 Task: Look for space in Bergedorf, Germany from 7th July, 2023 to 15th July, 2023 for 6 adults in price range Rs.15000 to Rs.20000. Place can be entire place with 3 bedrooms having 3 beds and 3 bathrooms. Property type can be house, flat, guest house. Booking option can be shelf check-in. Required host language is English.
Action: Mouse moved to (861, 118)
Screenshot: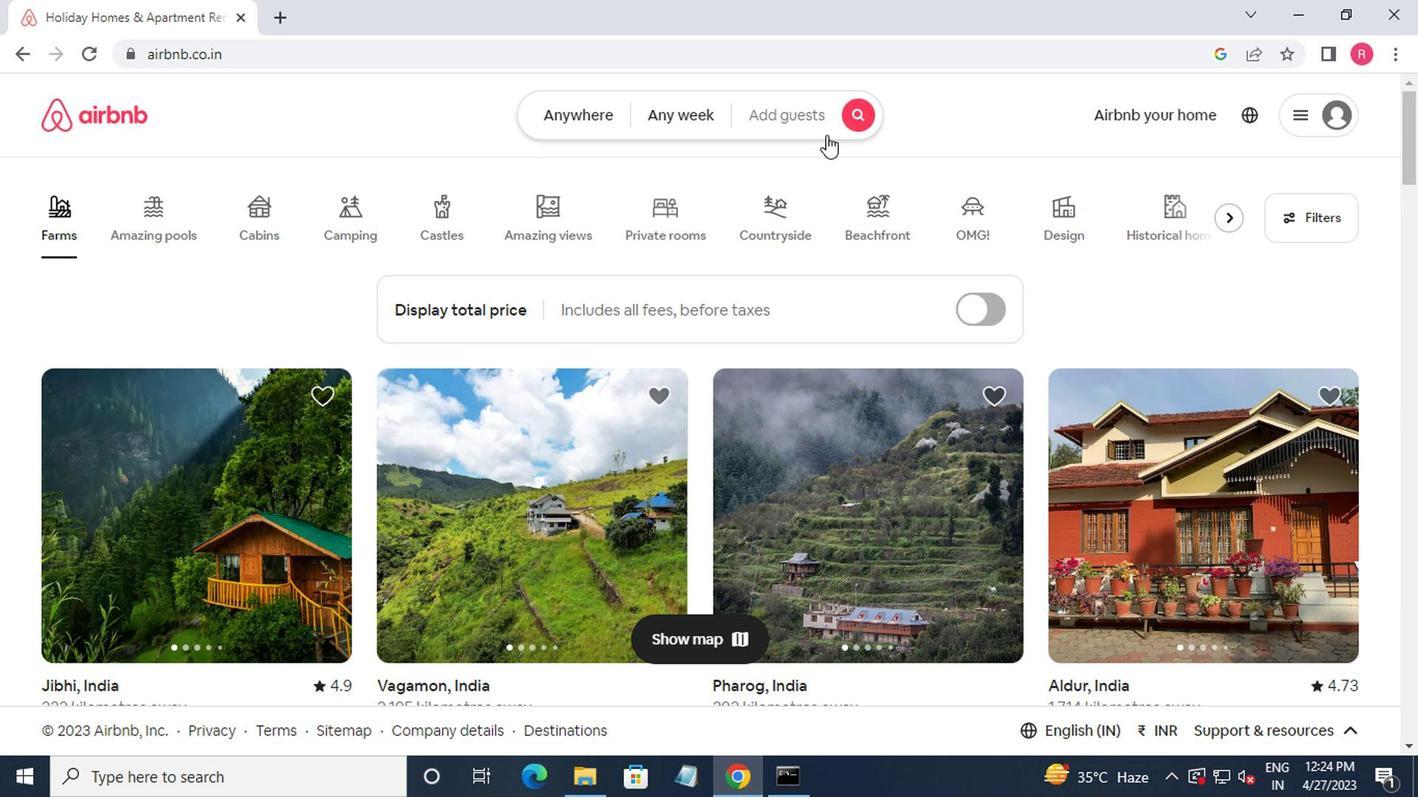 
Action: Mouse pressed left at (861, 118)
Screenshot: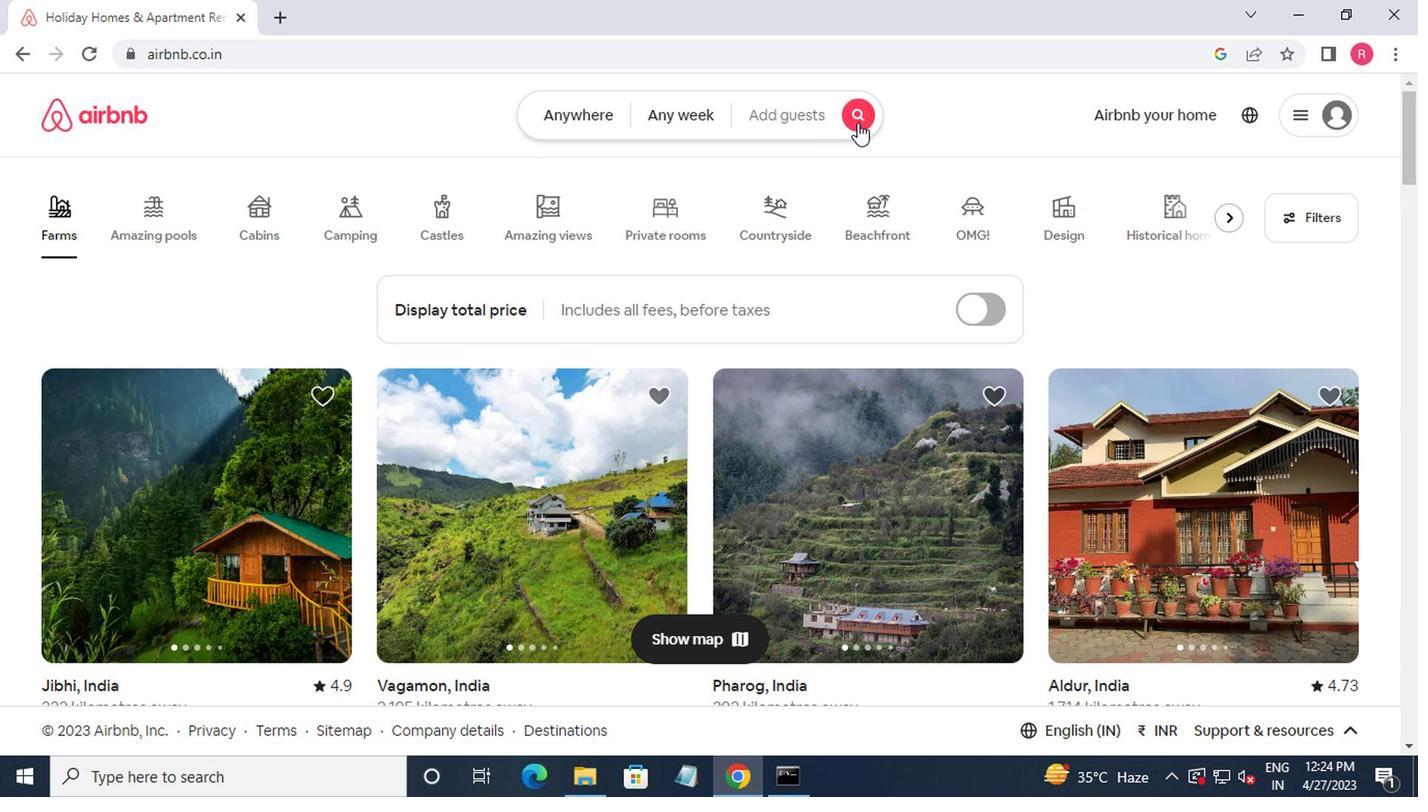 
Action: Mouse moved to (479, 203)
Screenshot: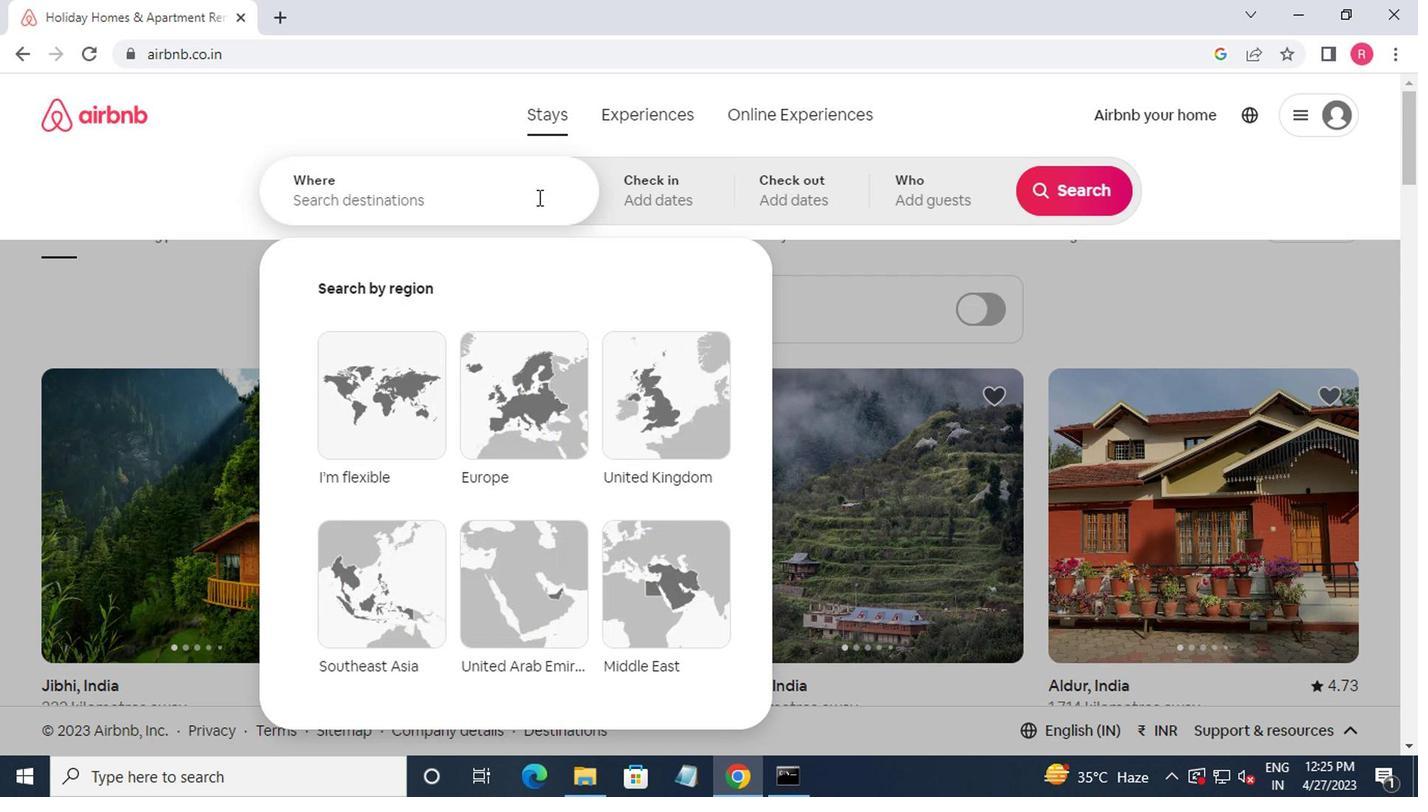 
Action: Mouse pressed left at (479, 203)
Screenshot: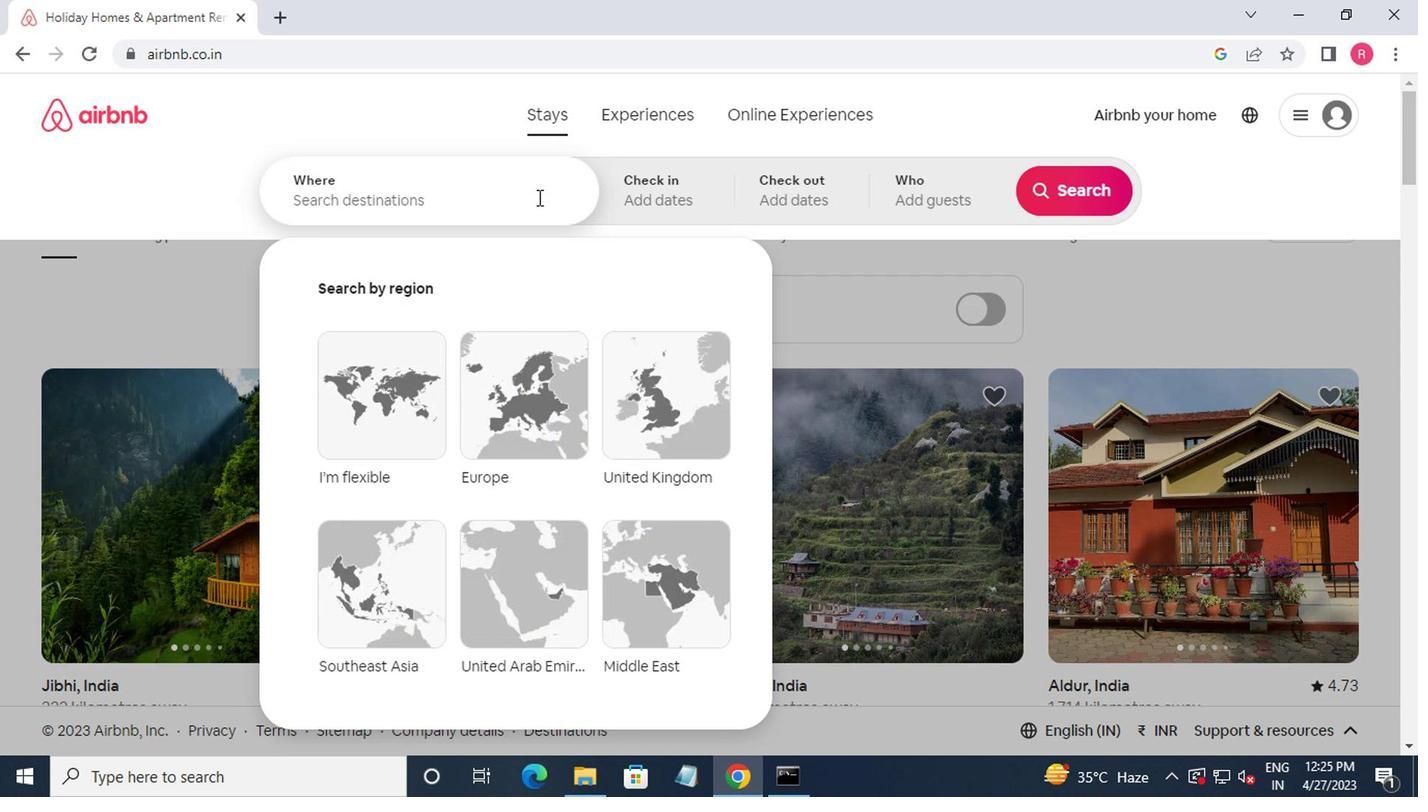 
Action: Mouse moved to (1410, 9)
Screenshot: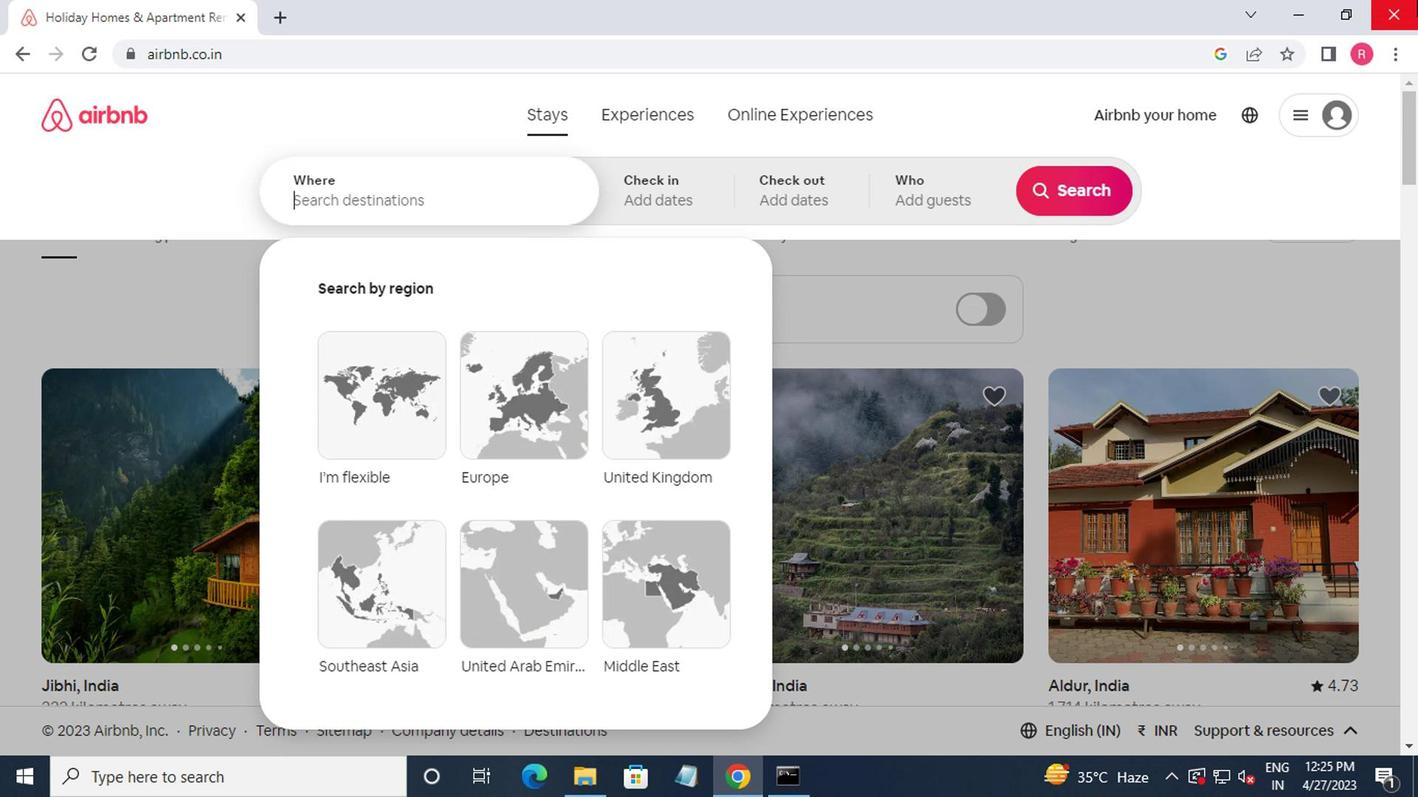 
Action: Key pressed b
Screenshot: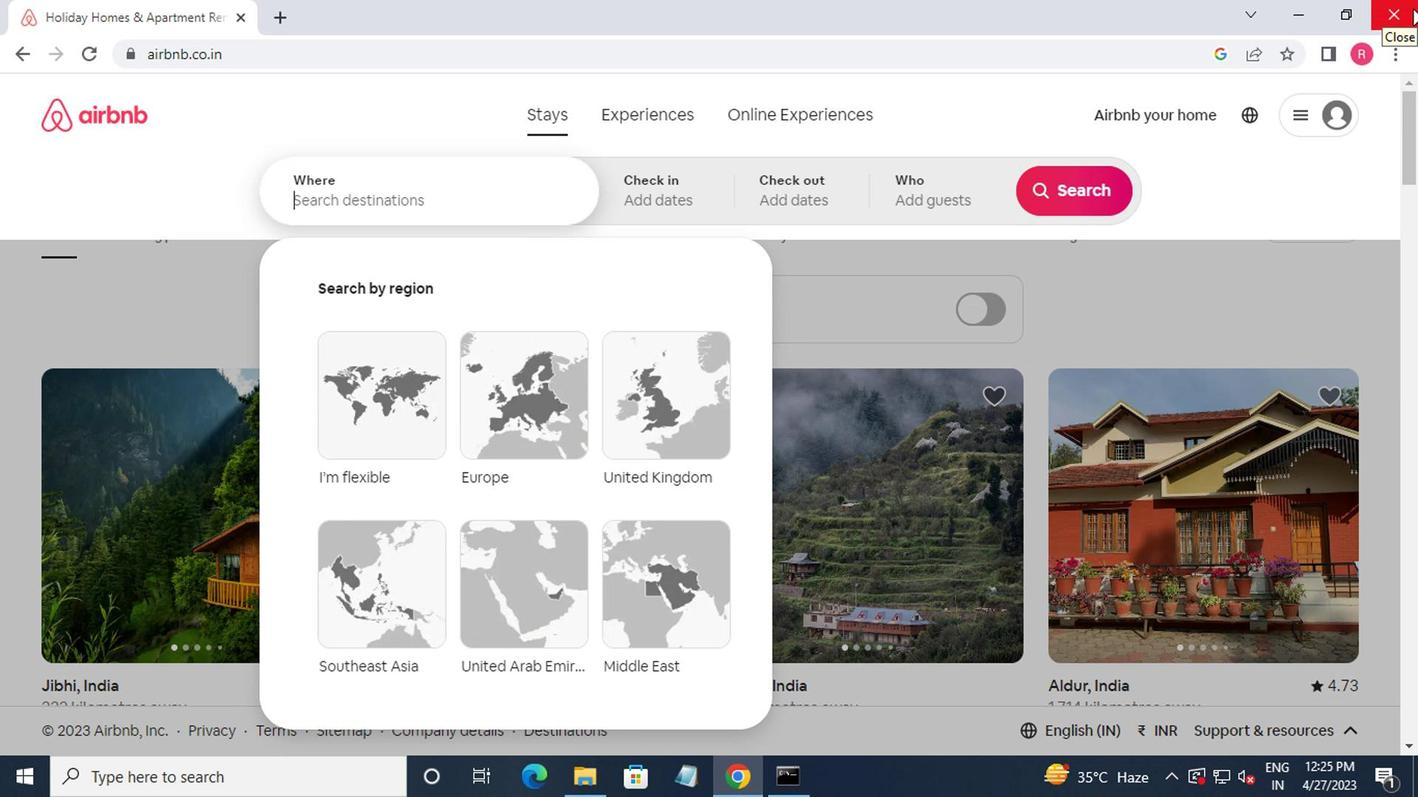
Action: Mouse moved to (1413, 1)
Screenshot: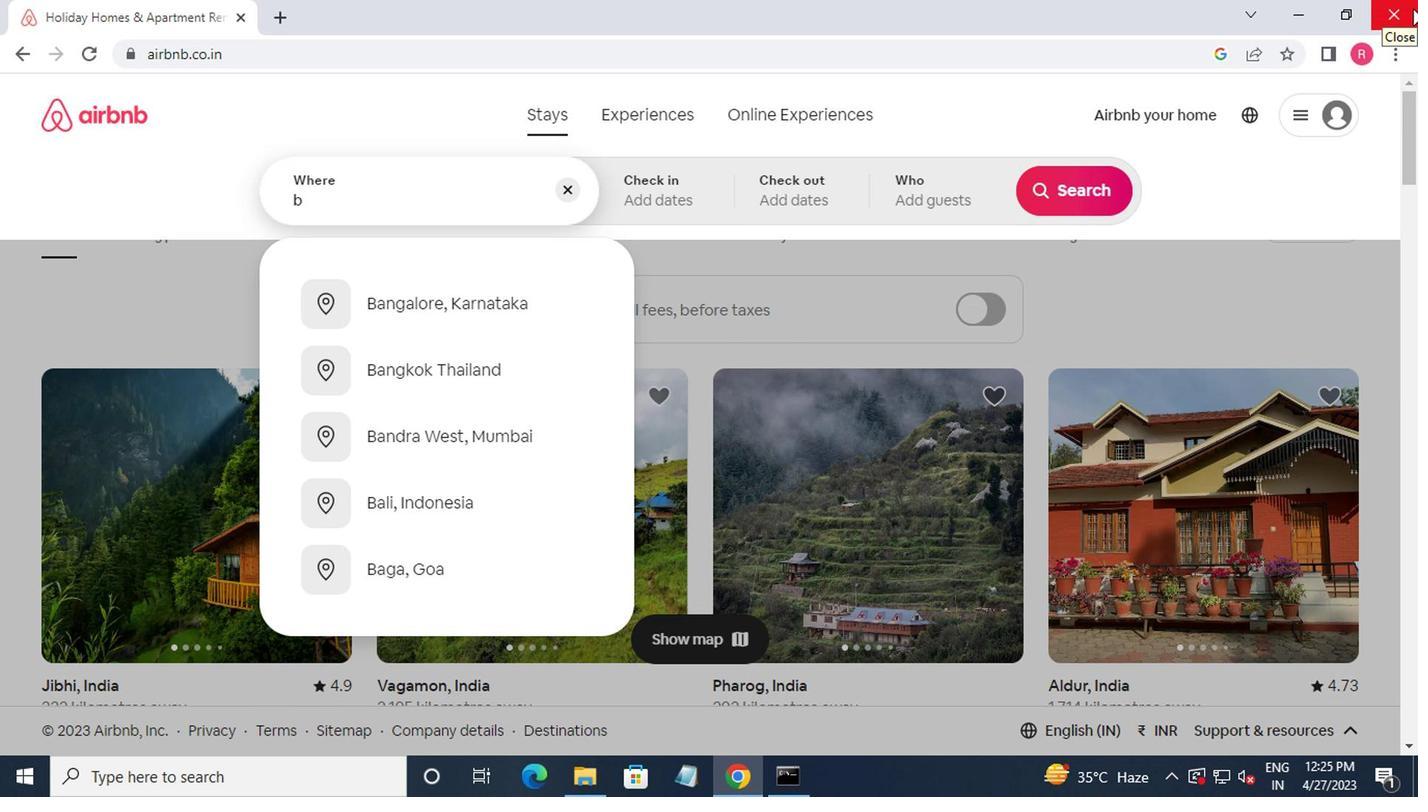 
Action: Key pressed ergedorf,germany<Key.enter>
Screenshot: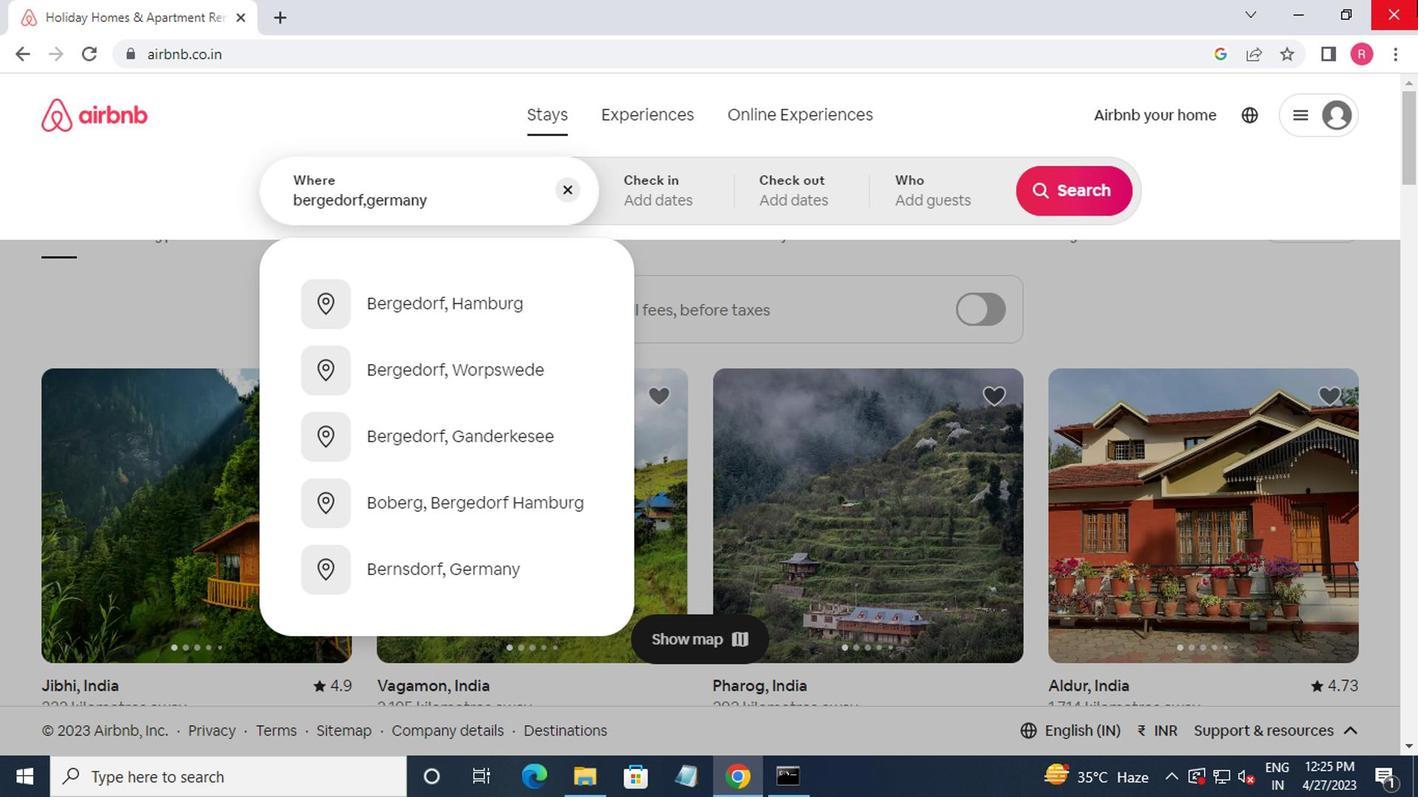 
Action: Mouse moved to (1050, 364)
Screenshot: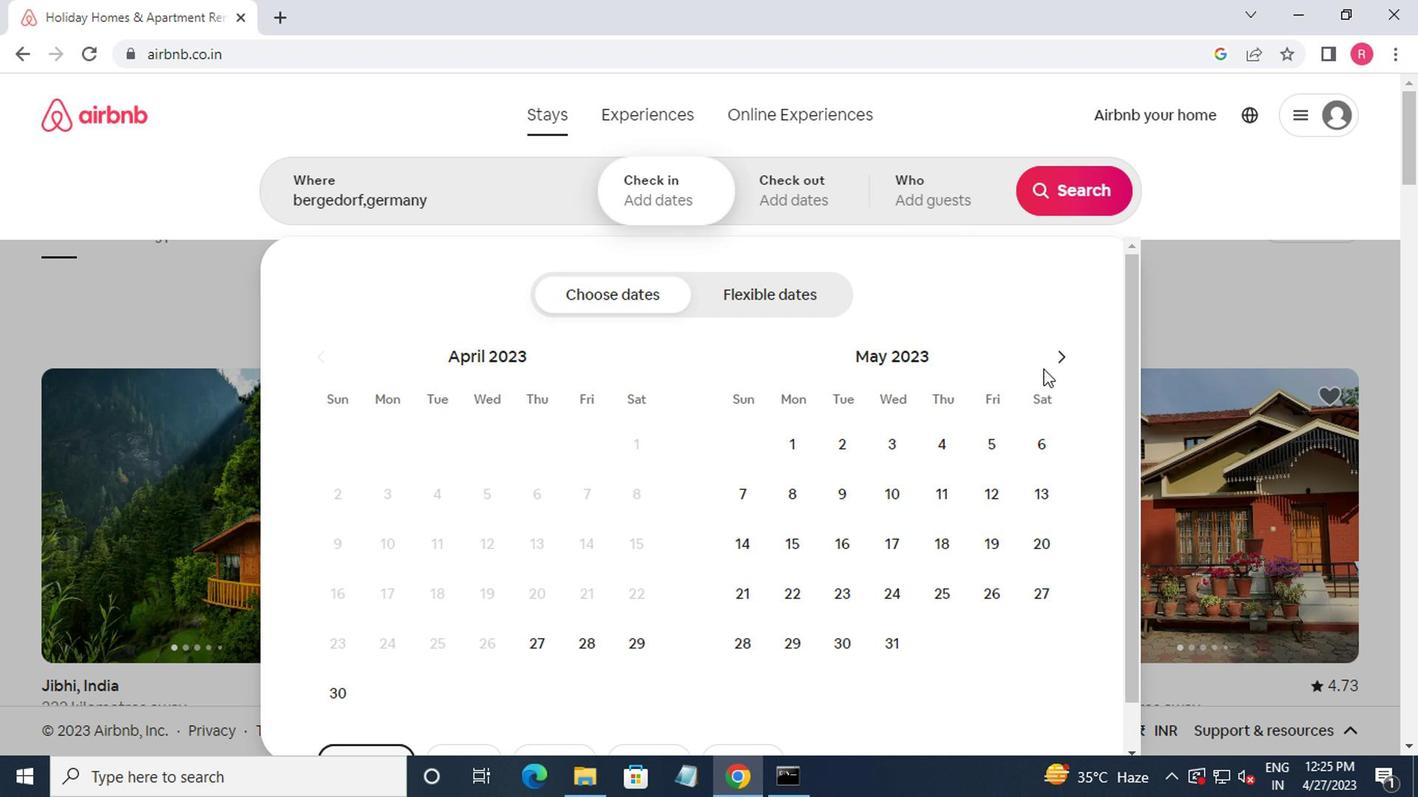 
Action: Mouse pressed left at (1050, 364)
Screenshot: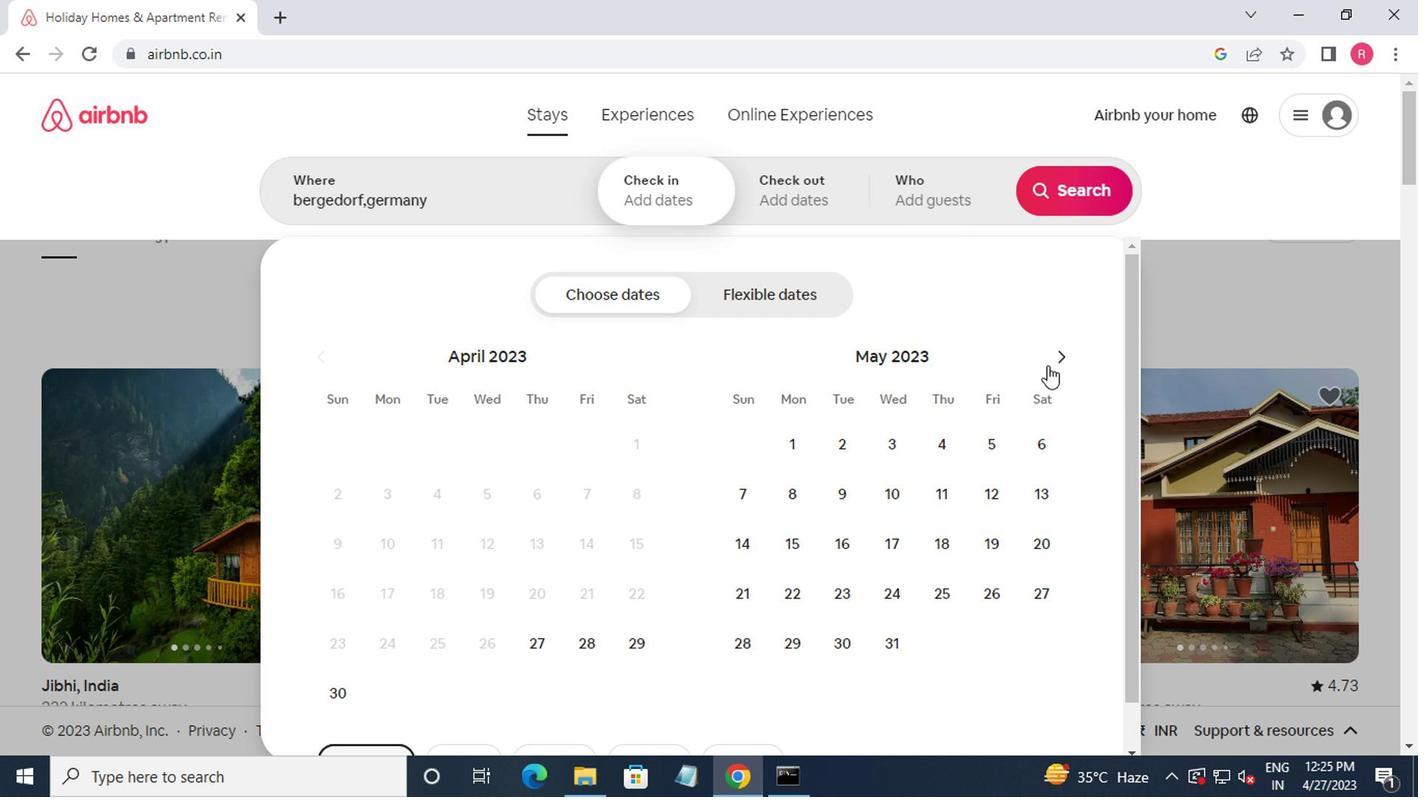 
Action: Mouse pressed left at (1050, 364)
Screenshot: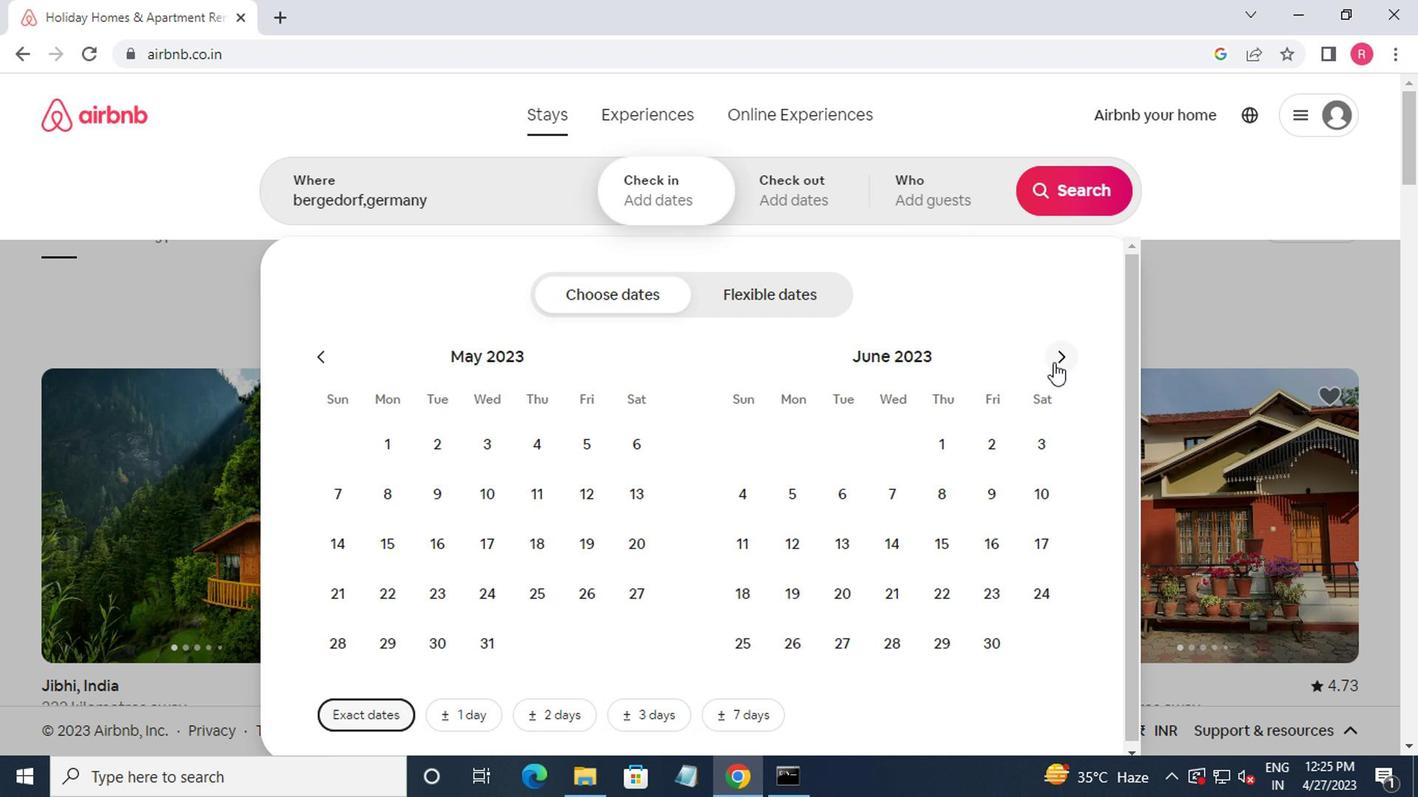 
Action: Mouse moved to (975, 507)
Screenshot: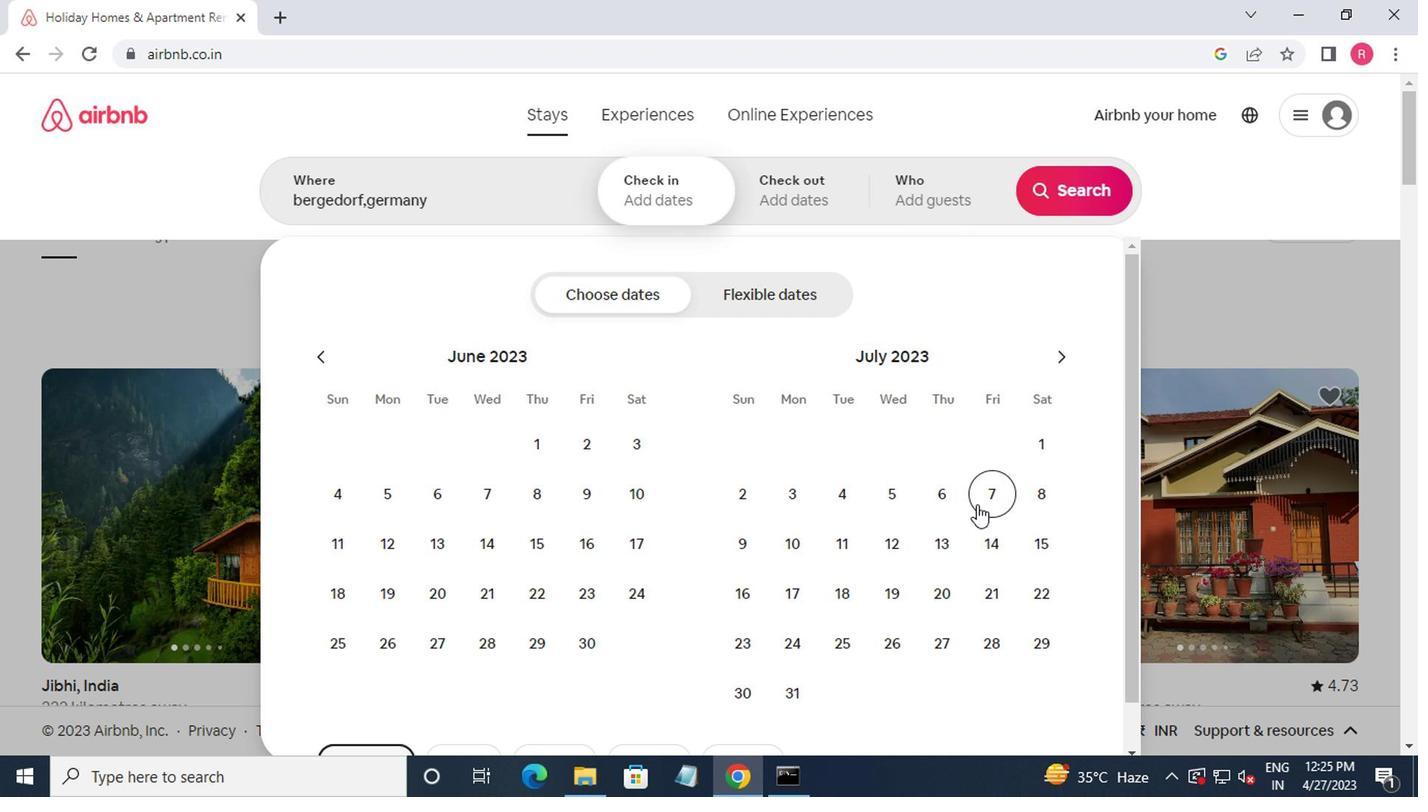 
Action: Mouse pressed left at (975, 507)
Screenshot: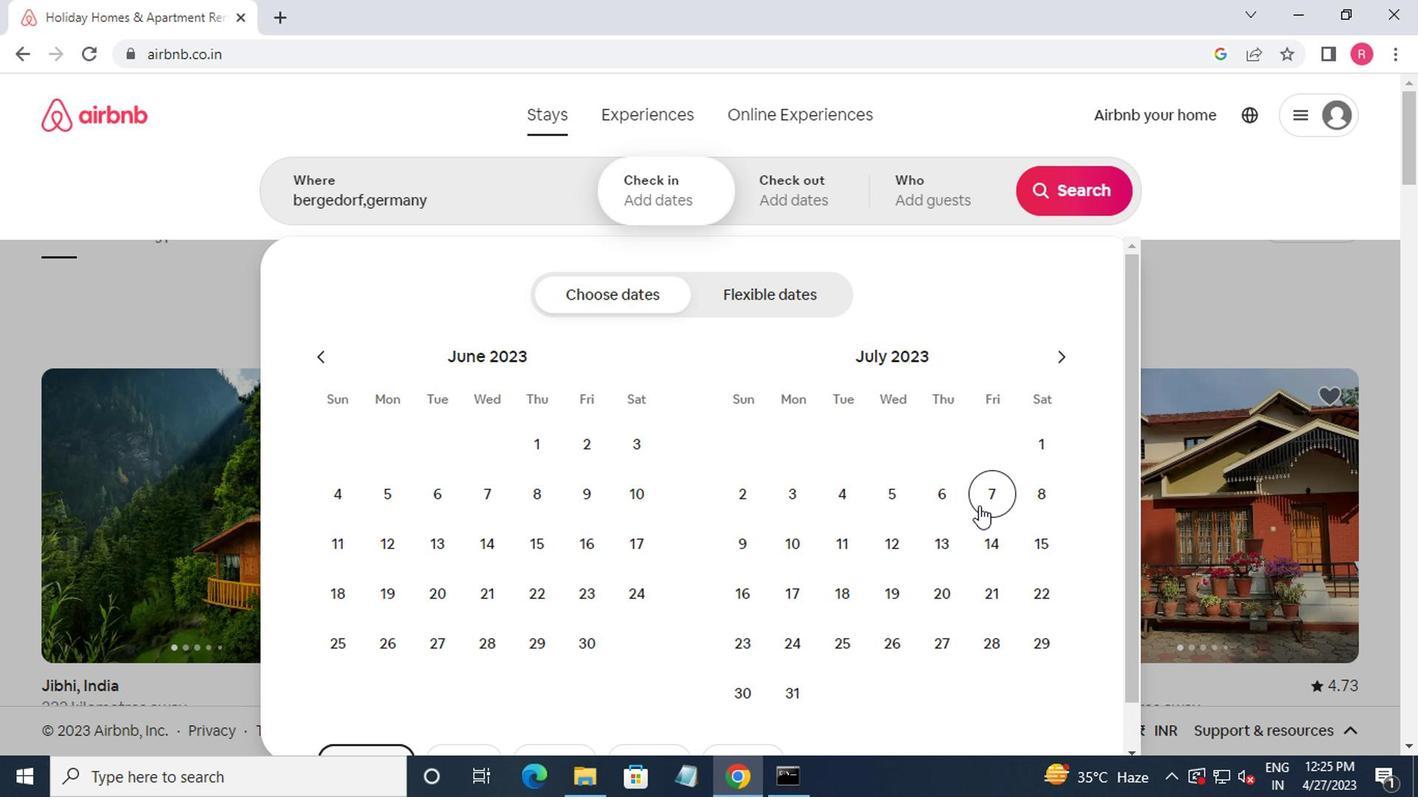 
Action: Mouse moved to (1032, 548)
Screenshot: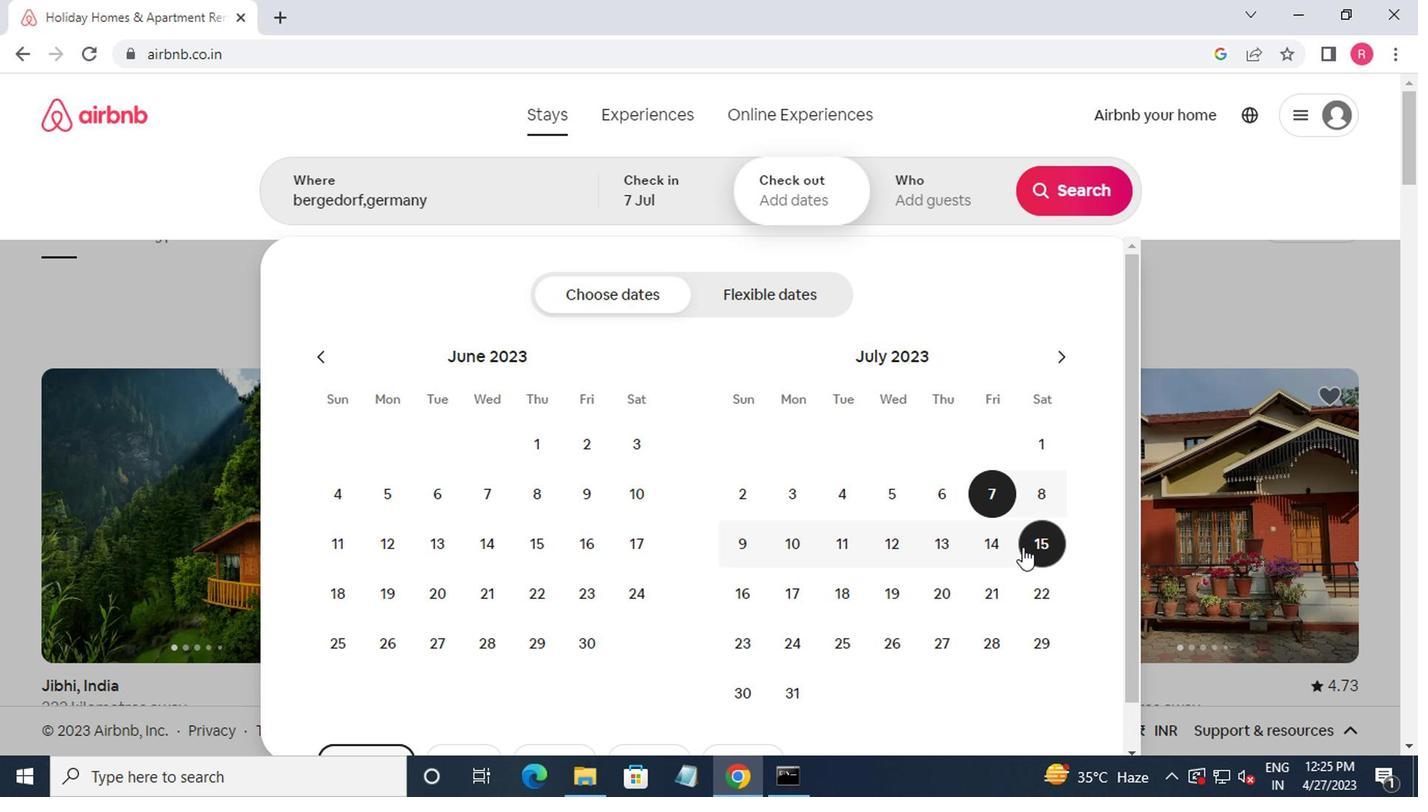 
Action: Mouse pressed left at (1032, 548)
Screenshot: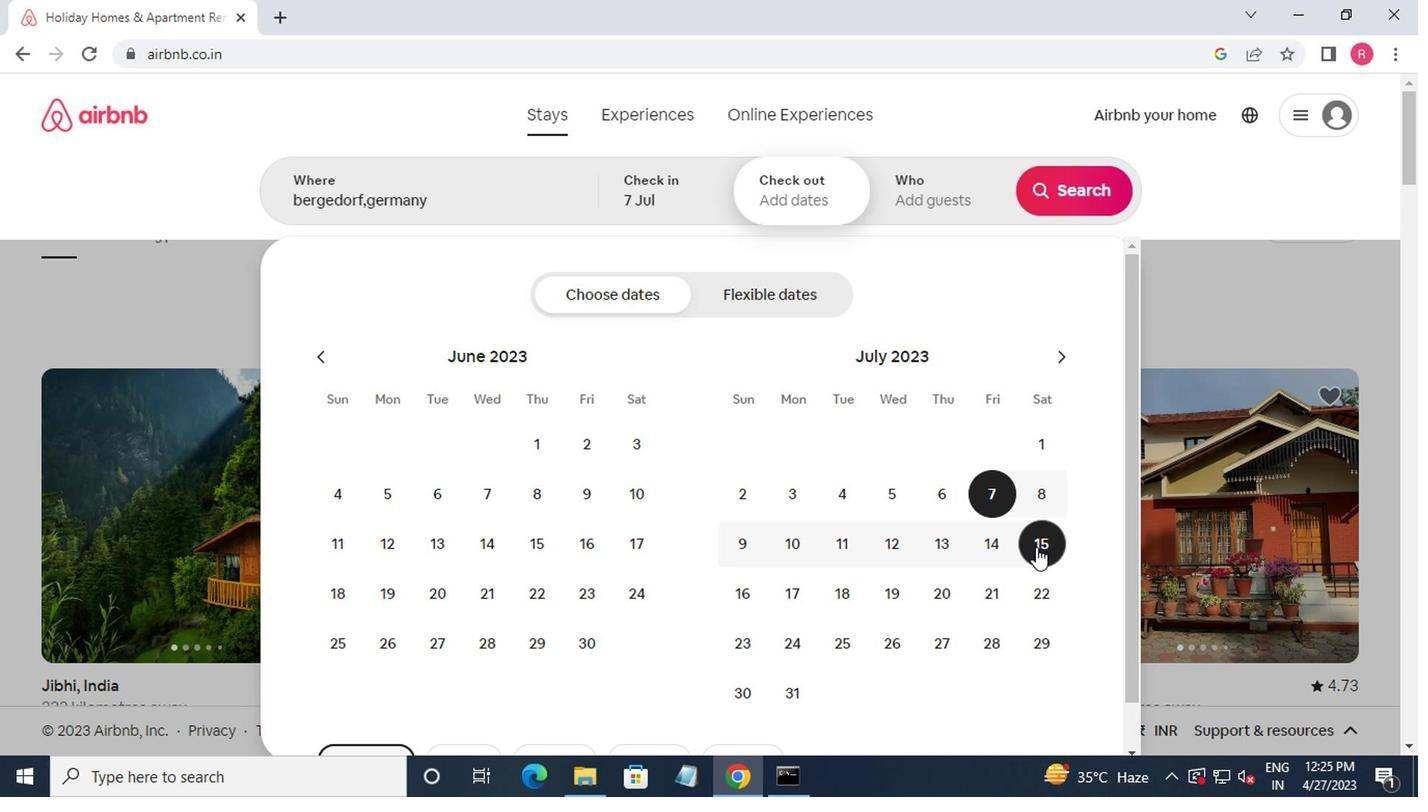 
Action: Mouse moved to (916, 189)
Screenshot: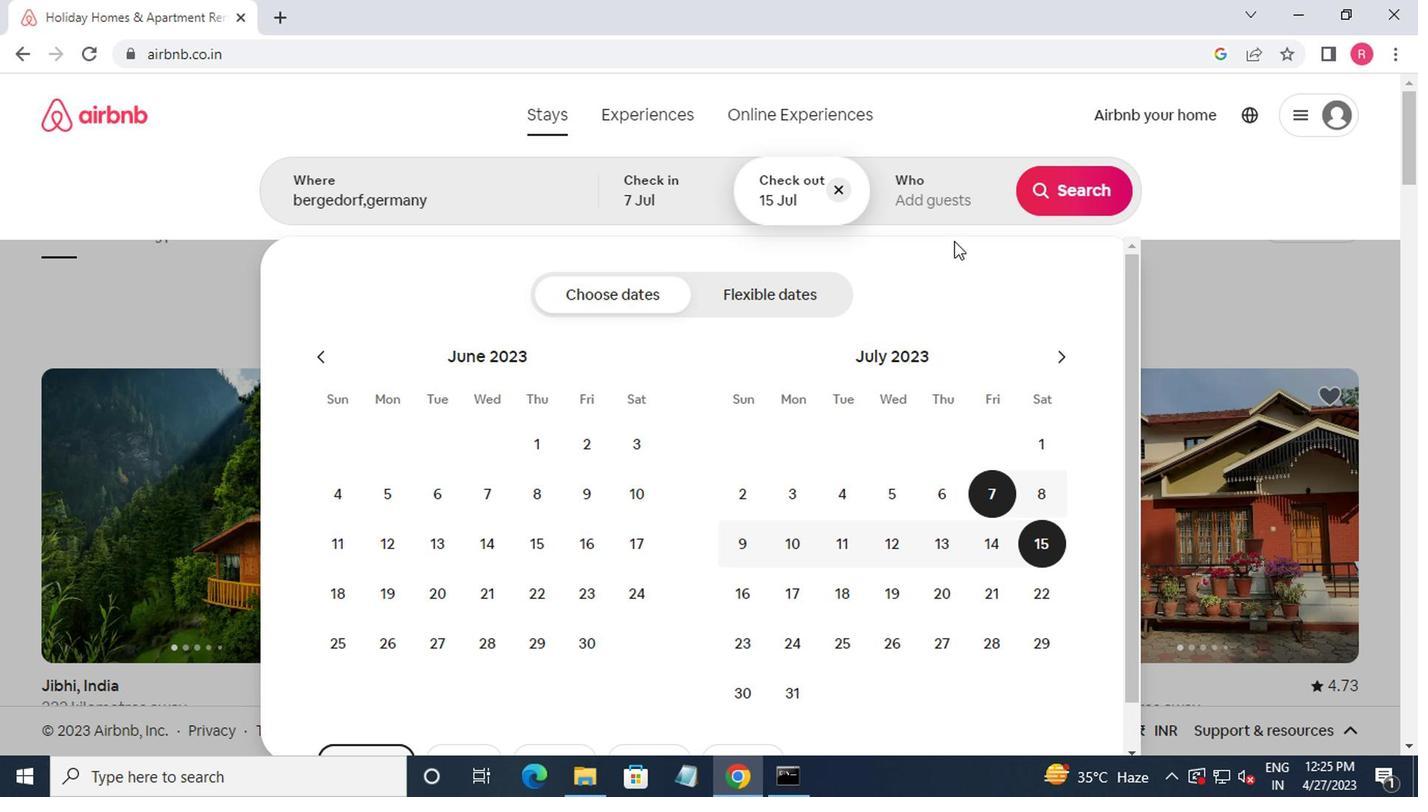 
Action: Mouse pressed left at (916, 189)
Screenshot: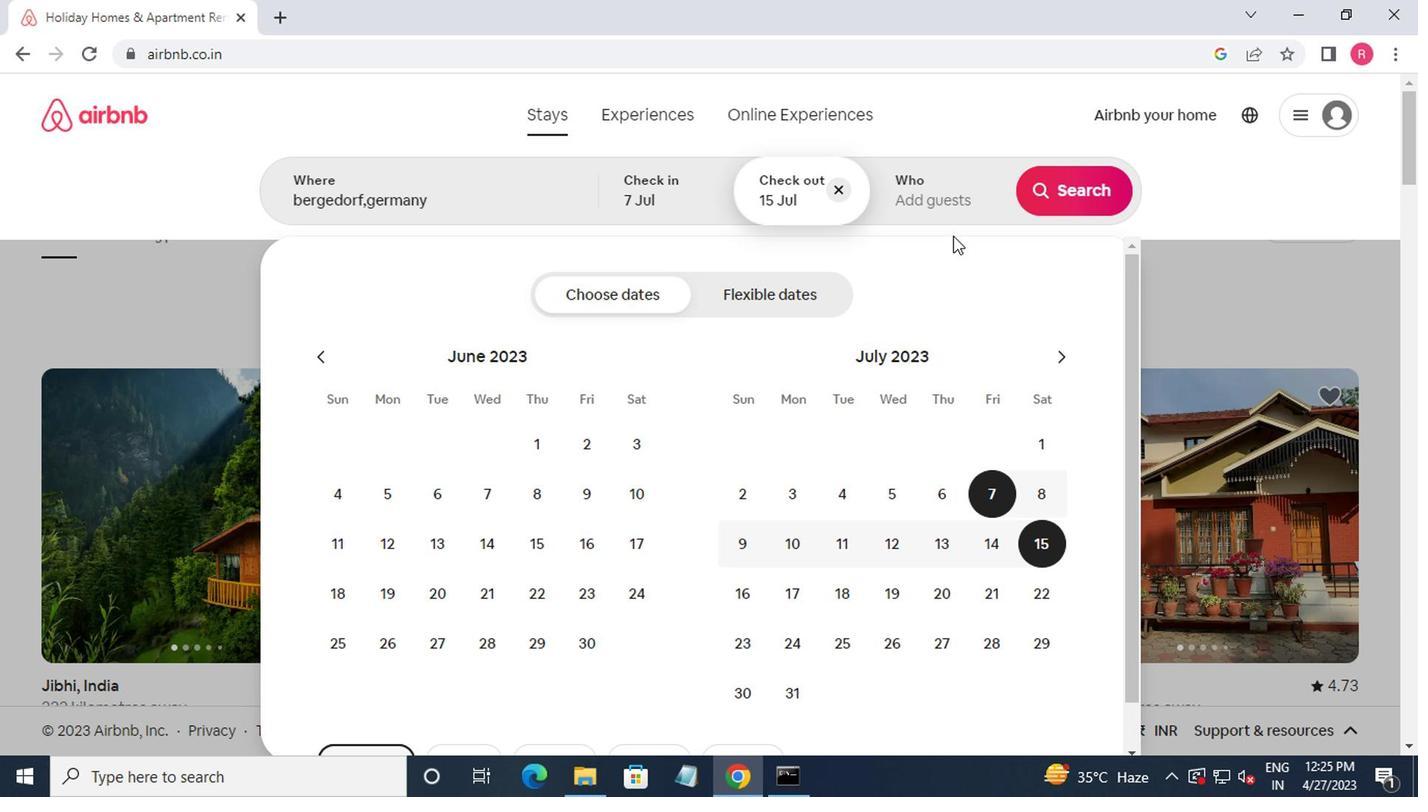 
Action: Mouse moved to (1088, 302)
Screenshot: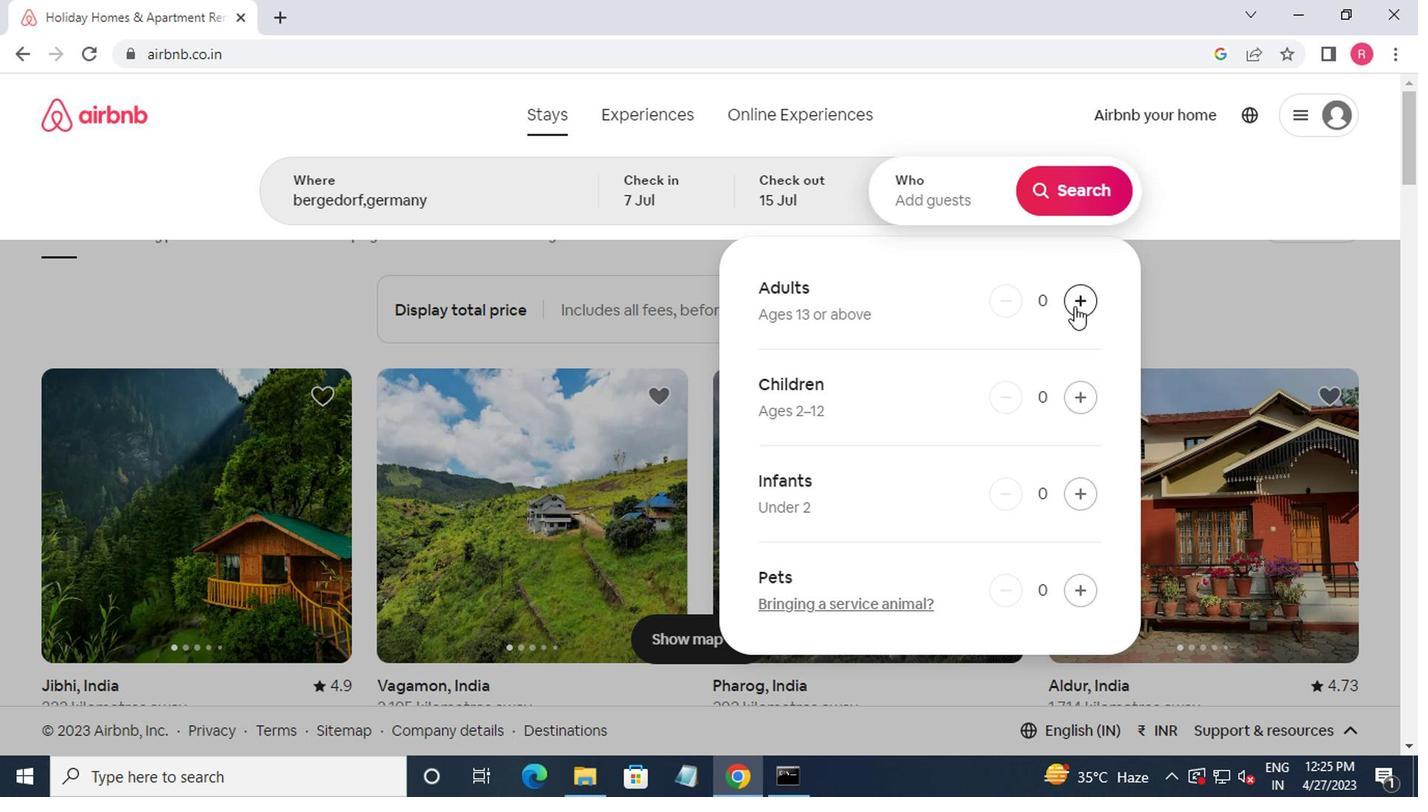 
Action: Mouse pressed left at (1088, 302)
Screenshot: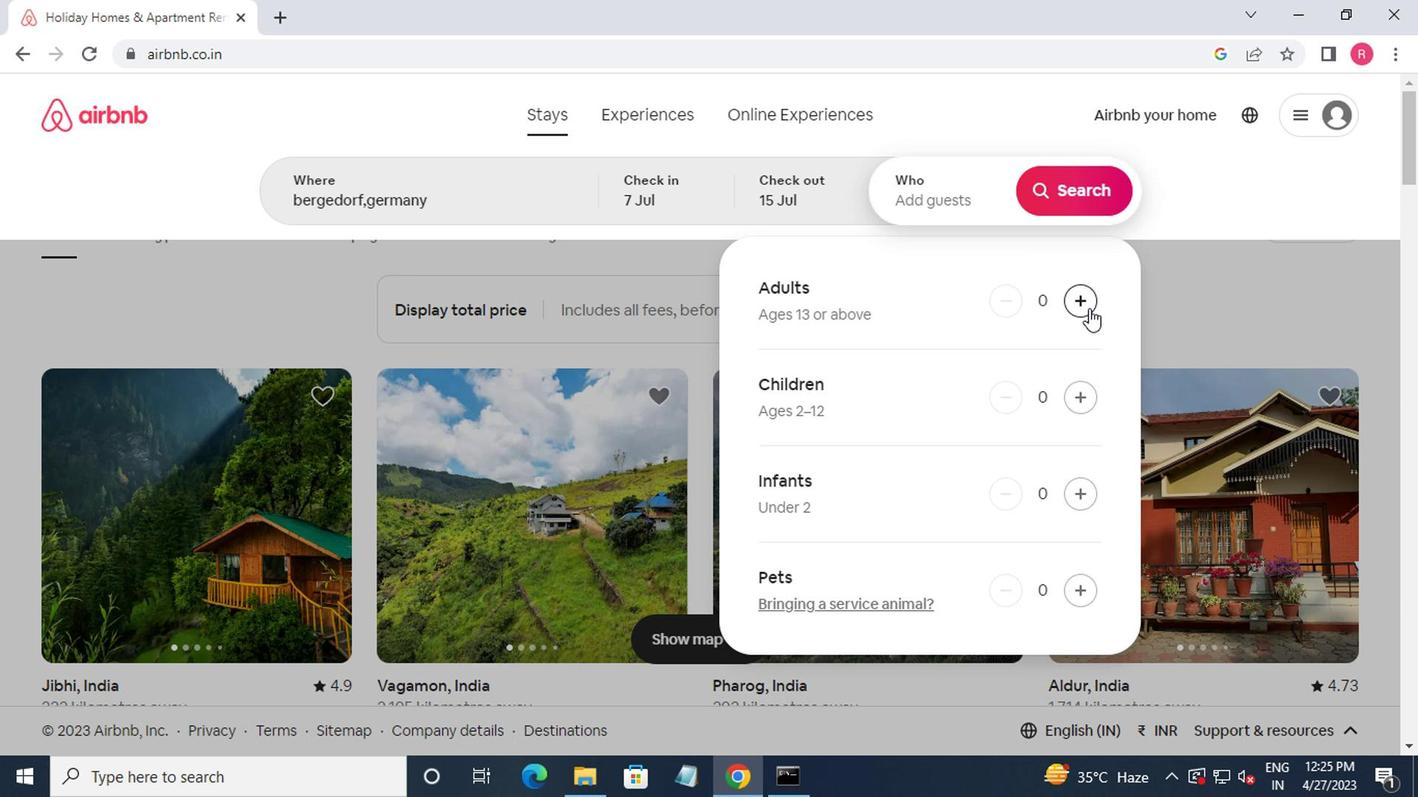 
Action: Mouse pressed left at (1088, 302)
Screenshot: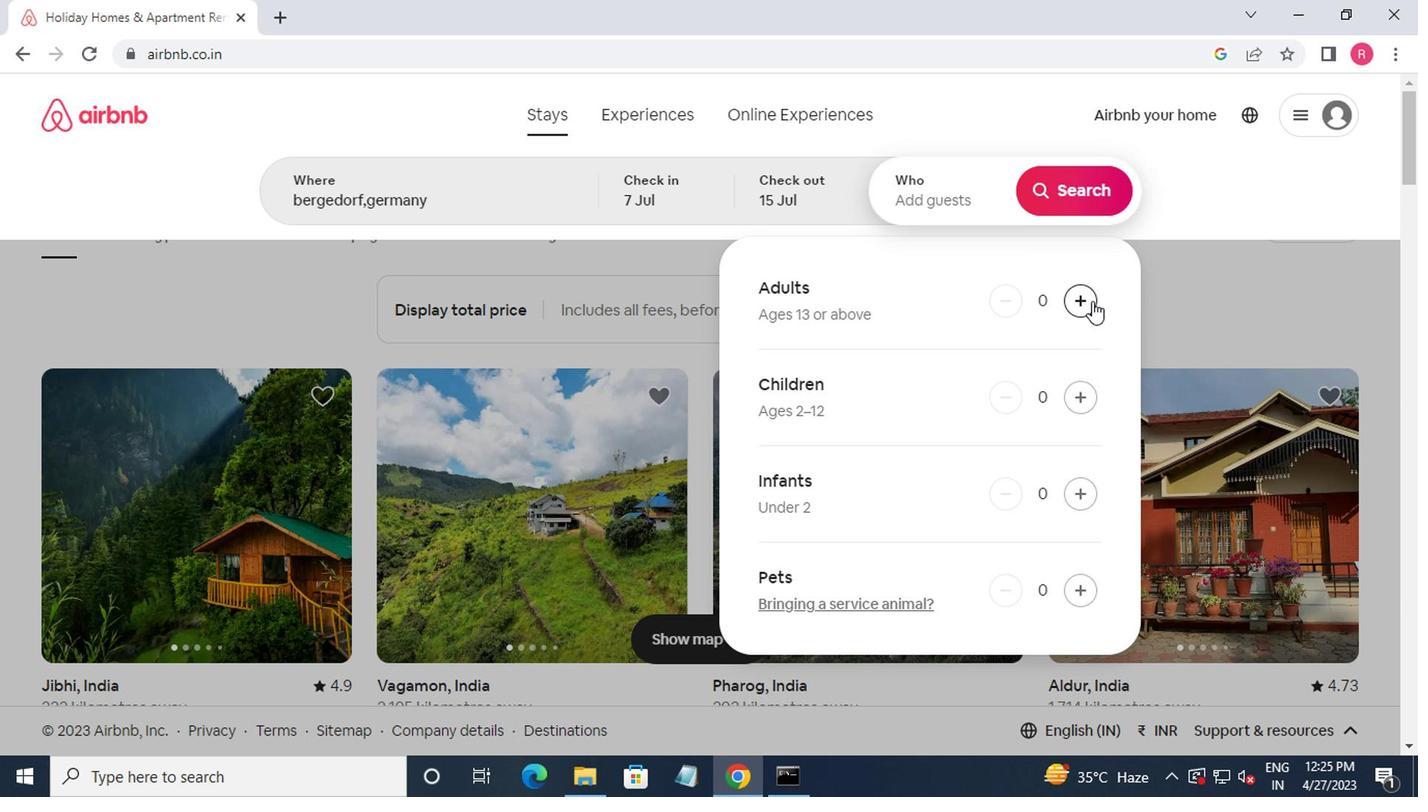 
Action: Mouse moved to (1088, 302)
Screenshot: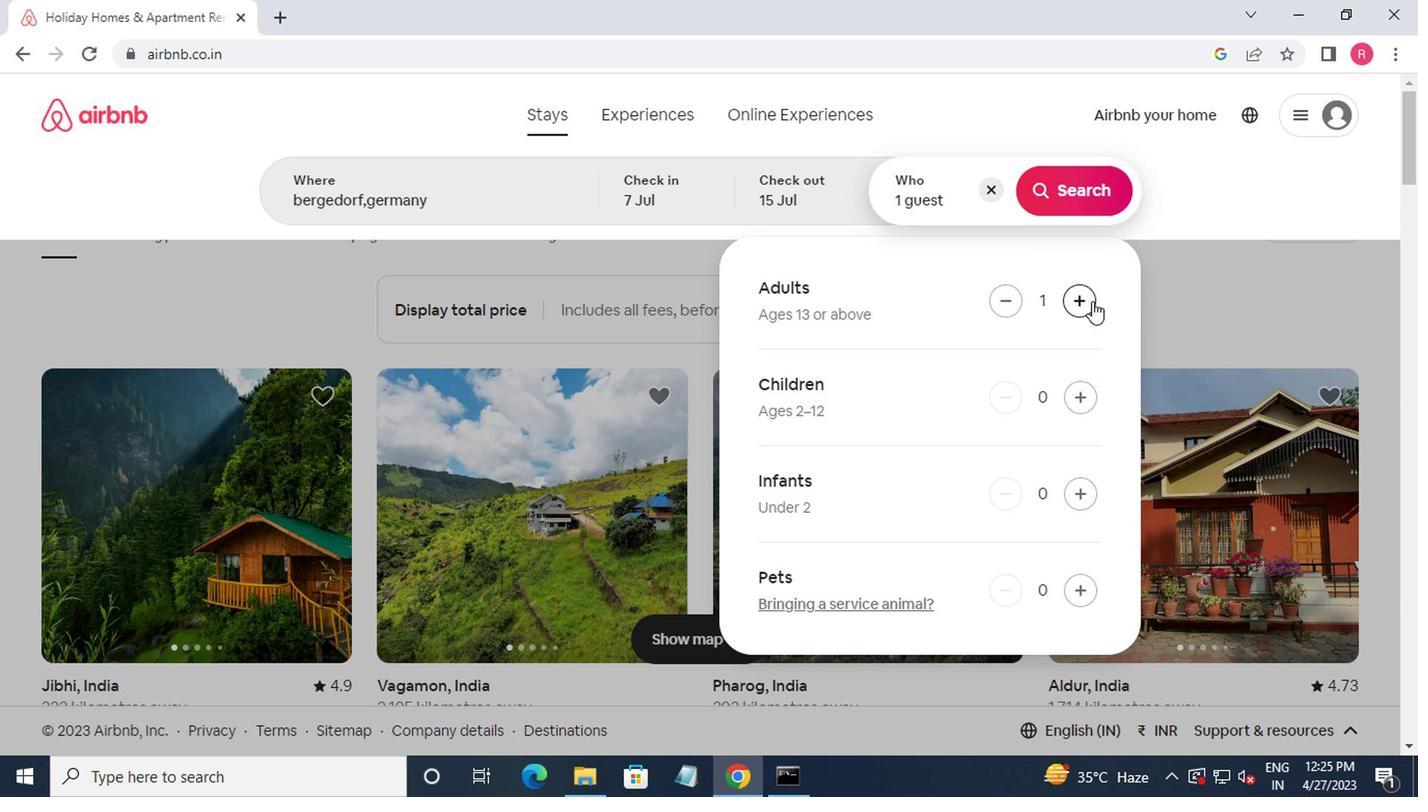 
Action: Mouse pressed left at (1088, 302)
Screenshot: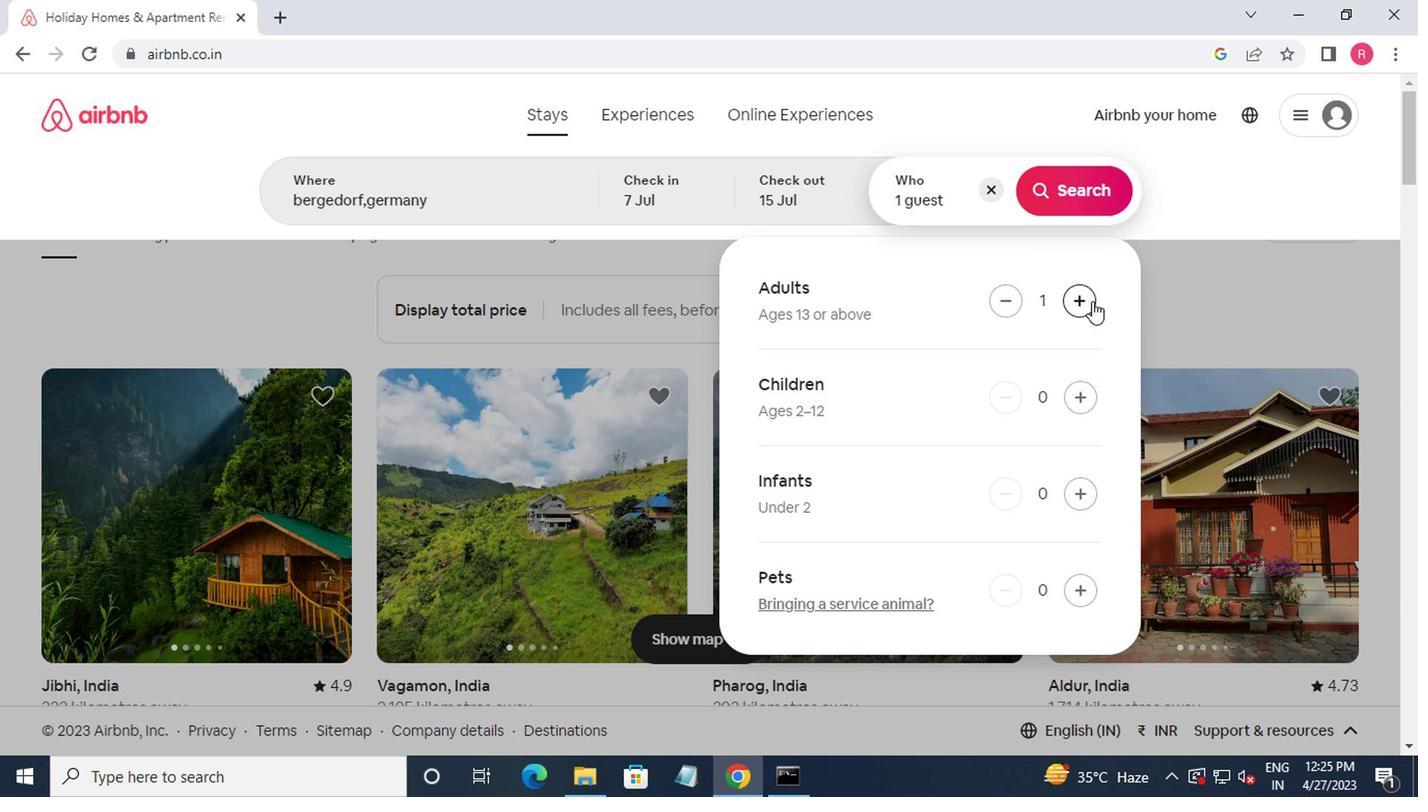 
Action: Mouse pressed left at (1088, 302)
Screenshot: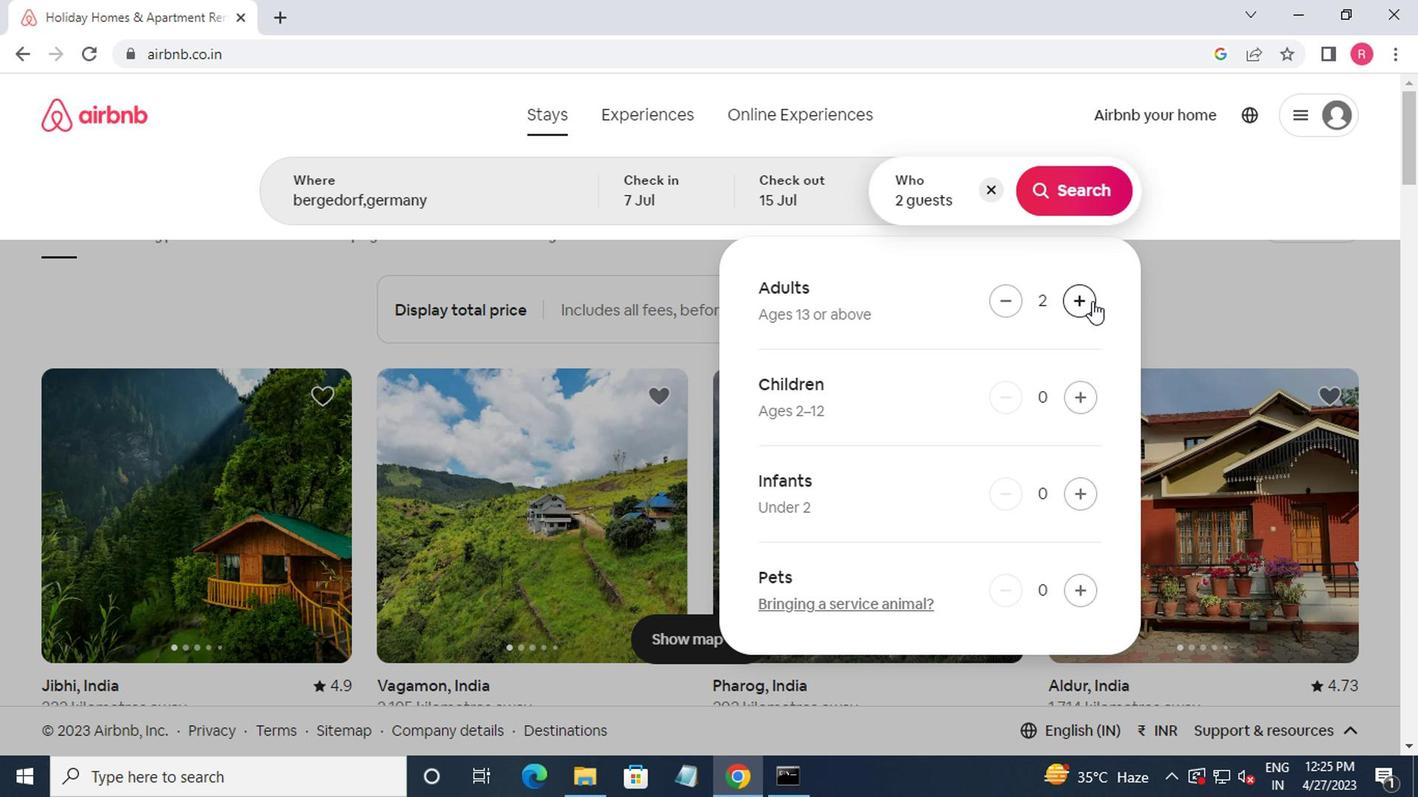 
Action: Mouse moved to (1088, 302)
Screenshot: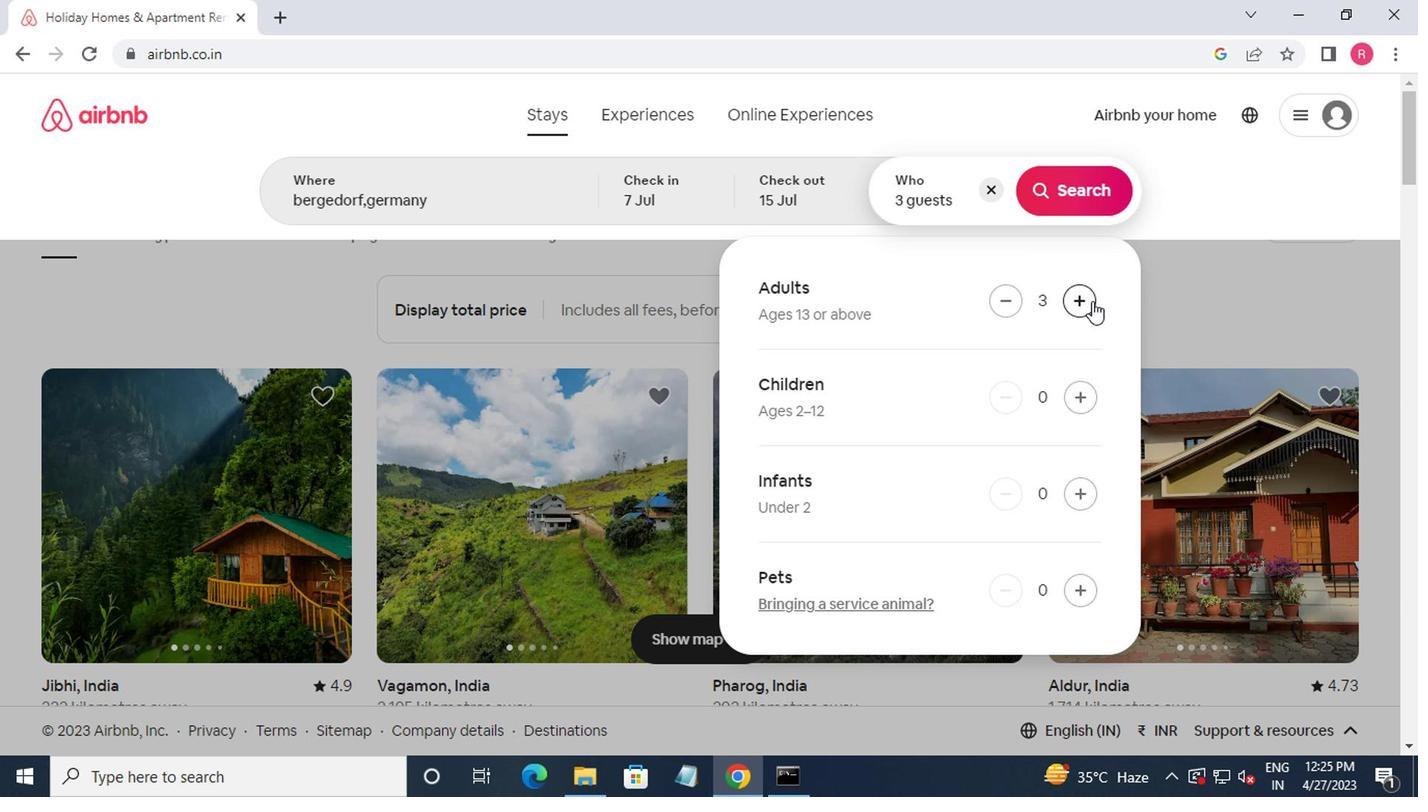 
Action: Mouse pressed left at (1088, 302)
Screenshot: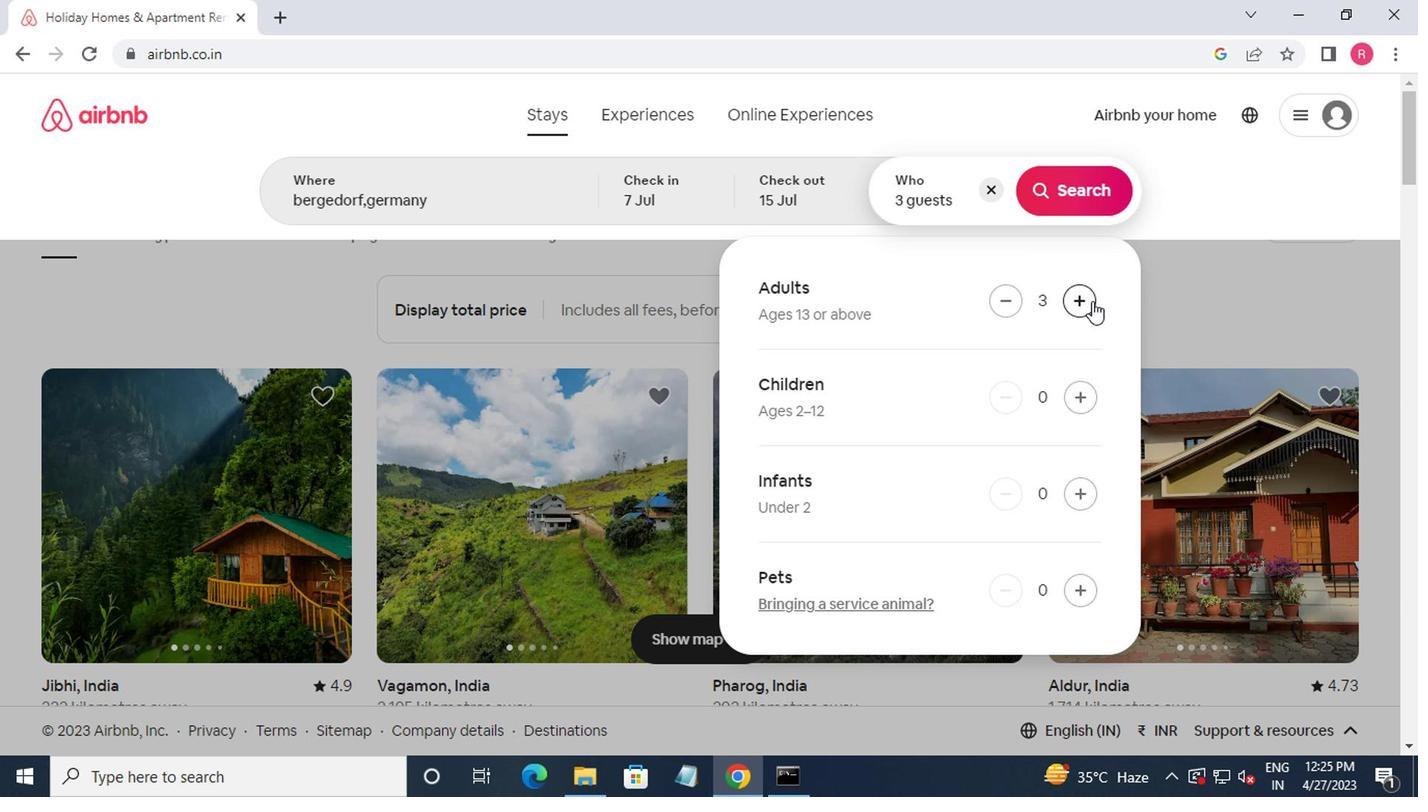 
Action: Mouse moved to (1088, 302)
Screenshot: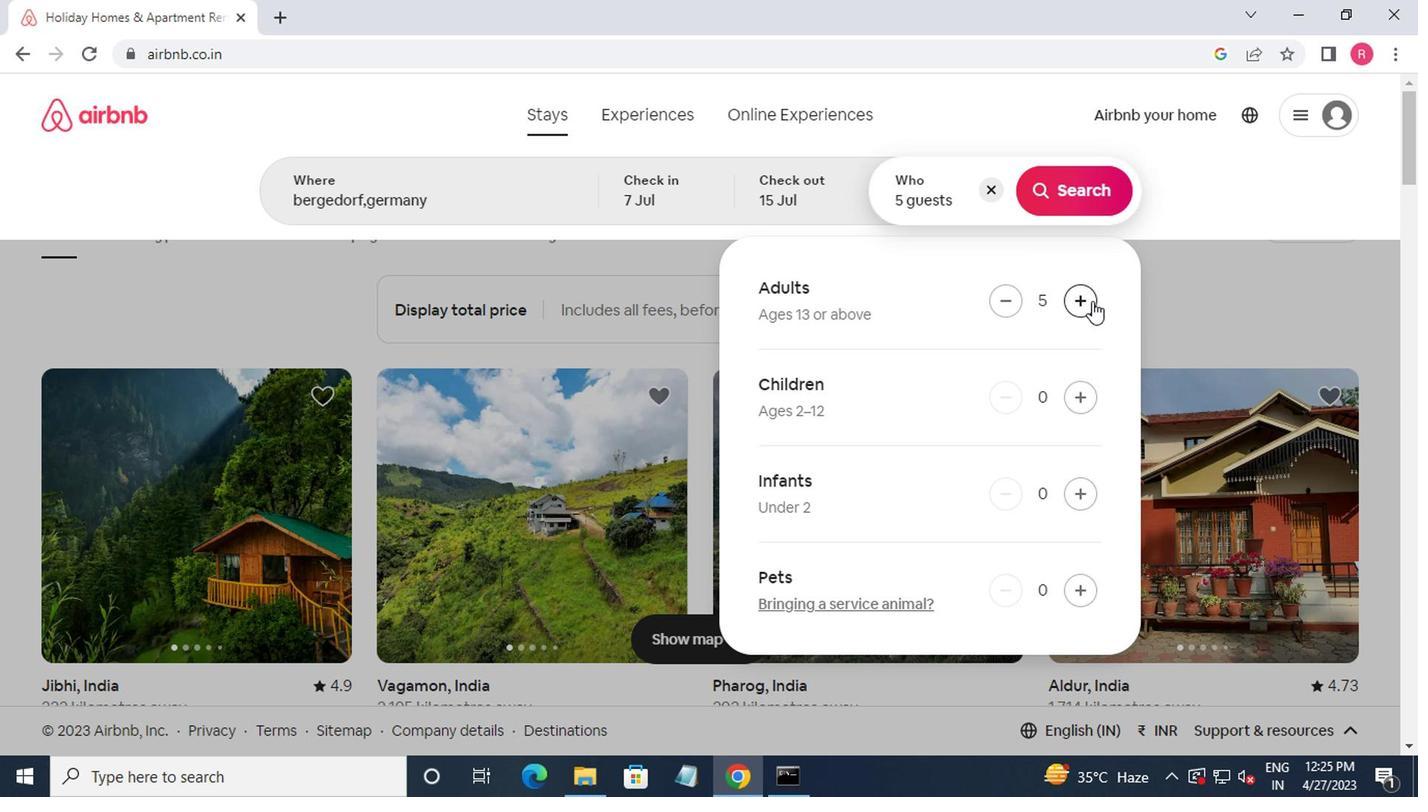 
Action: Mouse pressed left at (1088, 302)
Screenshot: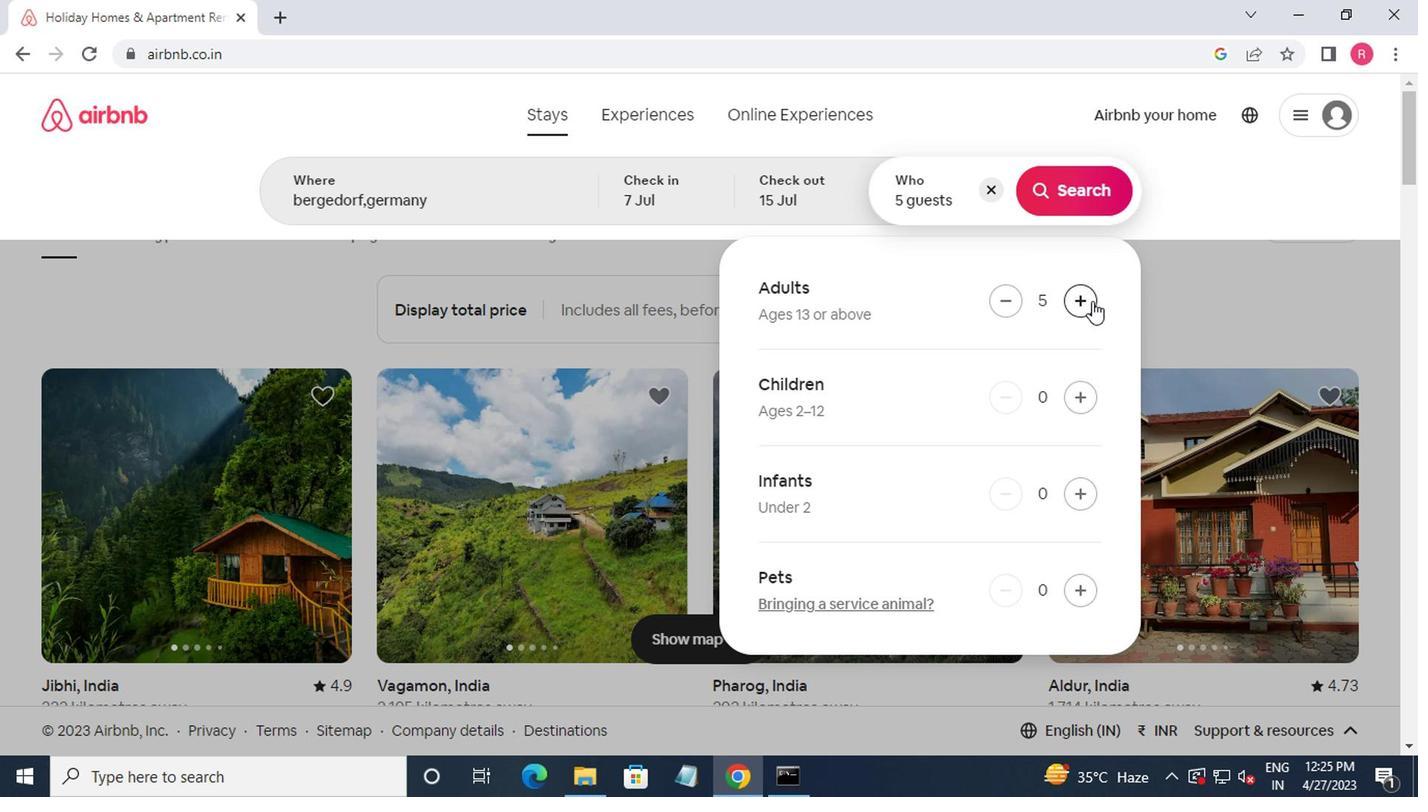 
Action: Mouse moved to (1060, 200)
Screenshot: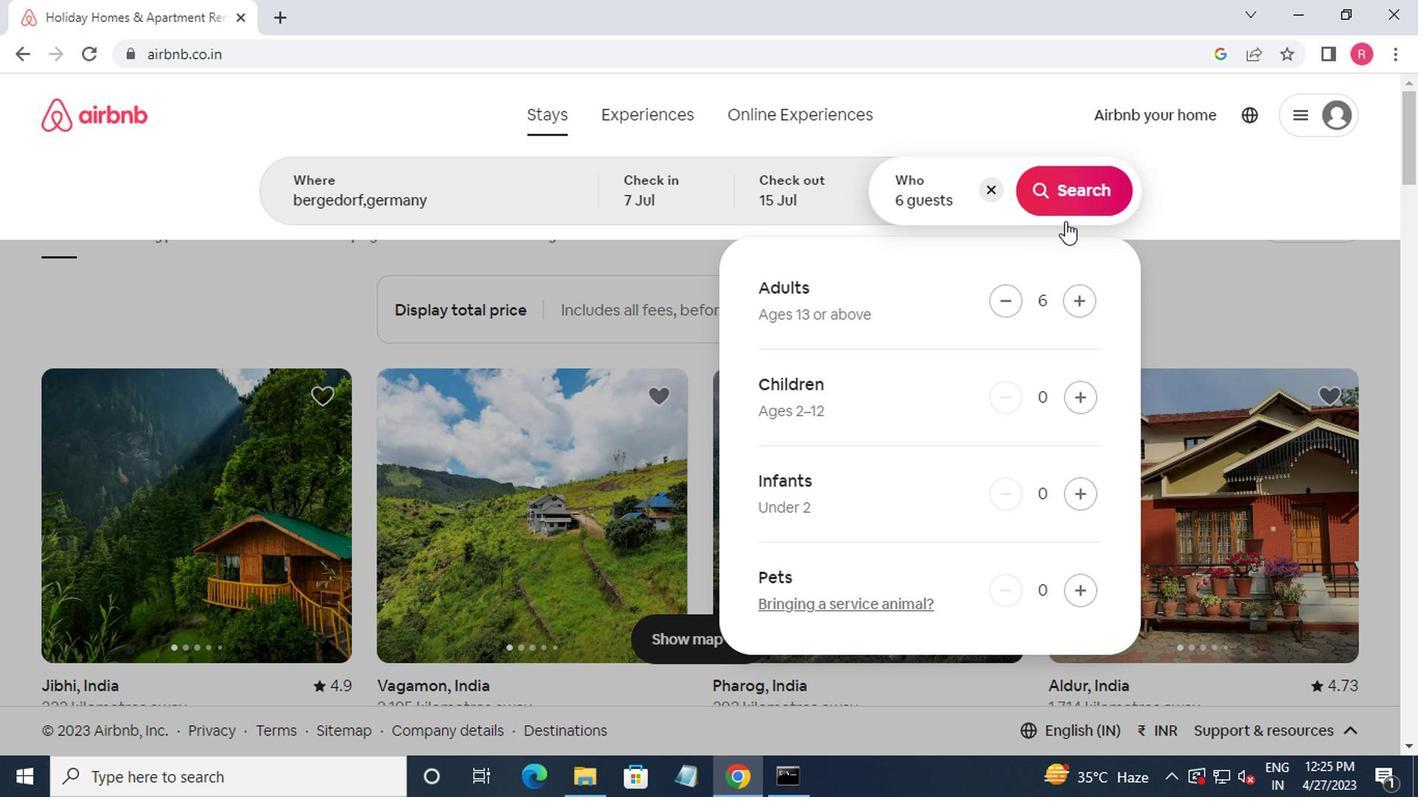 
Action: Mouse pressed left at (1060, 200)
Screenshot: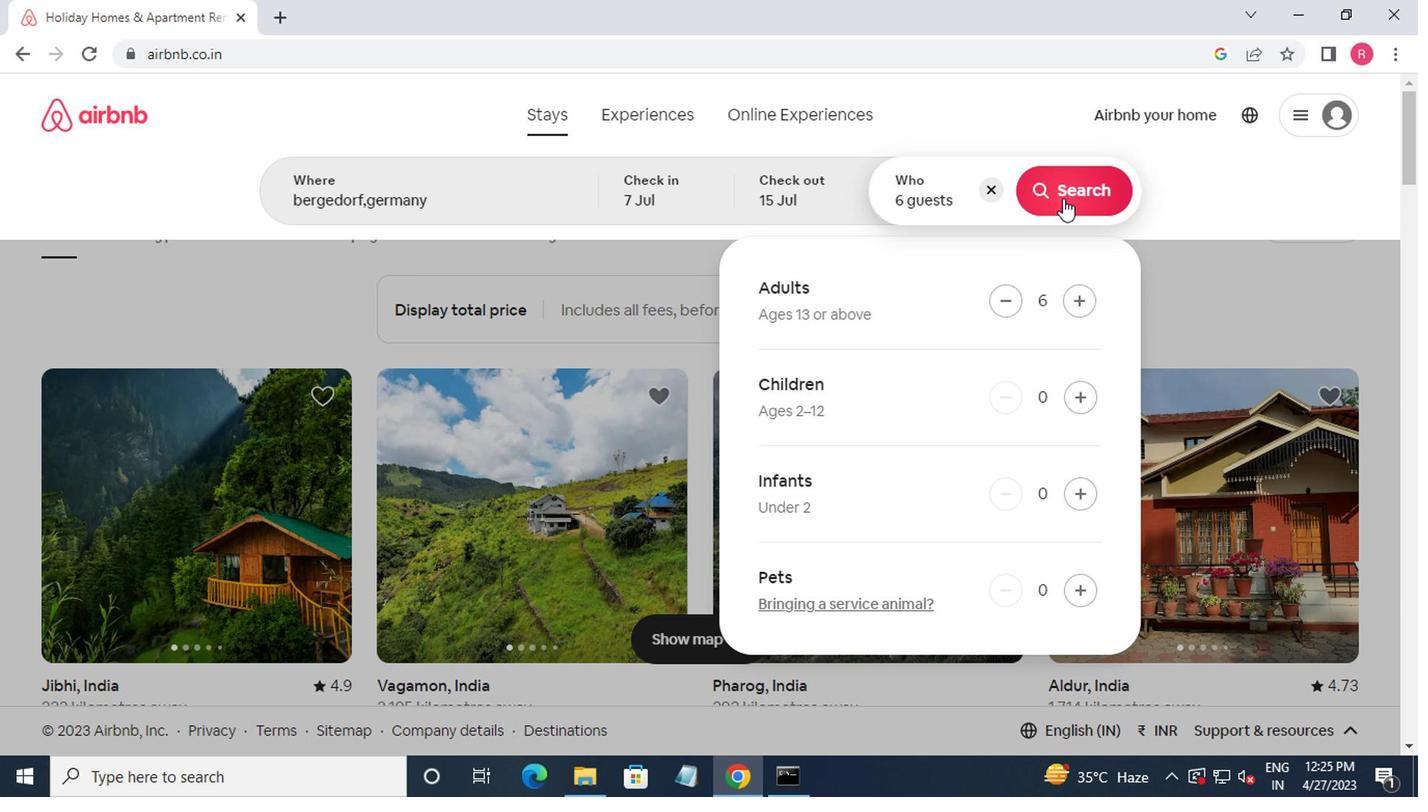
Action: Mouse moved to (1302, 205)
Screenshot: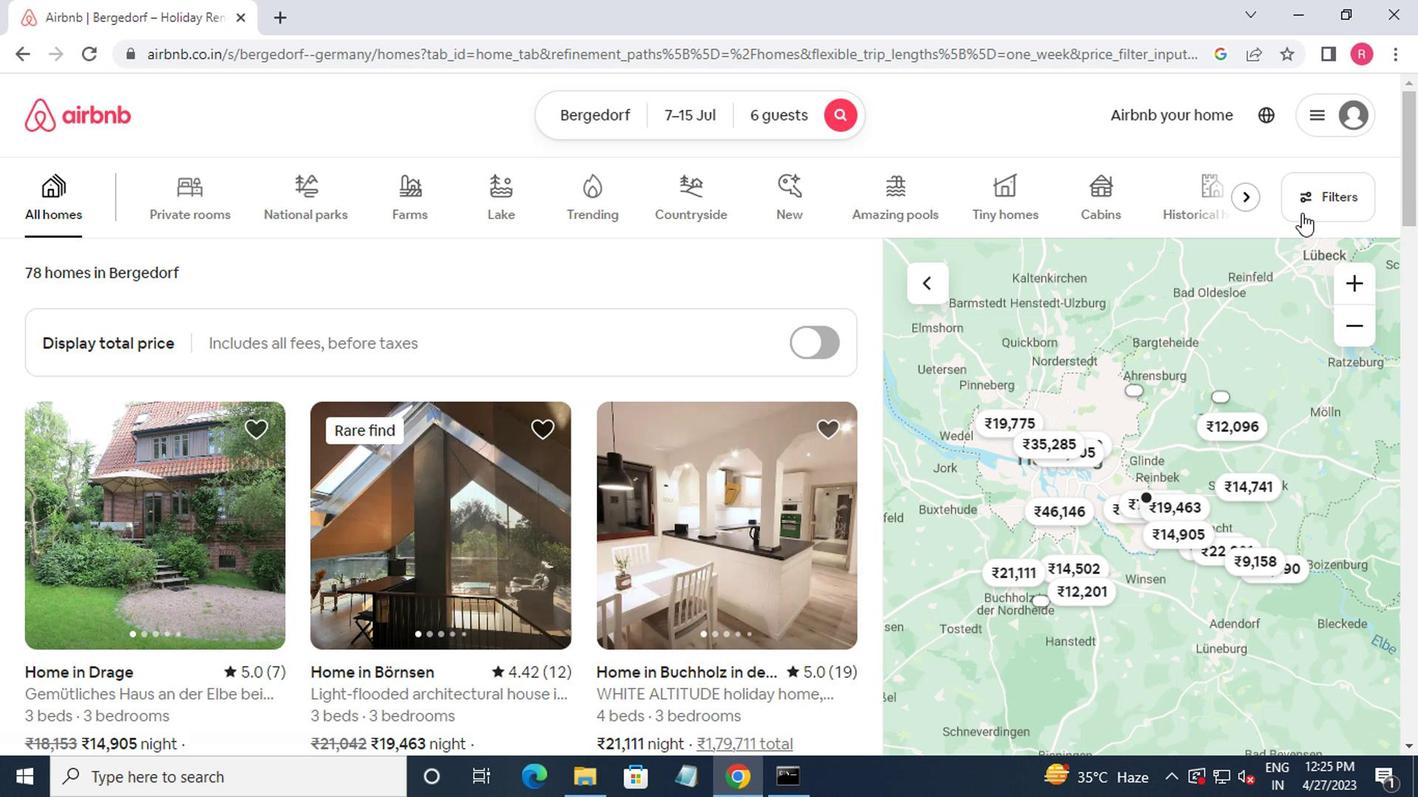 
Action: Mouse pressed left at (1302, 205)
Screenshot: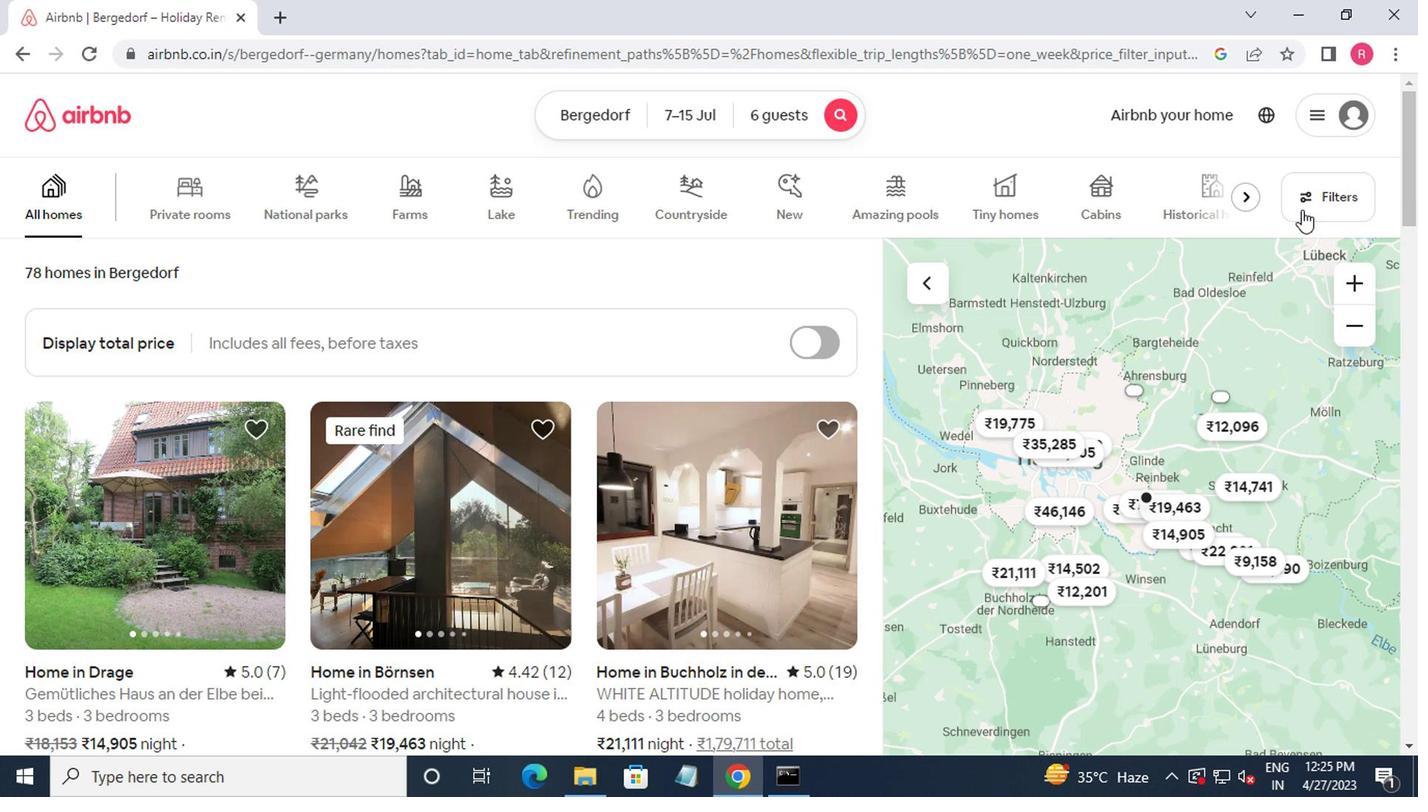 
Action: Mouse moved to (576, 471)
Screenshot: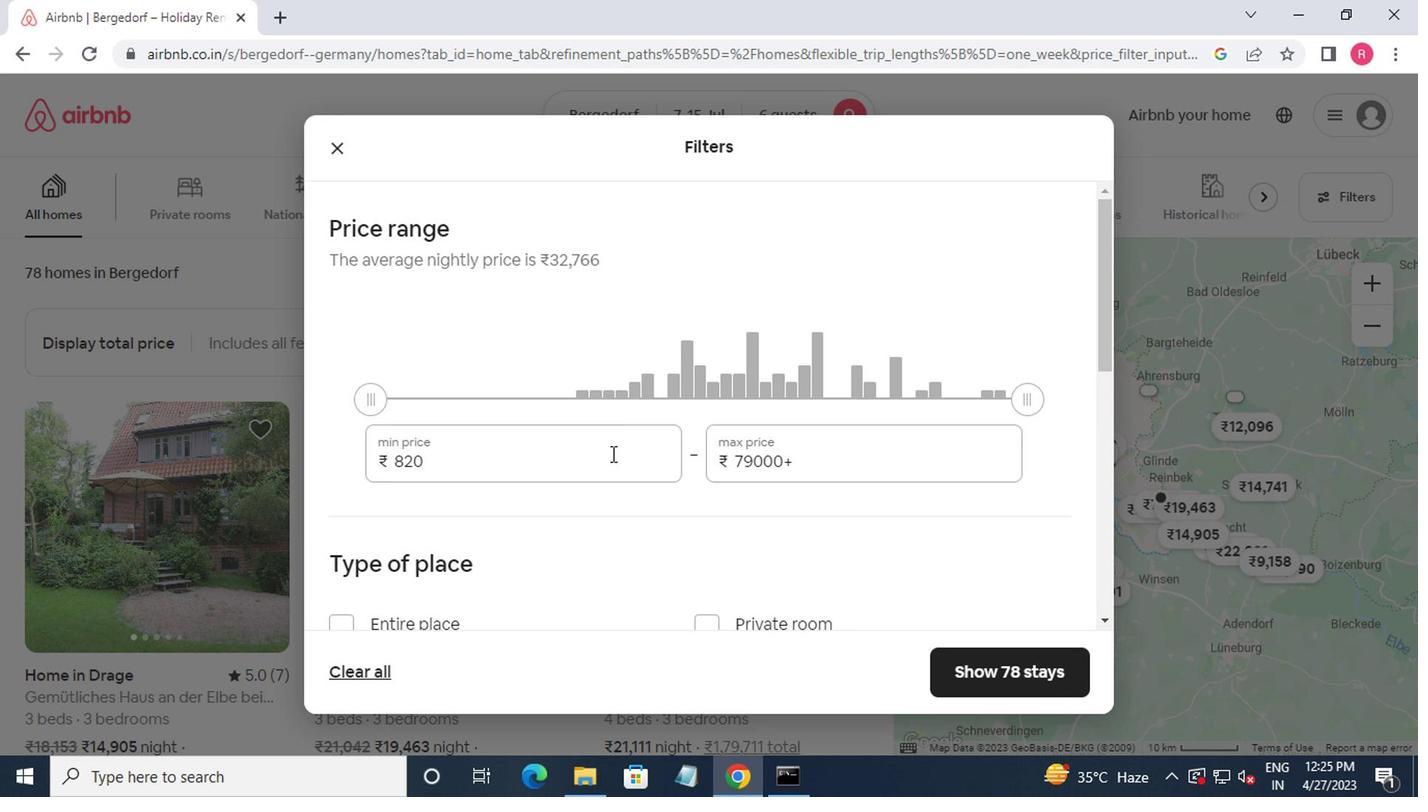 
Action: Mouse pressed left at (576, 471)
Screenshot: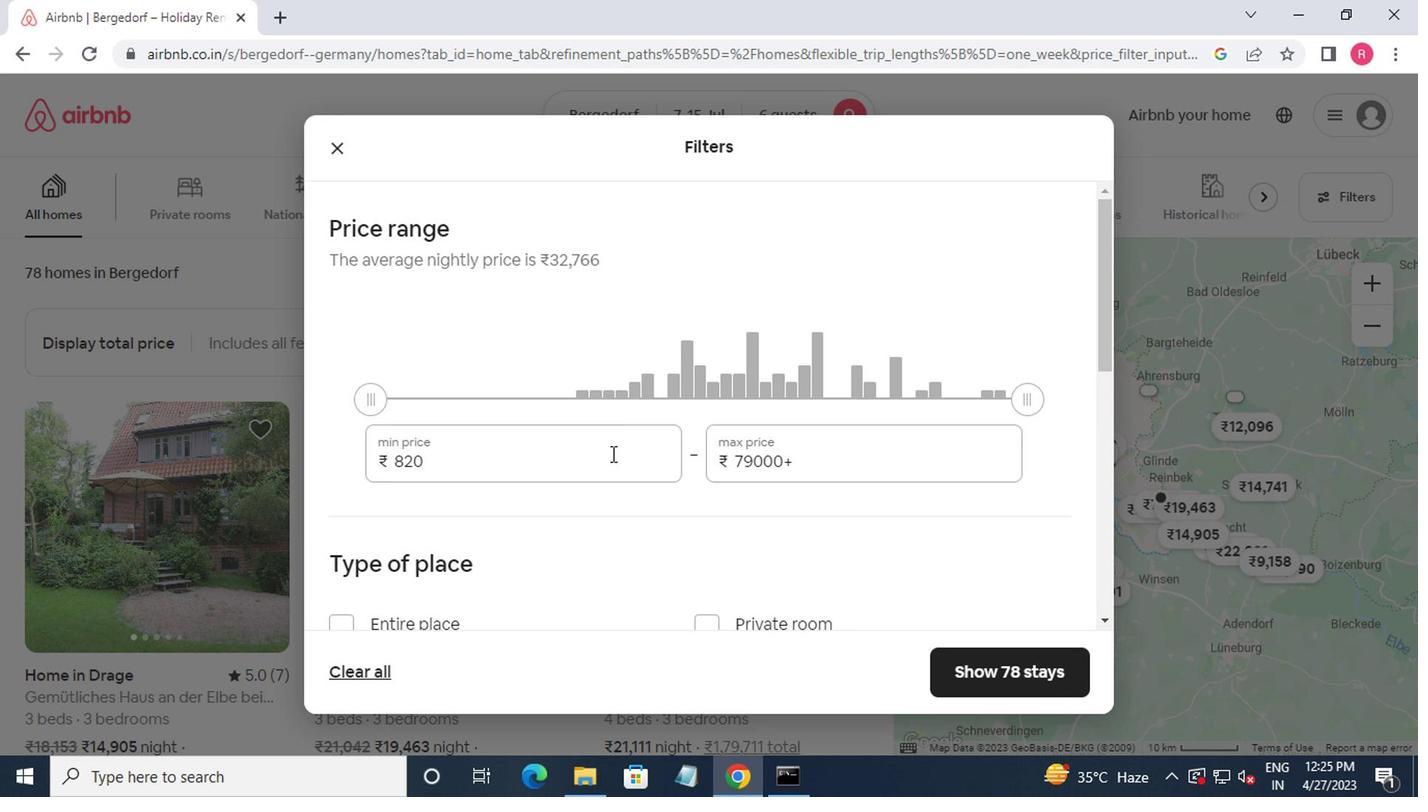 
Action: Mouse moved to (1045, 296)
Screenshot: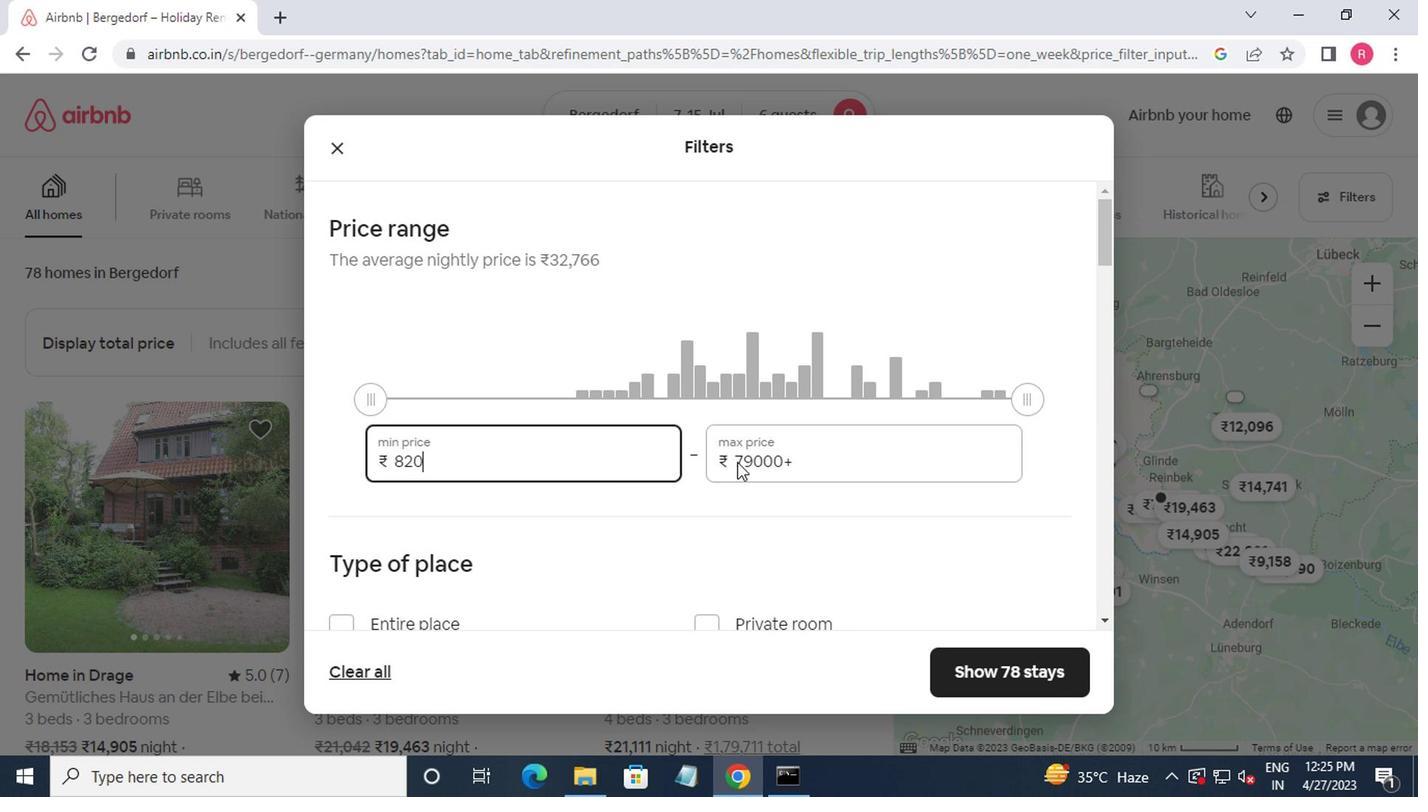 
Action: Key pressed <Key.backspace><Key.backspace><Key.backspace><Key.backspace>1500<Key.backspace><Key.backspace><Key.backspace><Key.backspace><Key.backspace><Key.backspace><Key.backspace><Key.backspace><Key.backspace><Key.backspace>
Screenshot: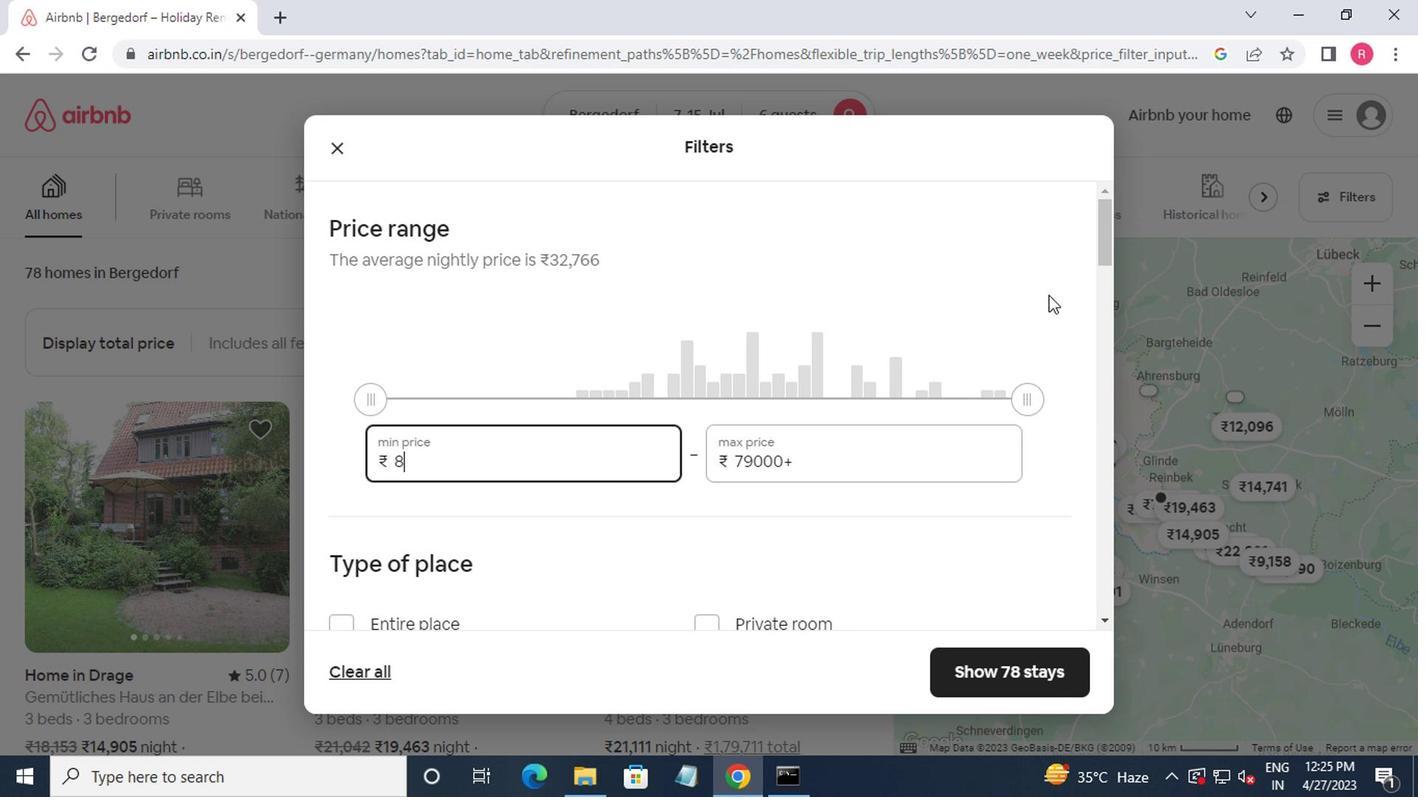 
Action: Mouse moved to (1108, 251)
Screenshot: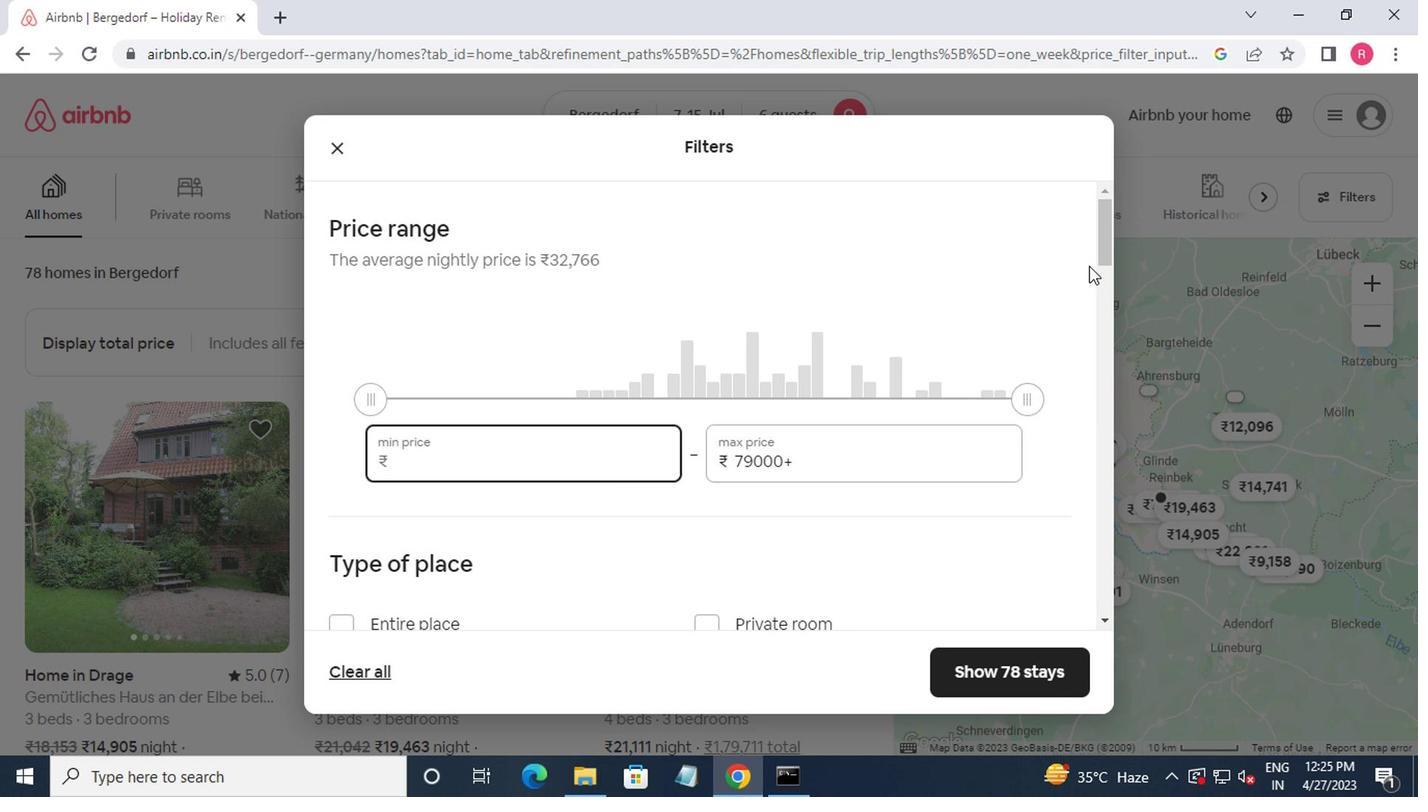 
Action: Key pressed 1
Screenshot: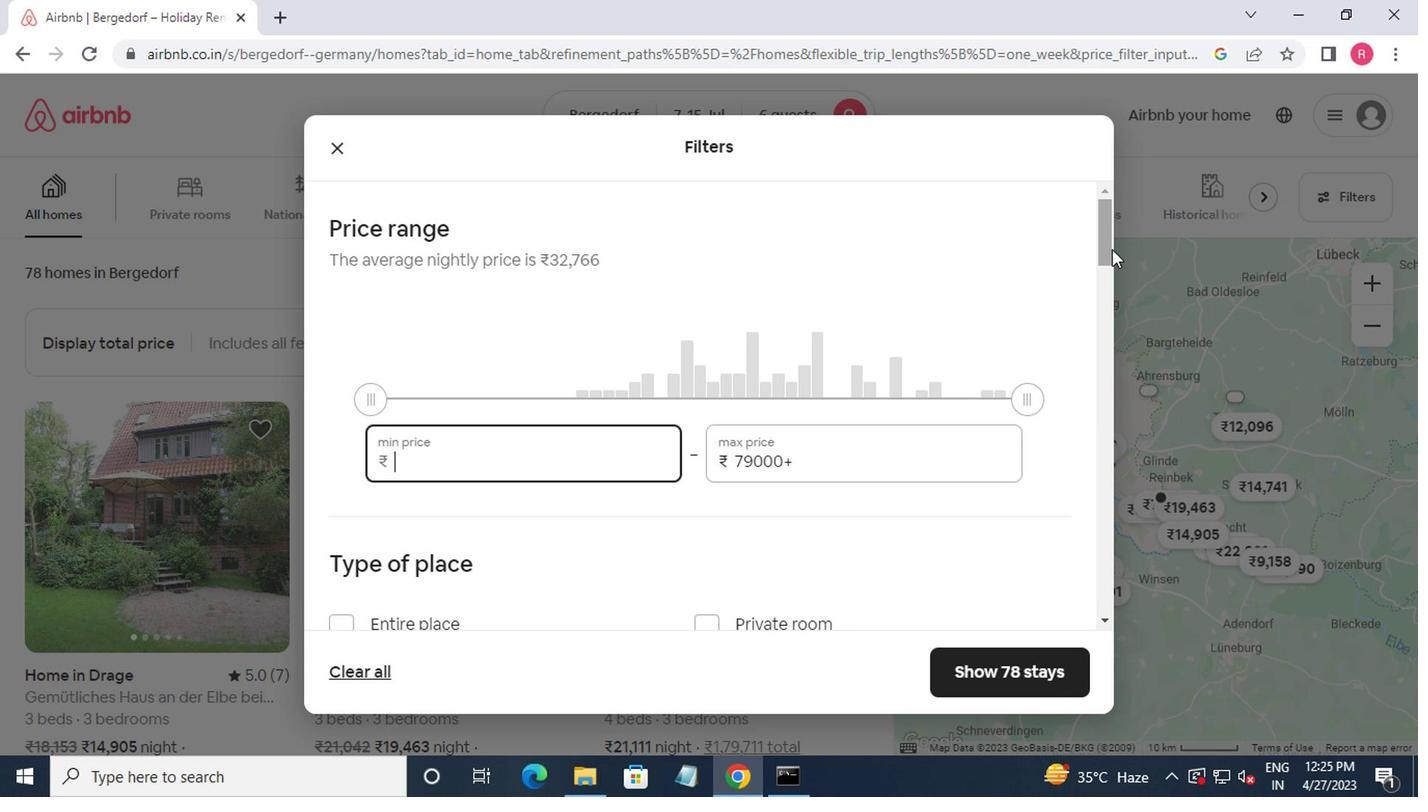 
Action: Mouse moved to (1205, 188)
Screenshot: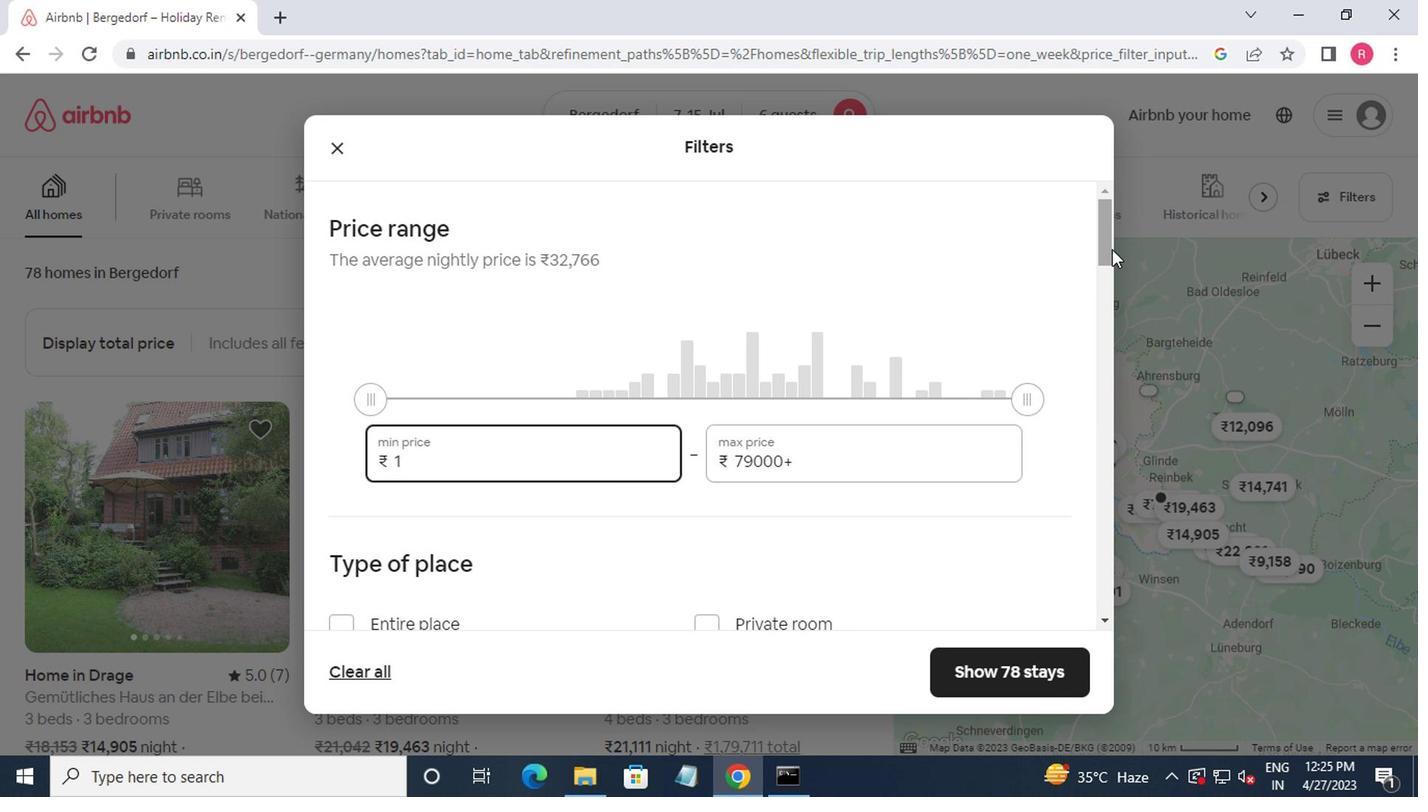 
Action: Key pressed 5000<Key.tab>20000
Screenshot: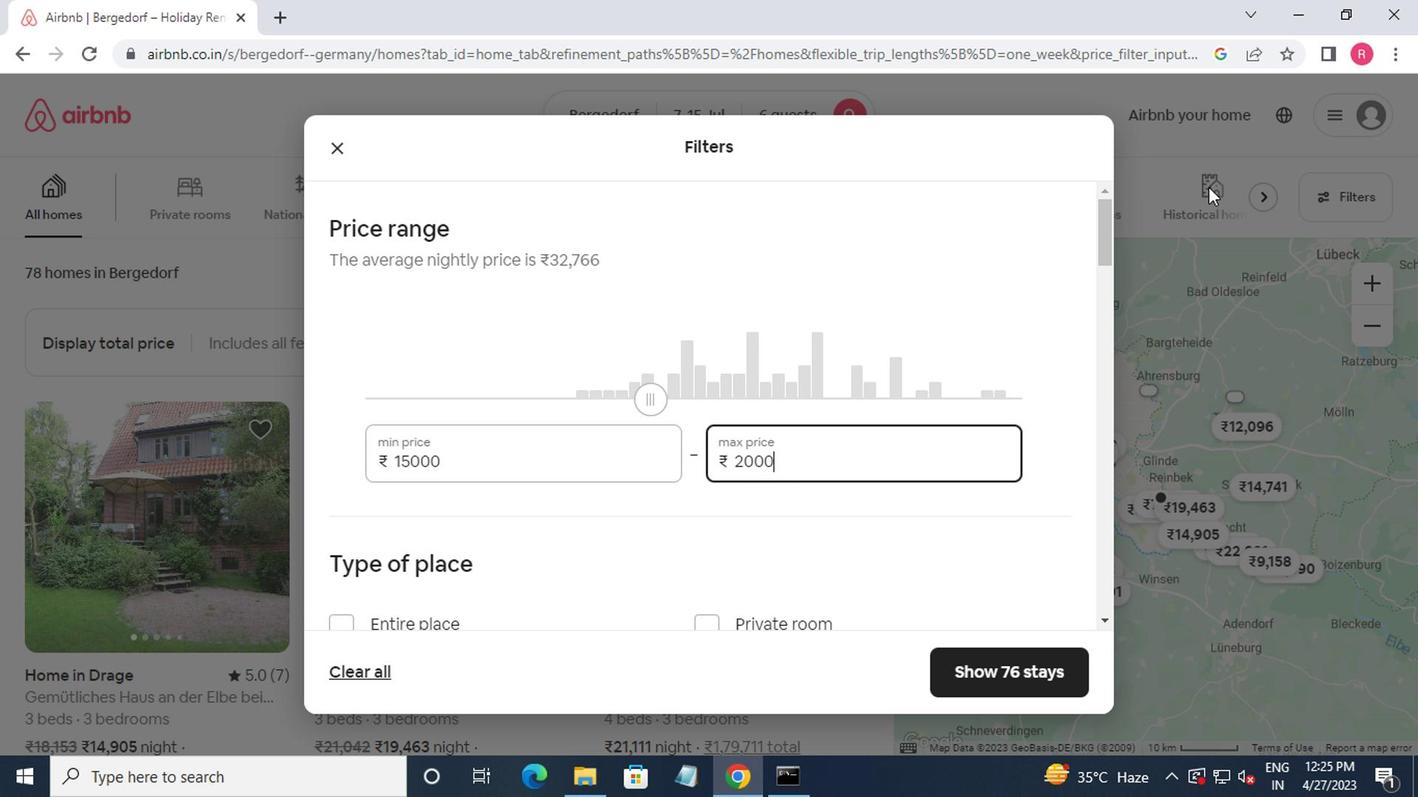 
Action: Mouse moved to (1214, 527)
Screenshot: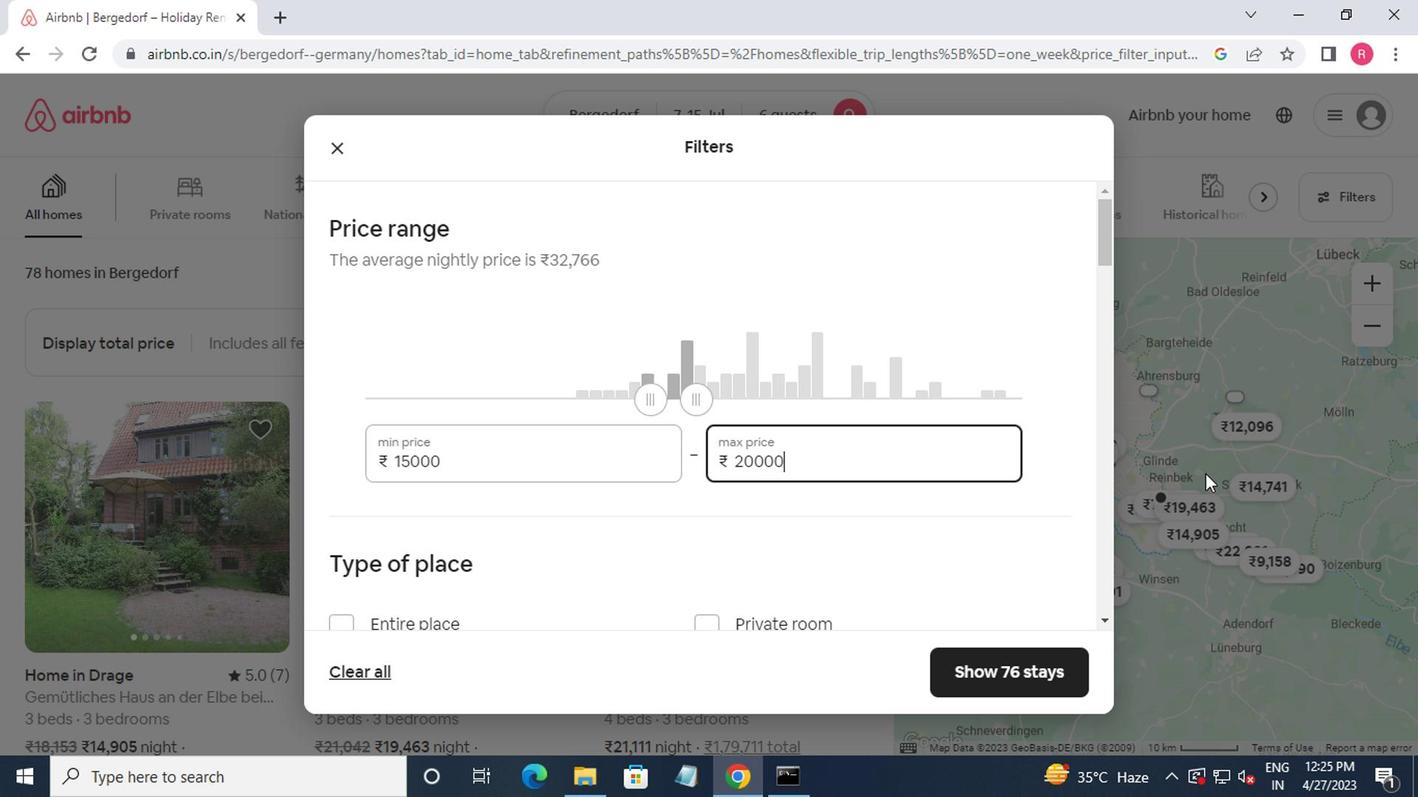 
Action: Mouse scrolled (1214, 526) with delta (0, 0)
Screenshot: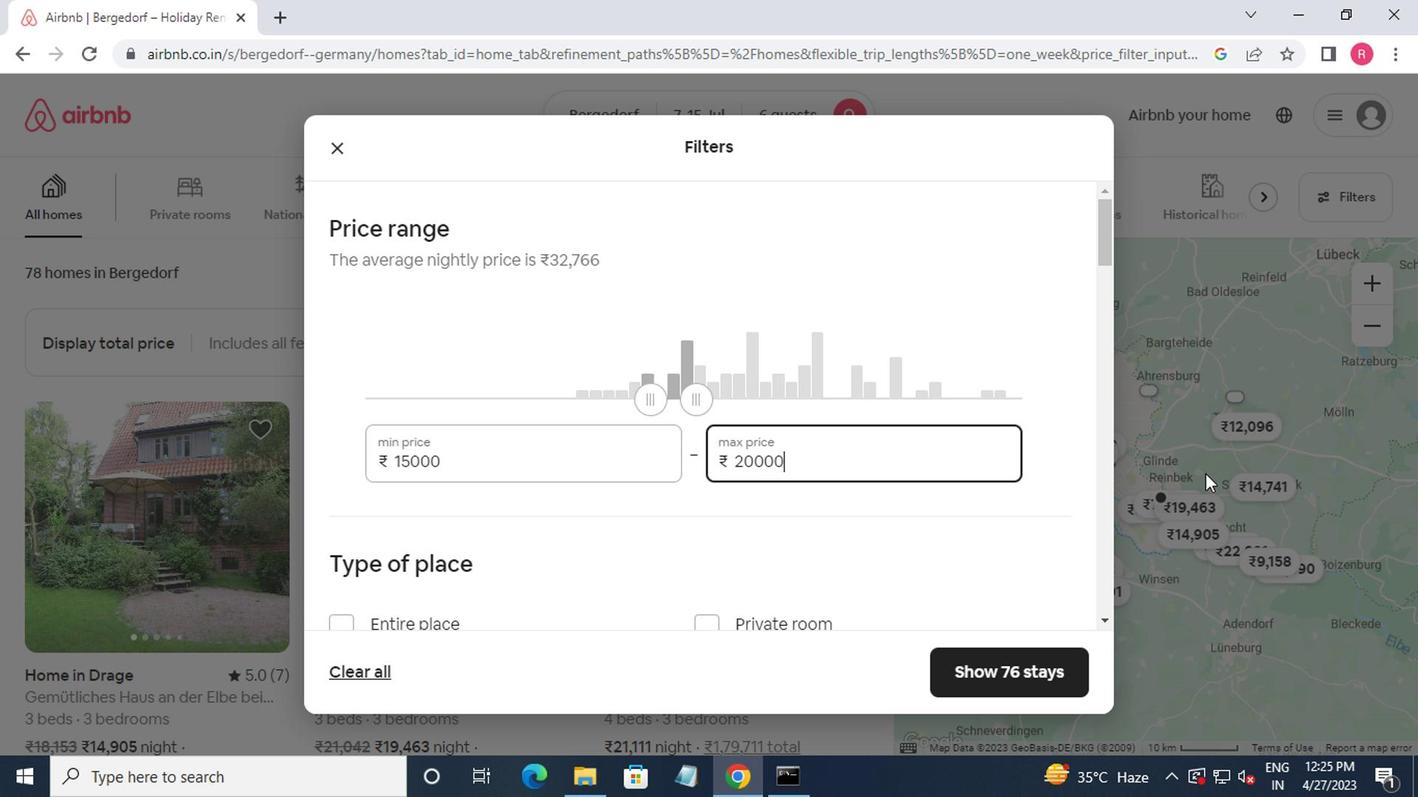 
Action: Mouse moved to (1169, 542)
Screenshot: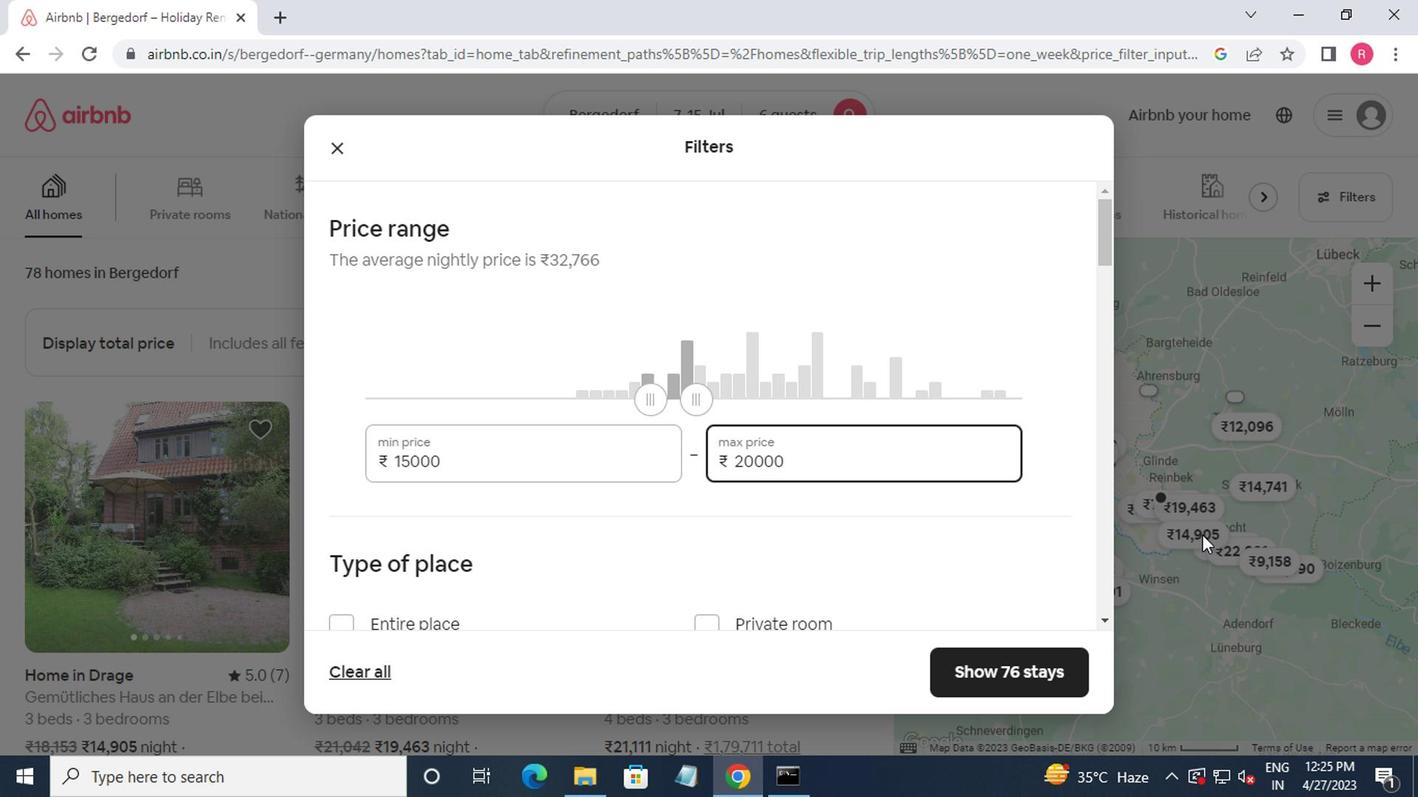 
Action: Mouse scrolled (1169, 540) with delta (0, -1)
Screenshot: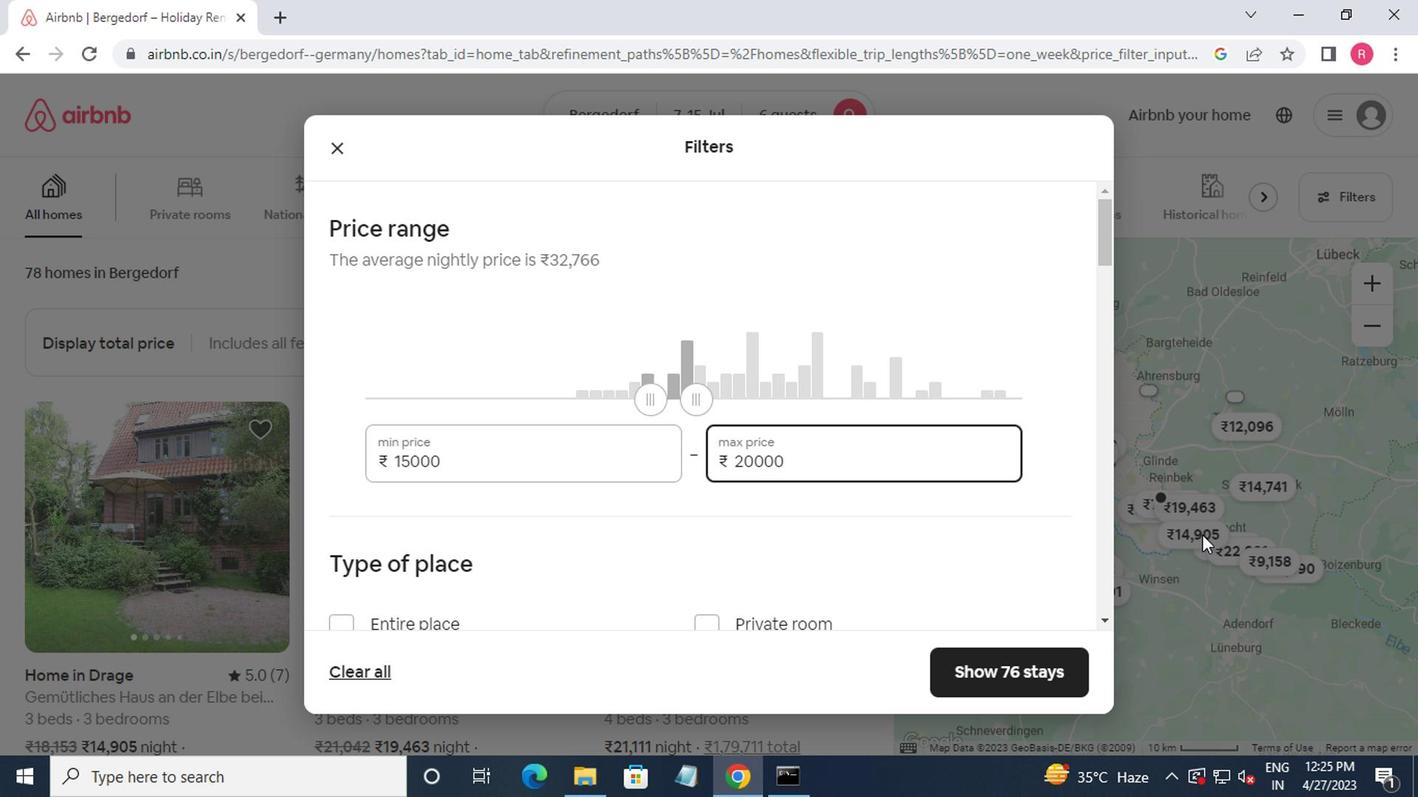 
Action: Mouse moved to (937, 530)
Screenshot: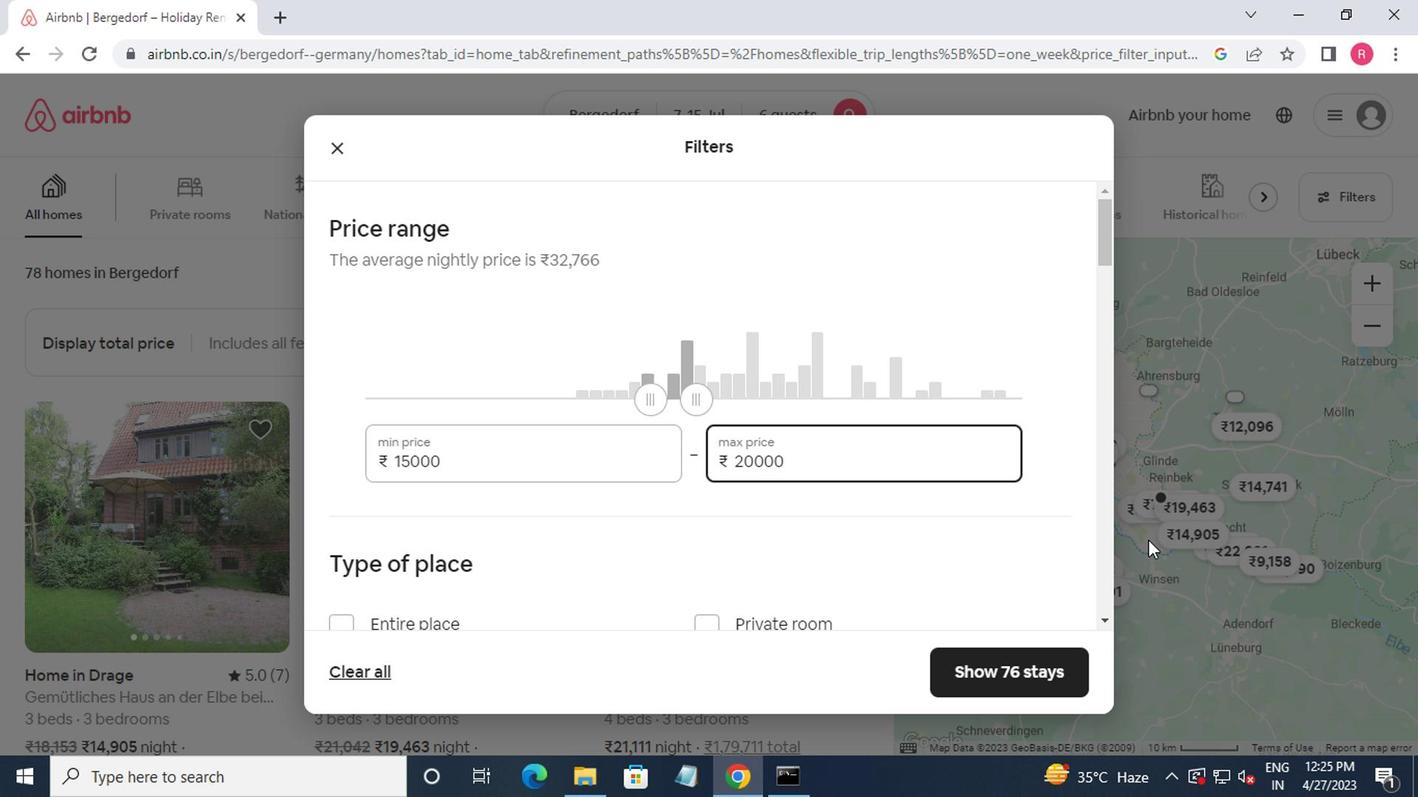 
Action: Mouse scrolled (937, 529) with delta (0, 0)
Screenshot: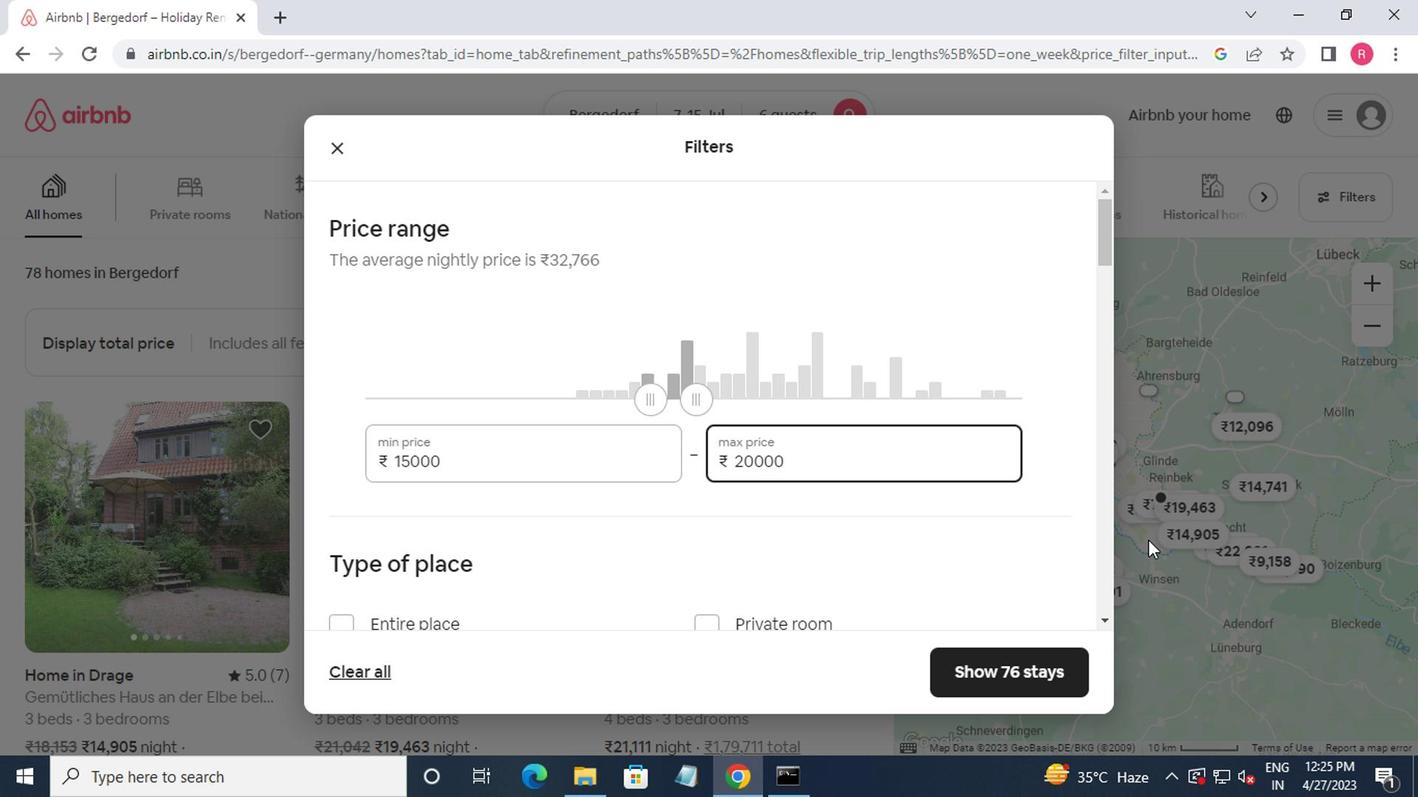 
Action: Mouse moved to (346, 526)
Screenshot: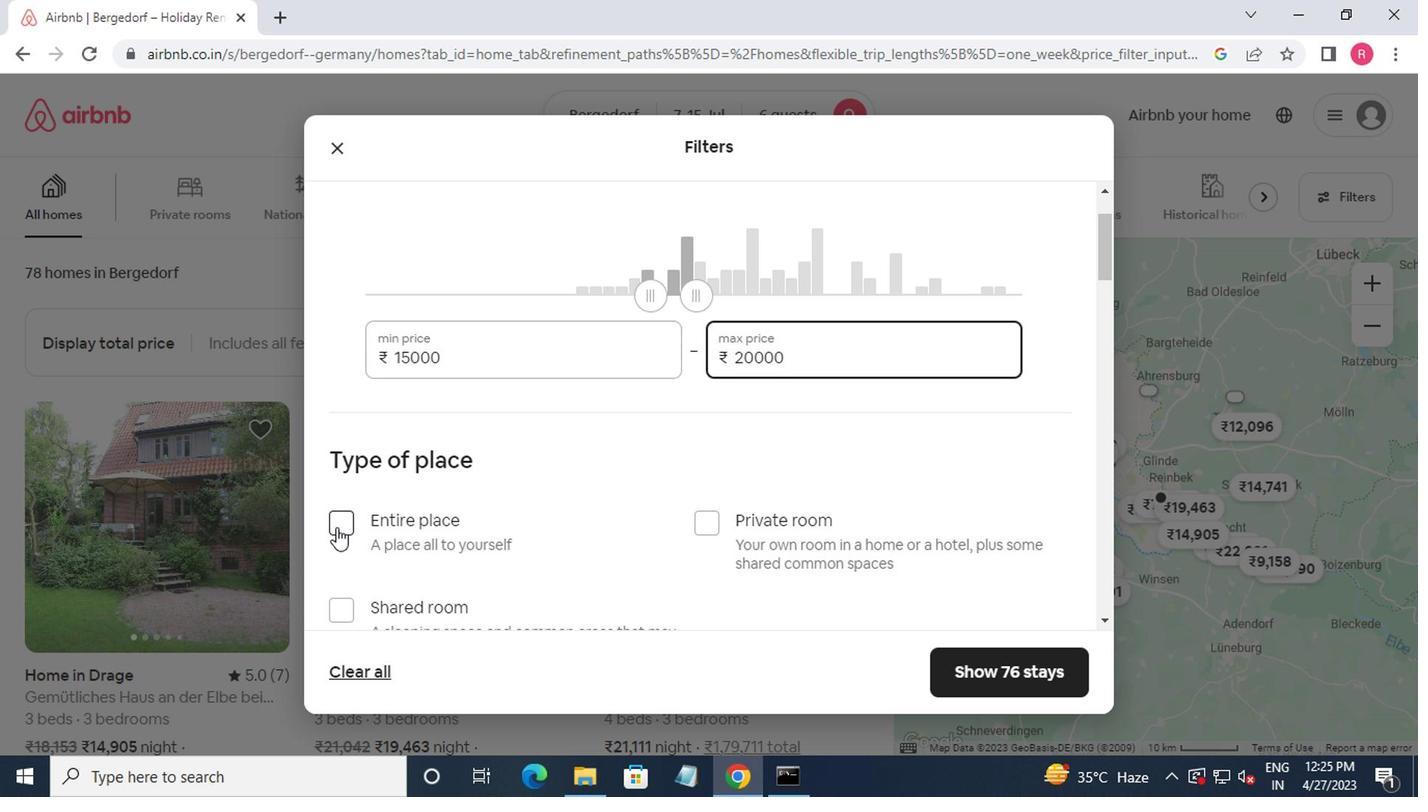 
Action: Mouse pressed left at (346, 526)
Screenshot: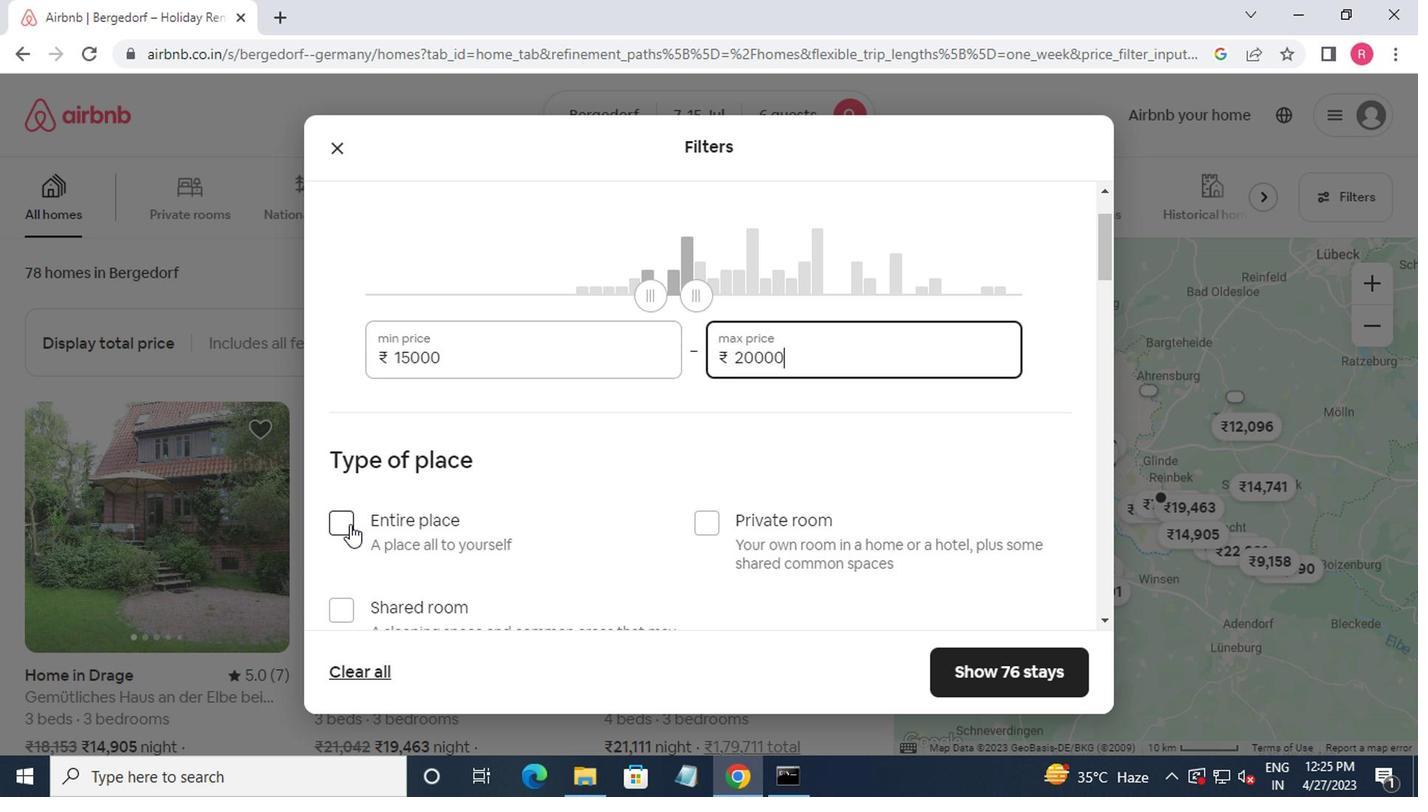 
Action: Mouse moved to (348, 528)
Screenshot: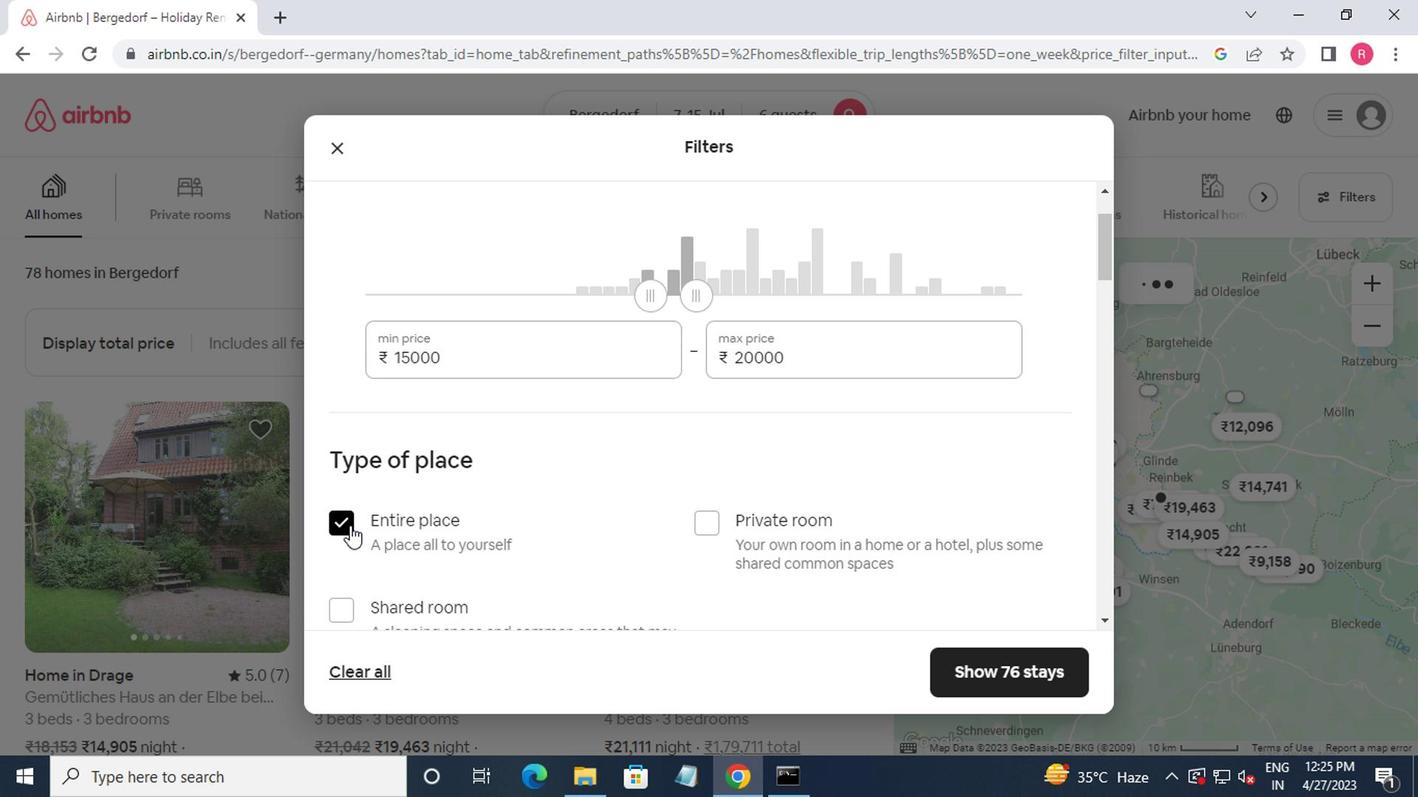
Action: Mouse scrolled (348, 527) with delta (0, 0)
Screenshot: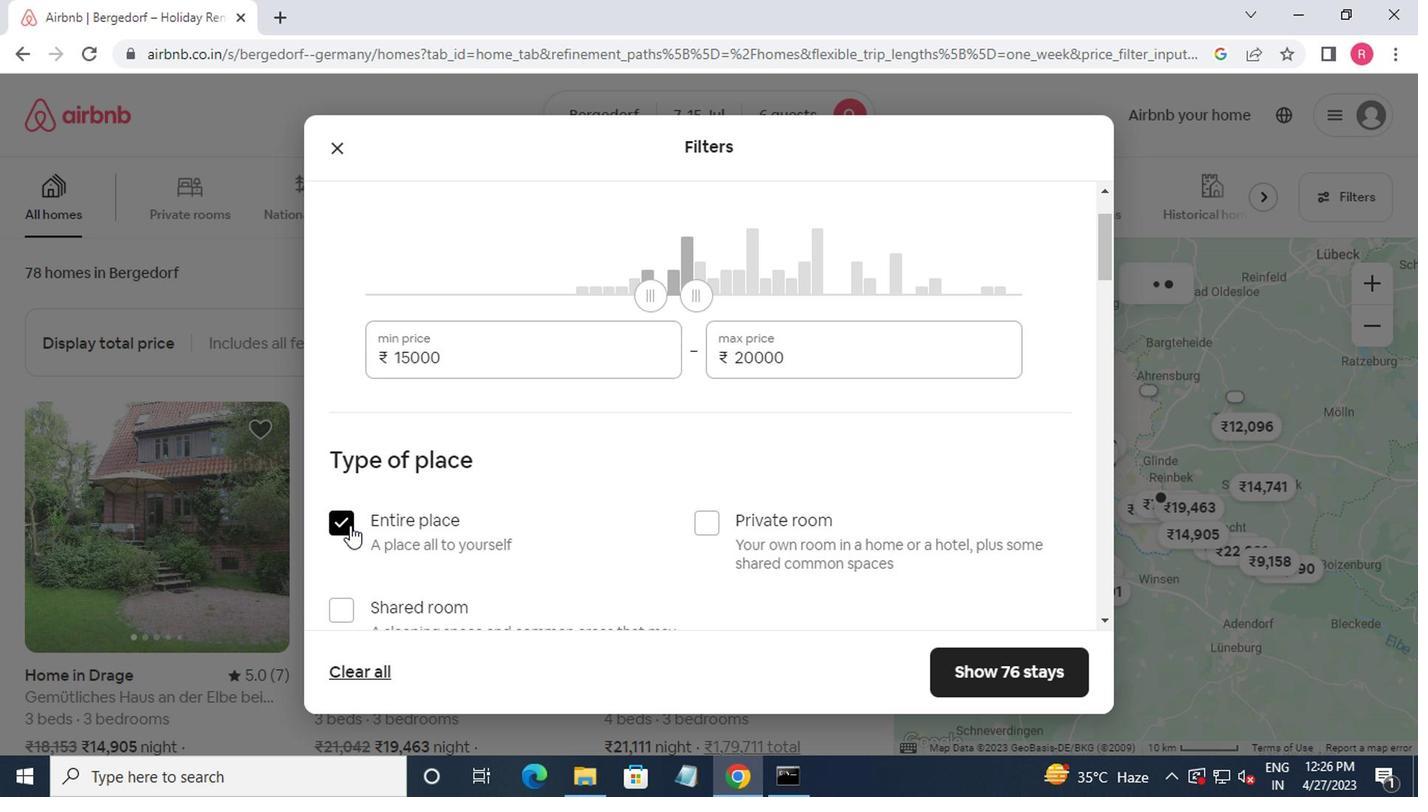 
Action: Mouse scrolled (348, 527) with delta (0, 0)
Screenshot: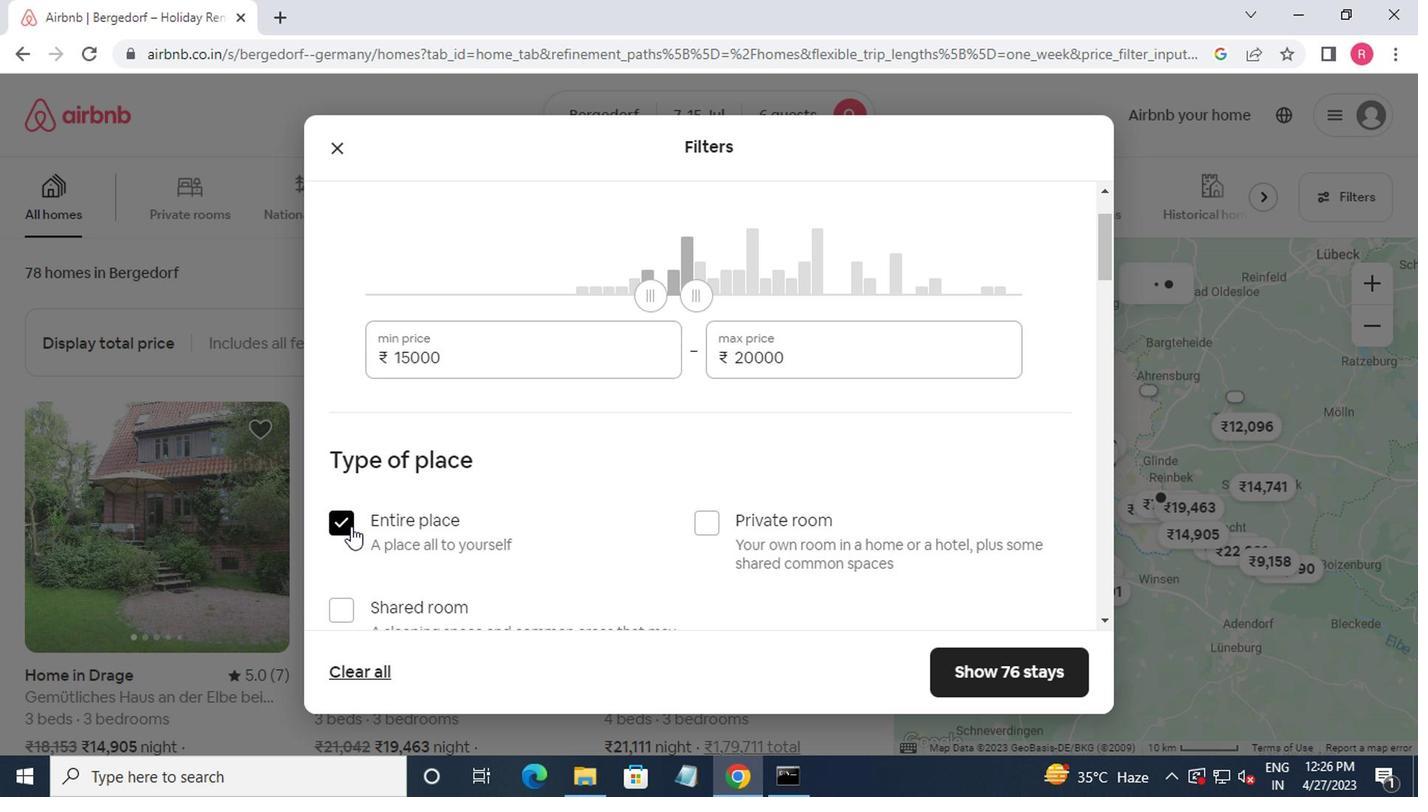 
Action: Mouse moved to (348, 528)
Screenshot: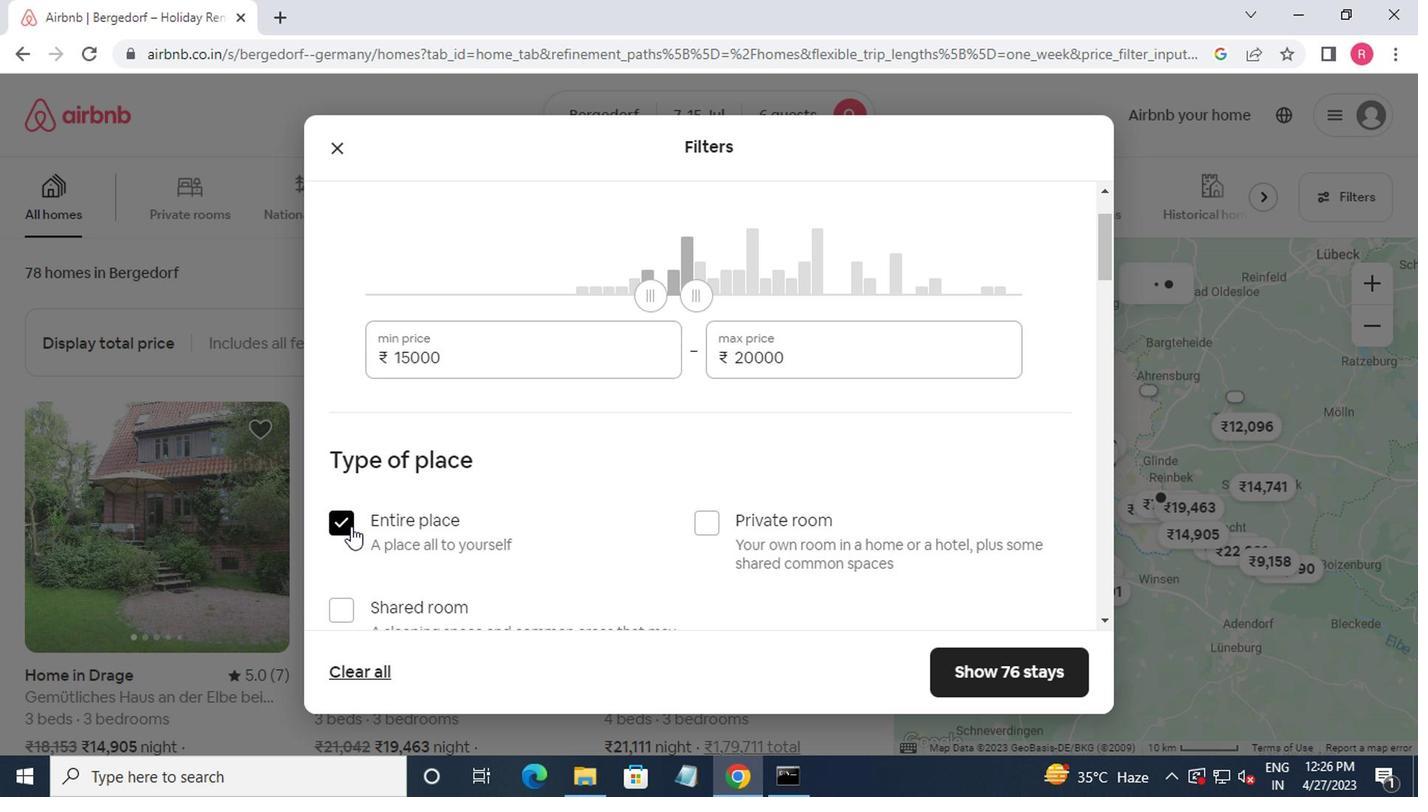 
Action: Mouse scrolled (348, 527) with delta (0, 0)
Screenshot: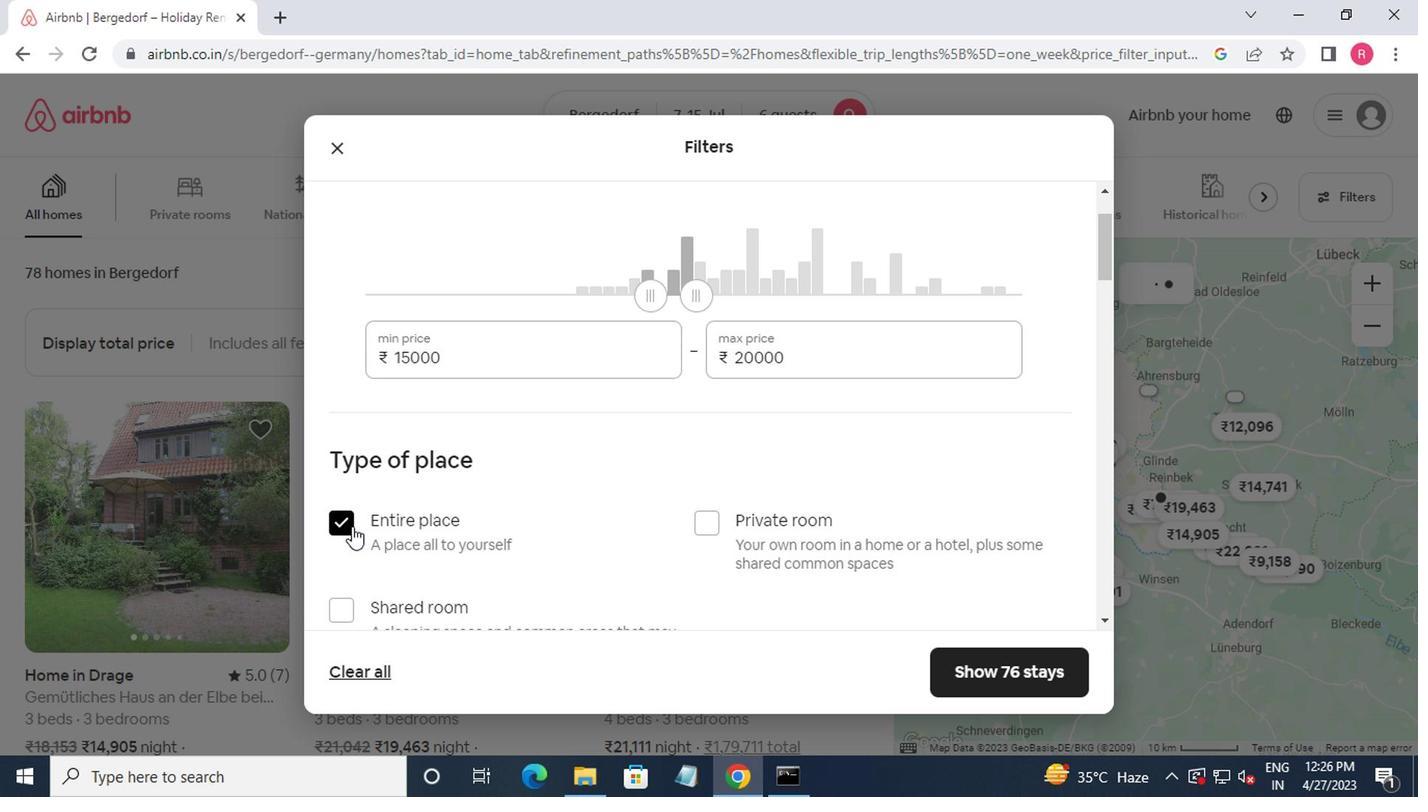 
Action: Mouse moved to (411, 519)
Screenshot: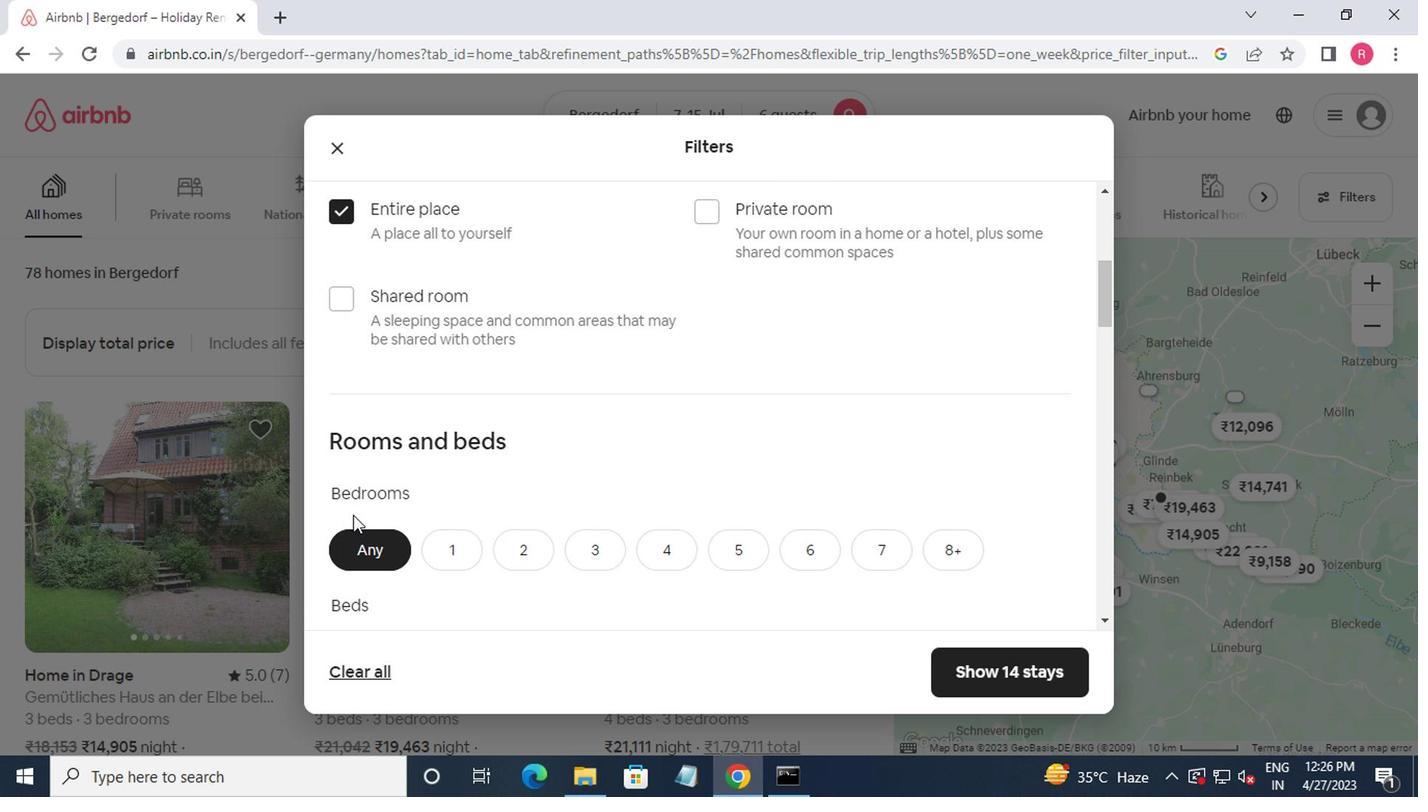 
Action: Mouse scrolled (411, 517) with delta (0, -1)
Screenshot: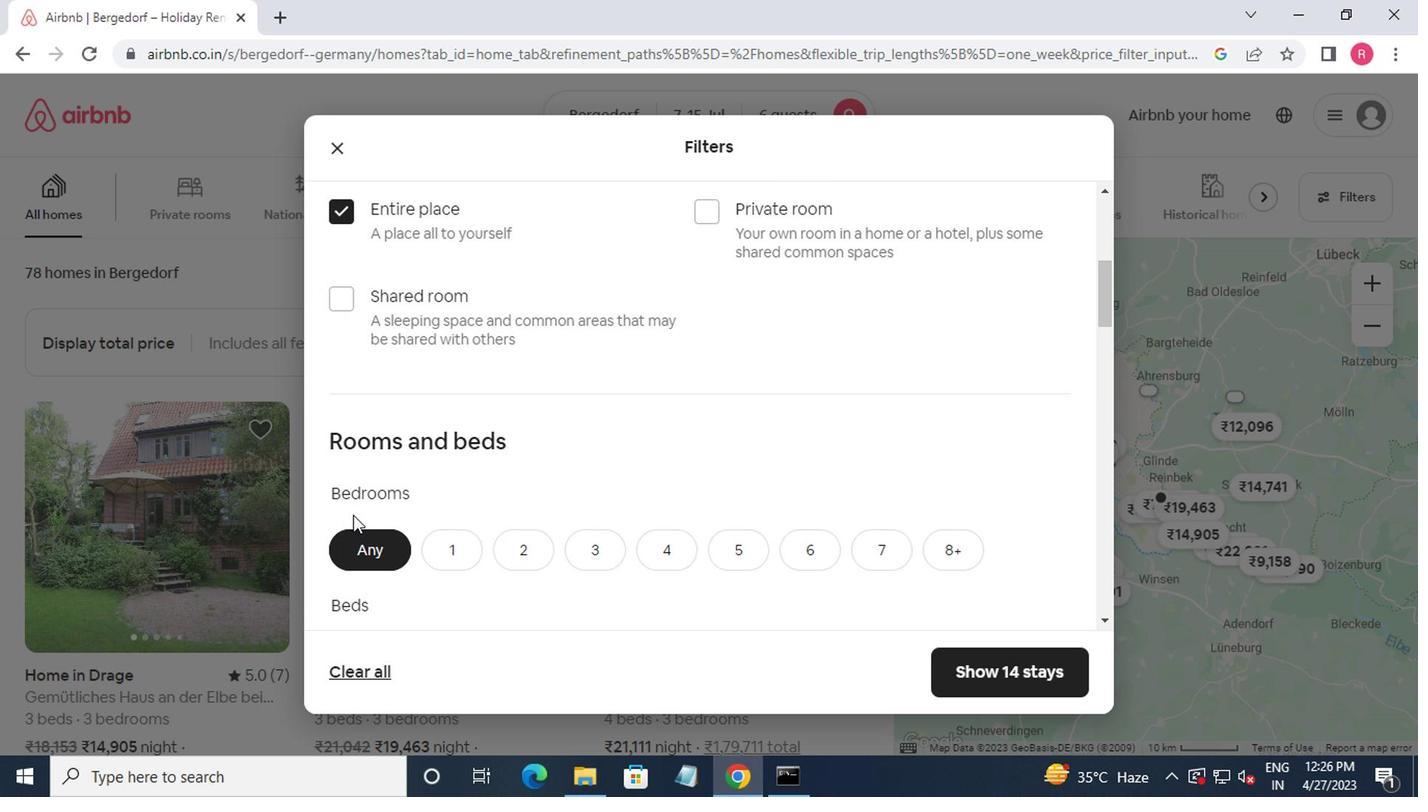 
Action: Mouse moved to (584, 459)
Screenshot: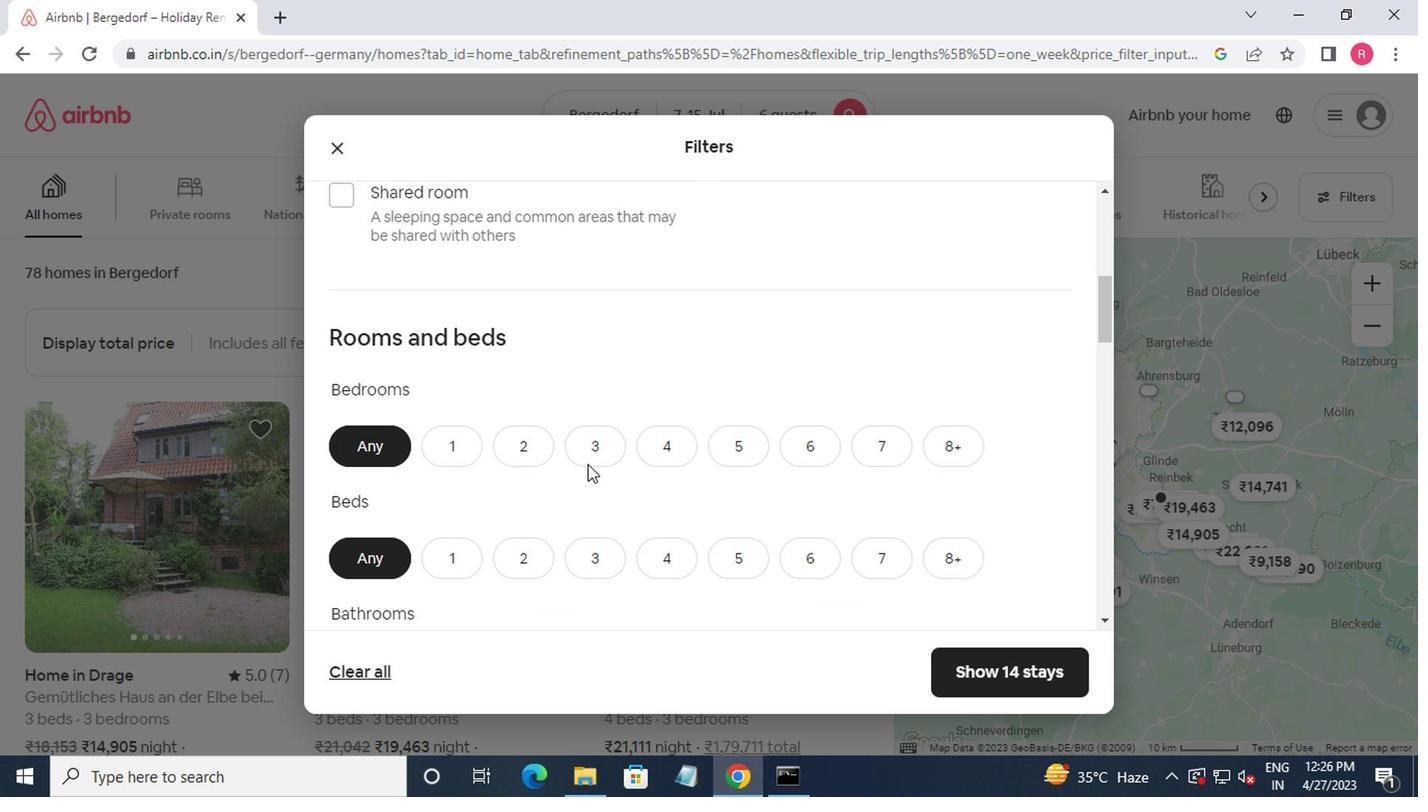 
Action: Mouse pressed left at (584, 459)
Screenshot: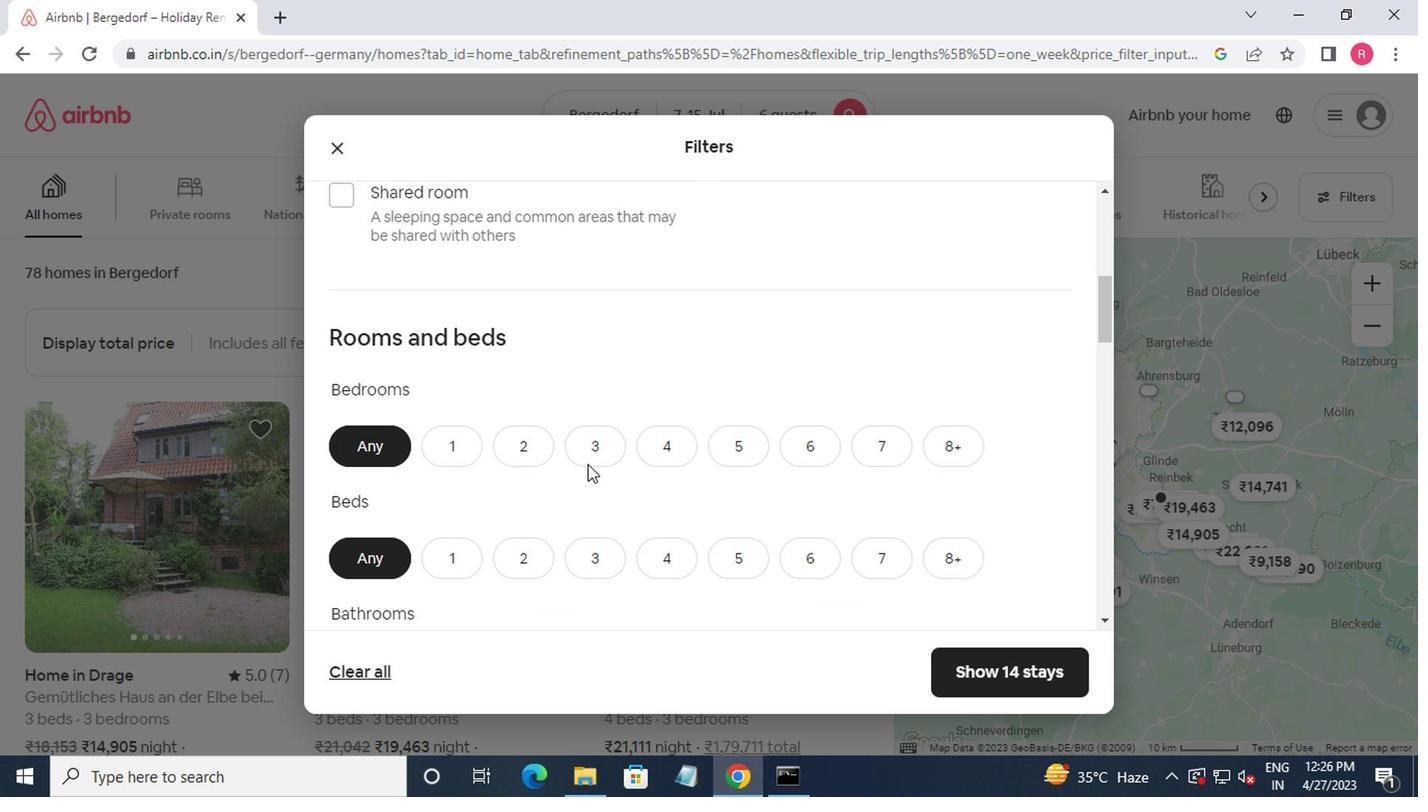 
Action: Mouse moved to (592, 552)
Screenshot: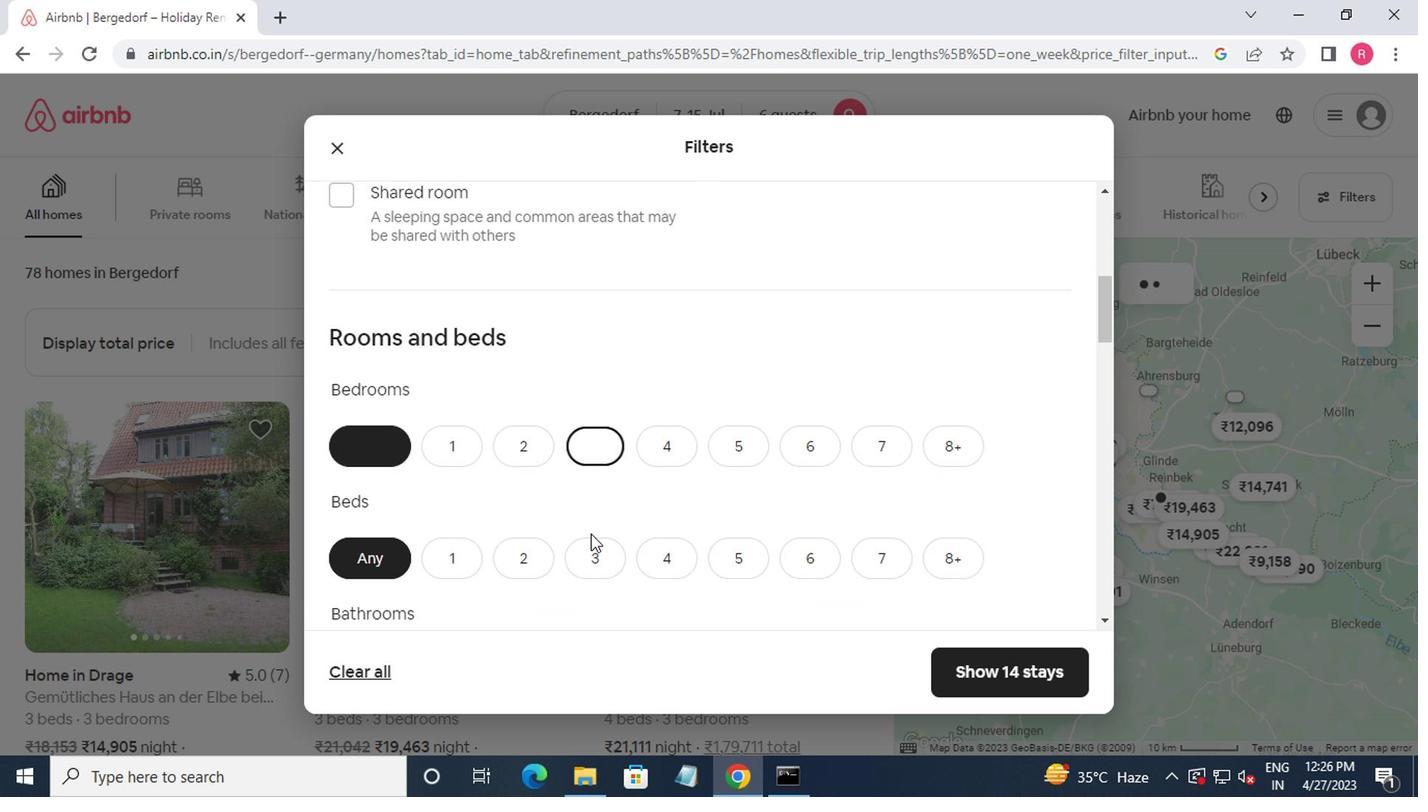 
Action: Mouse pressed left at (592, 552)
Screenshot: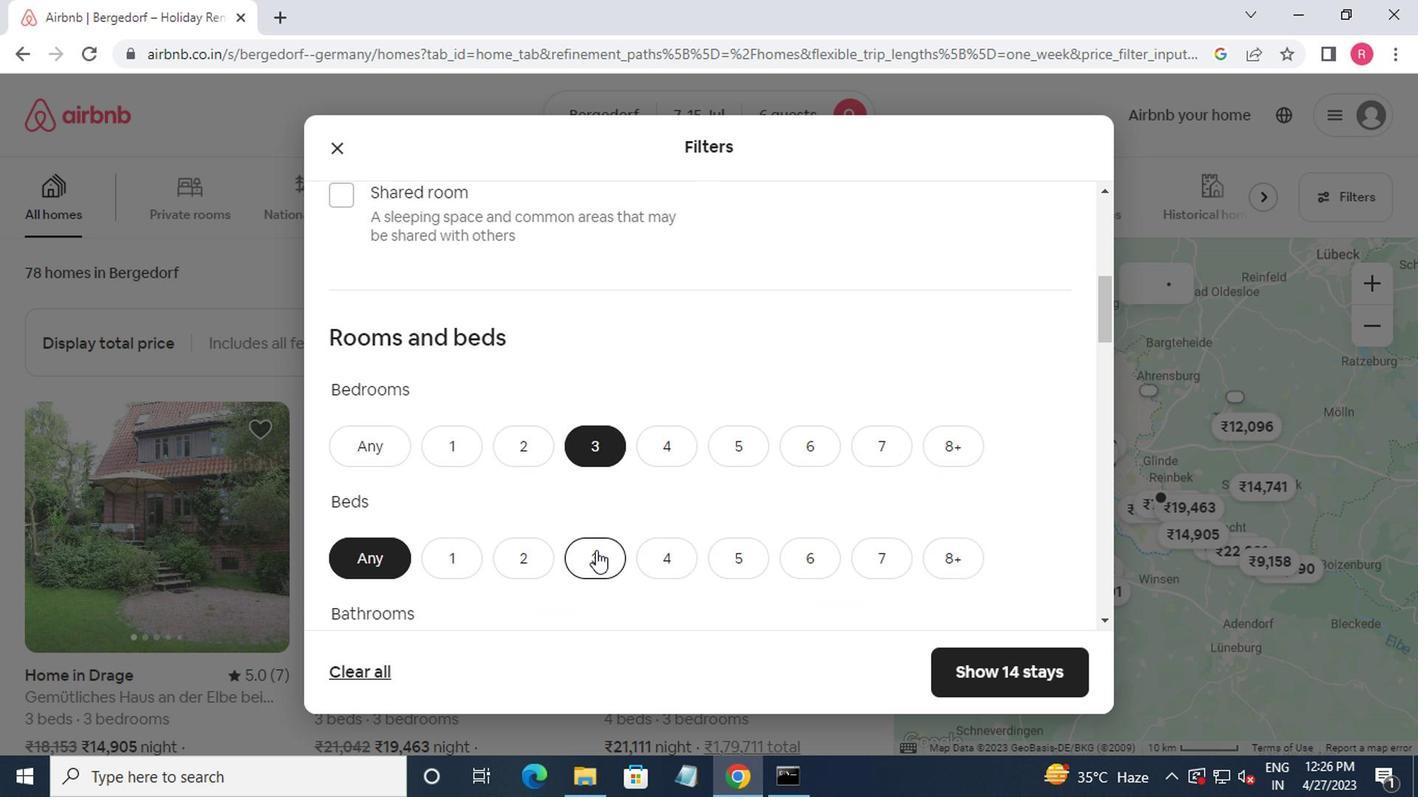 
Action: Mouse moved to (610, 586)
Screenshot: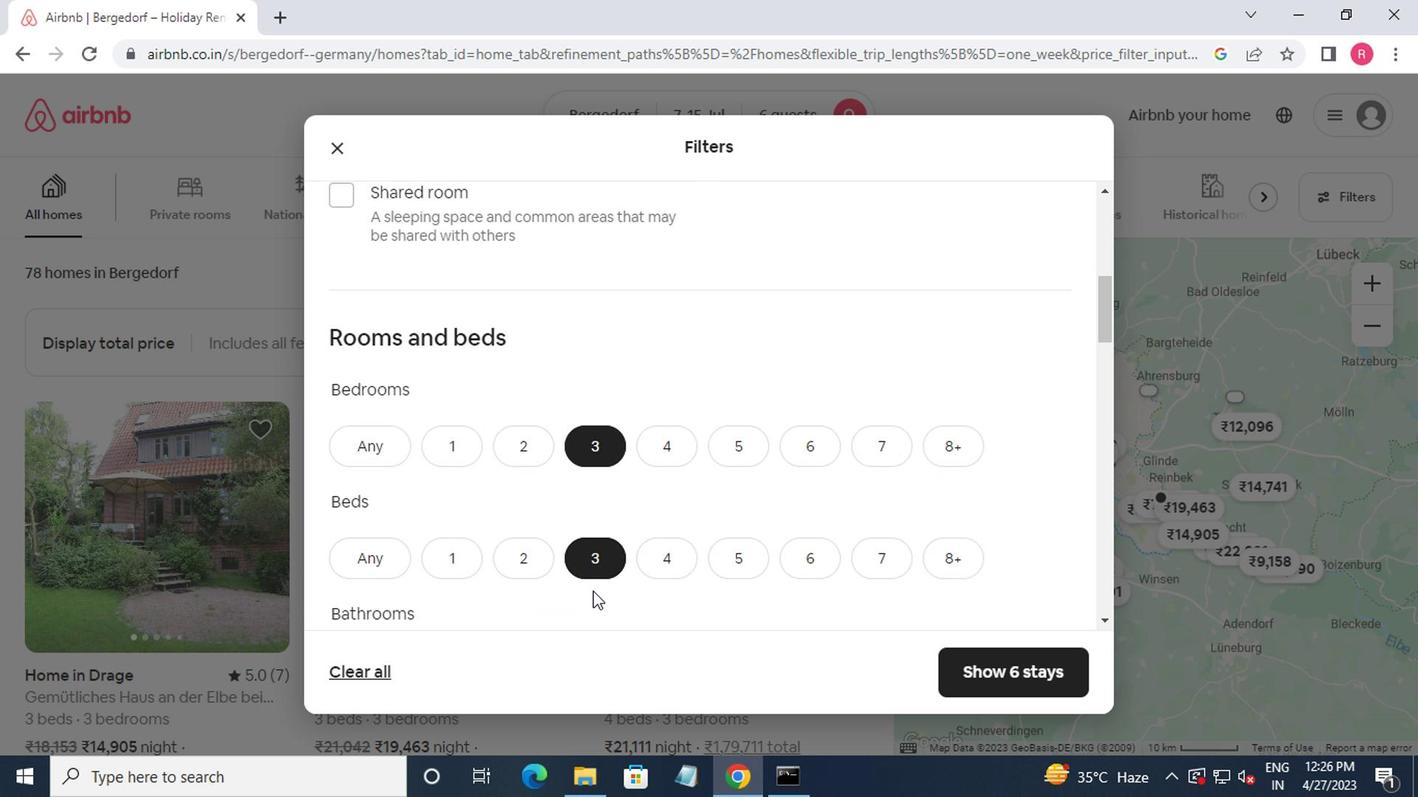 
Action: Mouse scrolled (610, 585) with delta (0, 0)
Screenshot: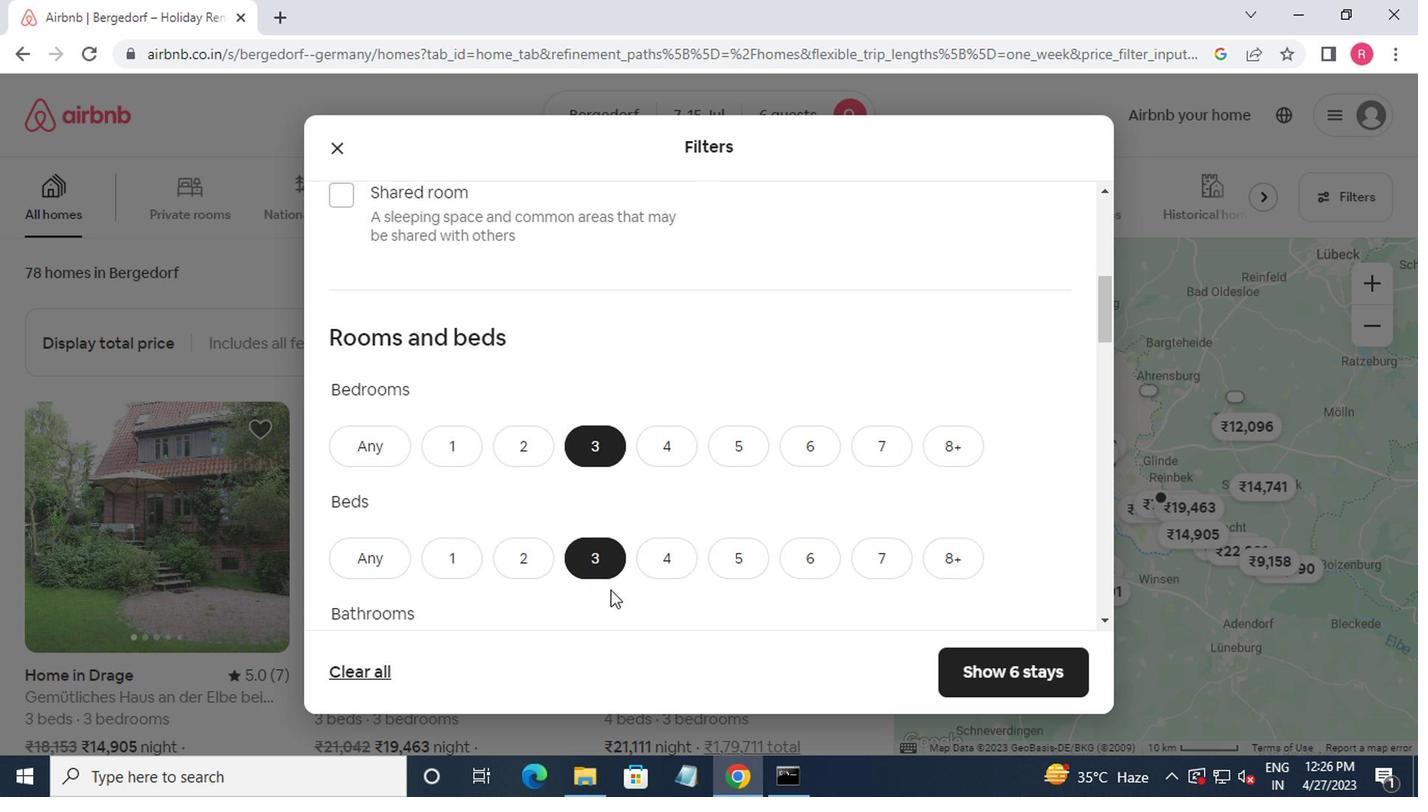 
Action: Mouse moved to (610, 586)
Screenshot: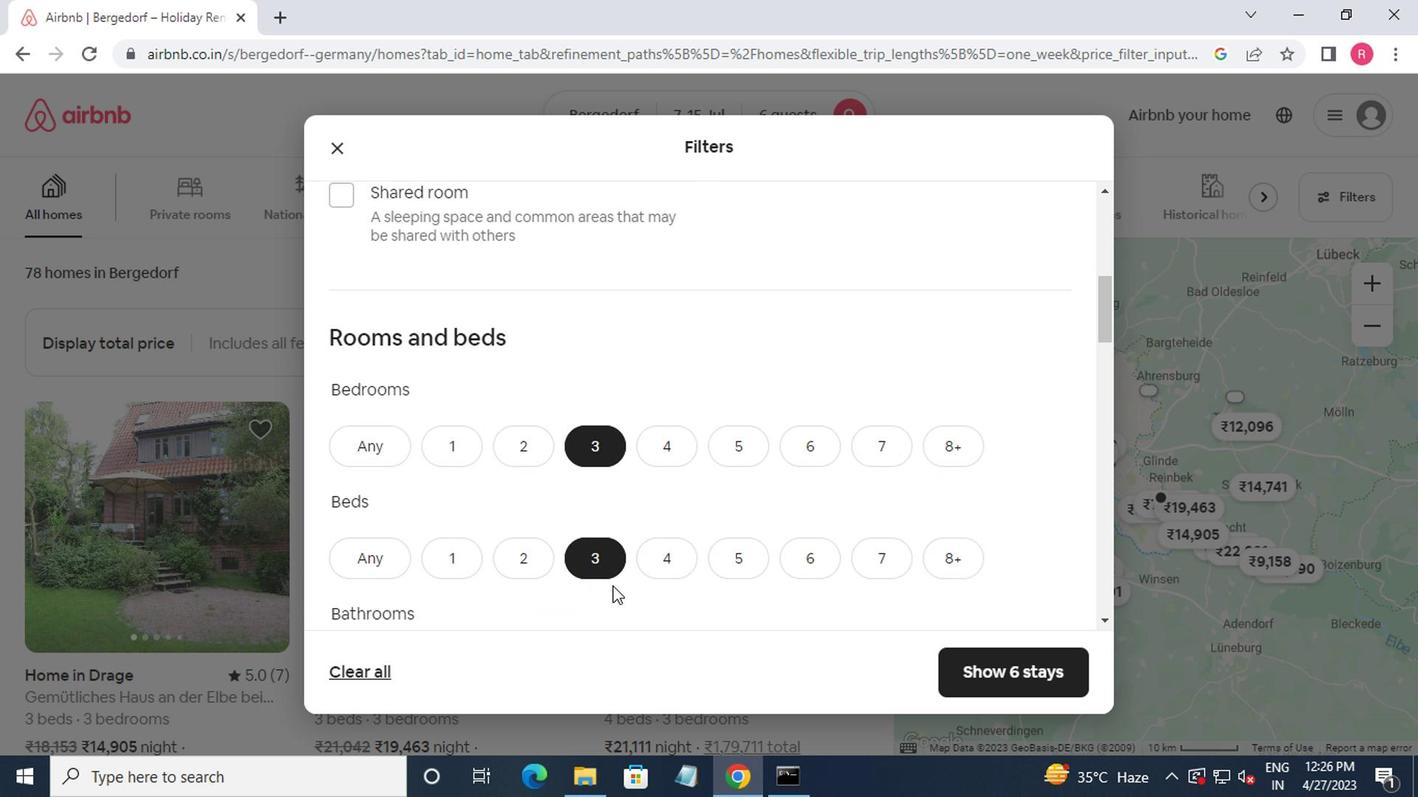 
Action: Mouse scrolled (610, 585) with delta (0, 0)
Screenshot: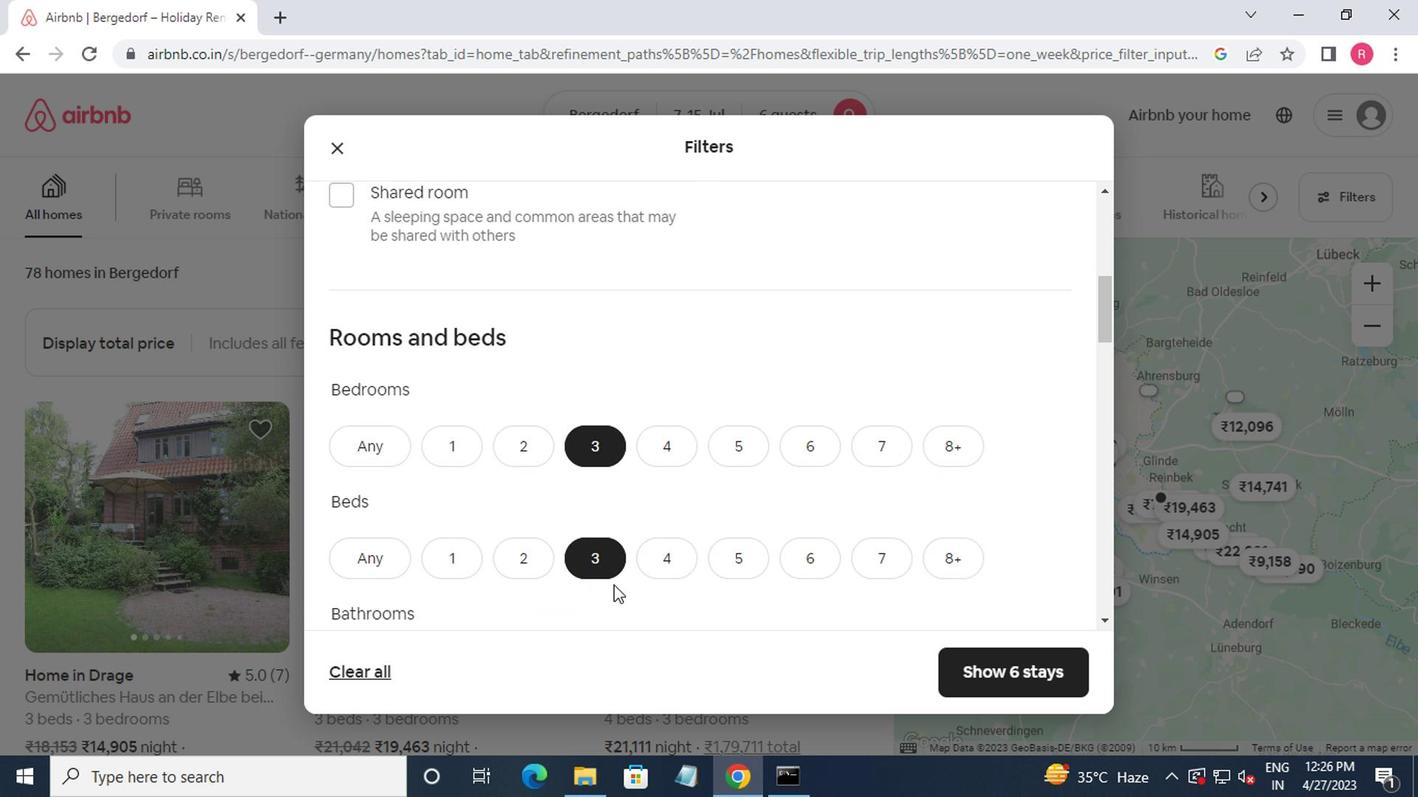 
Action: Mouse moved to (590, 475)
Screenshot: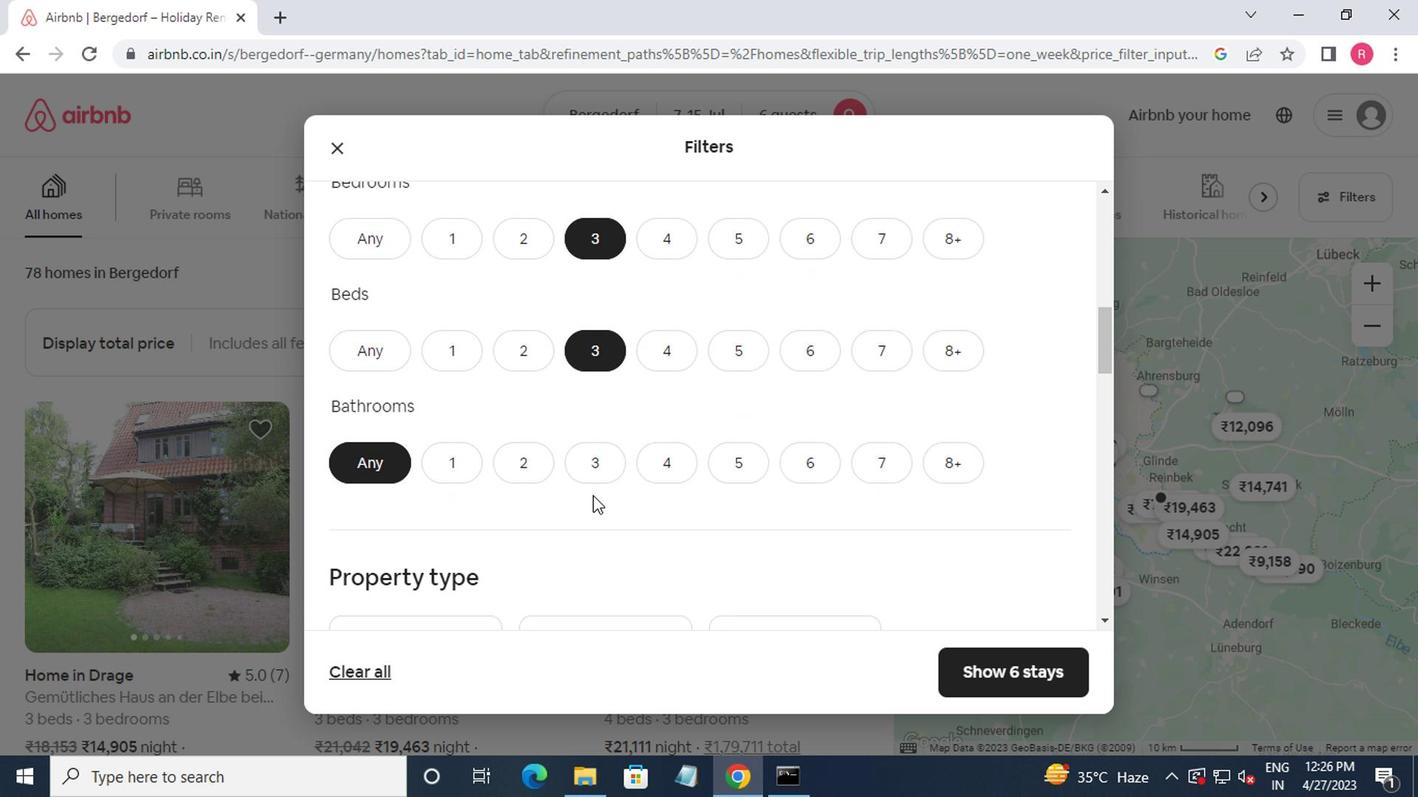 
Action: Mouse pressed left at (590, 475)
Screenshot: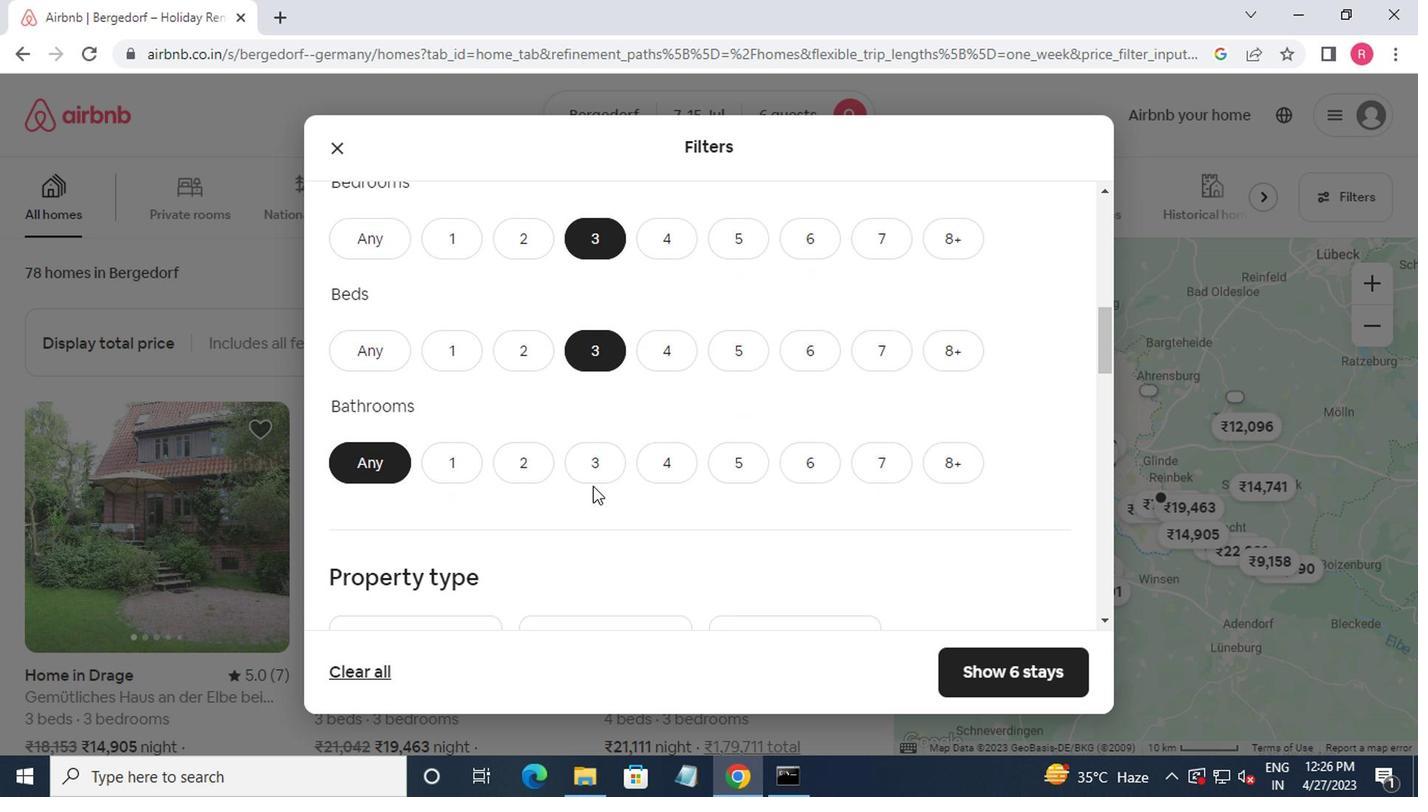 
Action: Mouse moved to (602, 484)
Screenshot: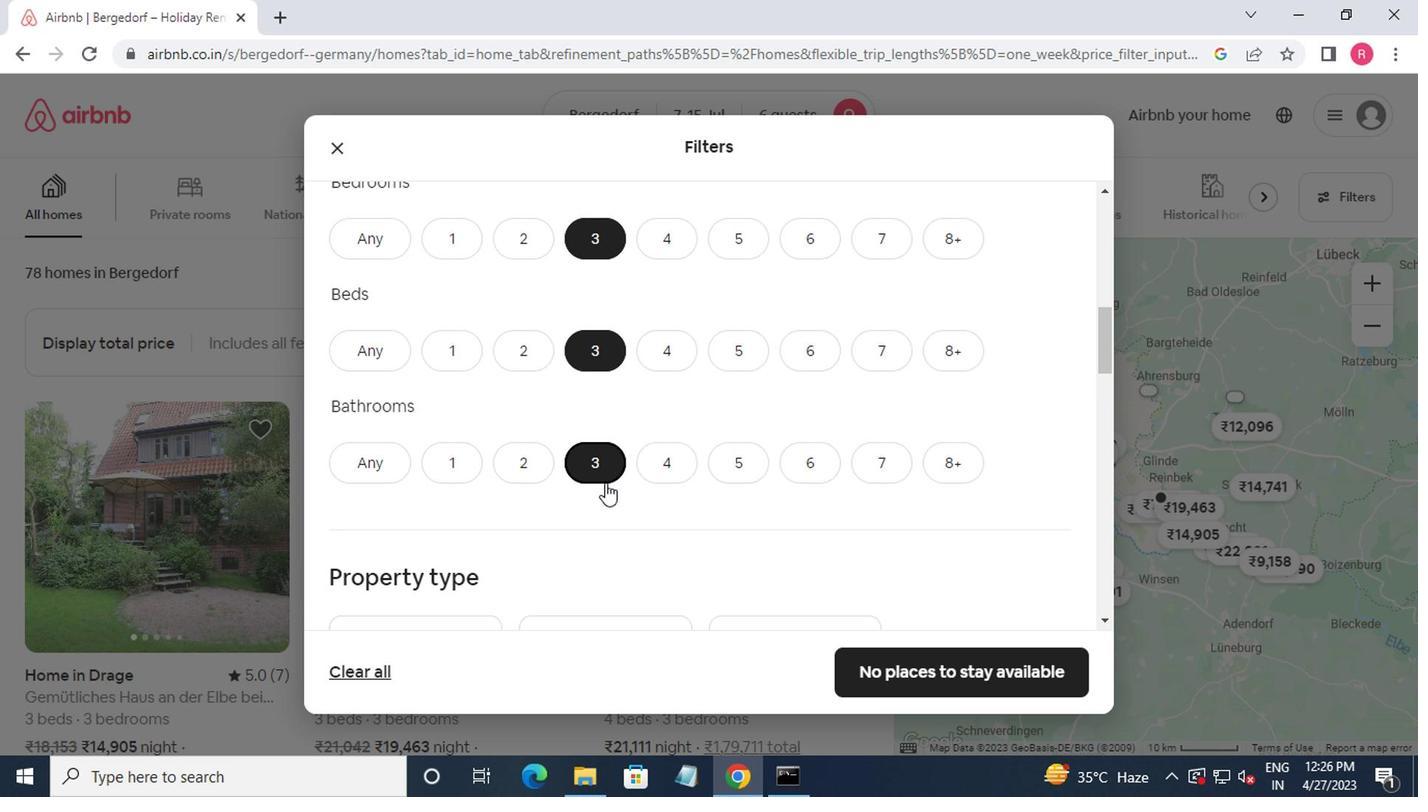 
Action: Mouse scrolled (602, 483) with delta (0, 0)
Screenshot: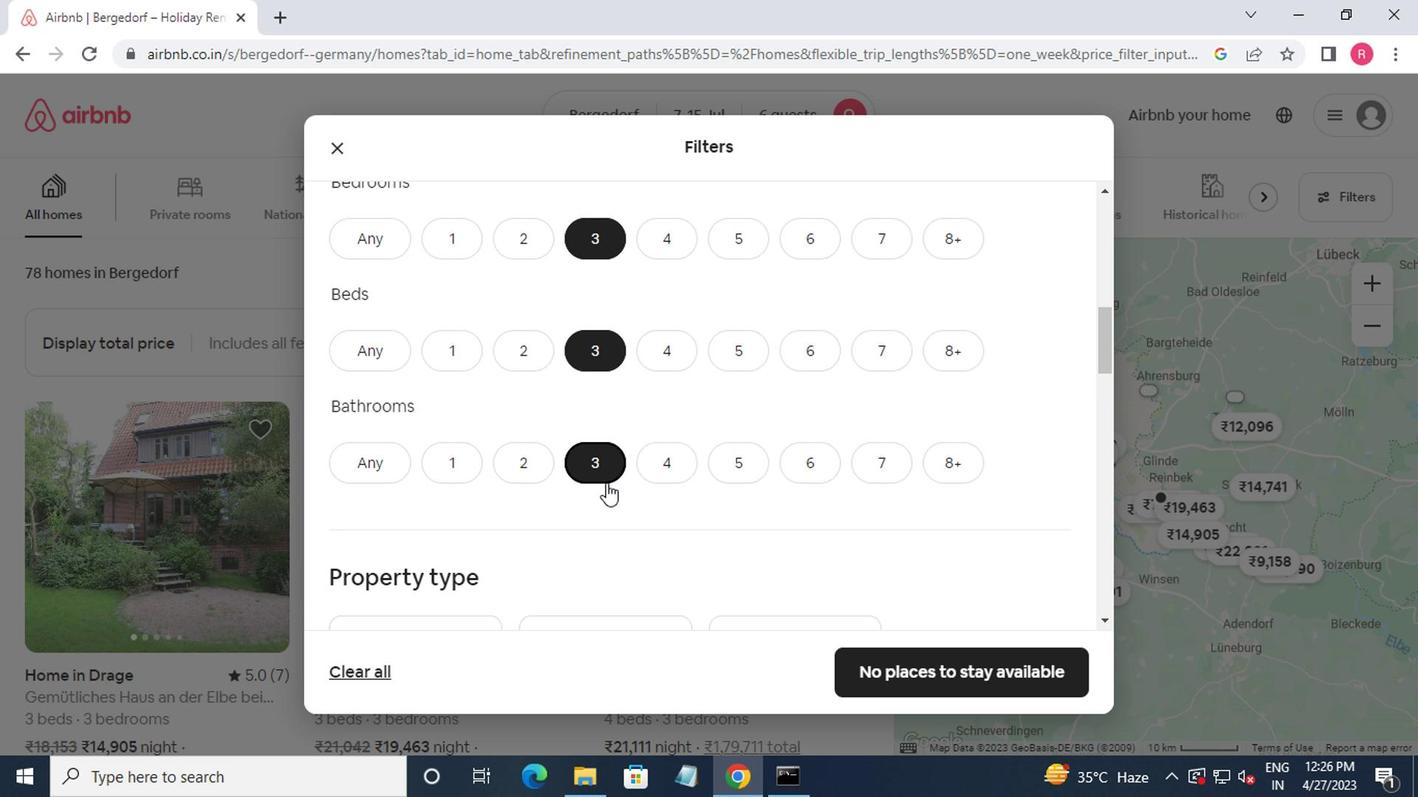 
Action: Mouse scrolled (602, 483) with delta (0, 0)
Screenshot: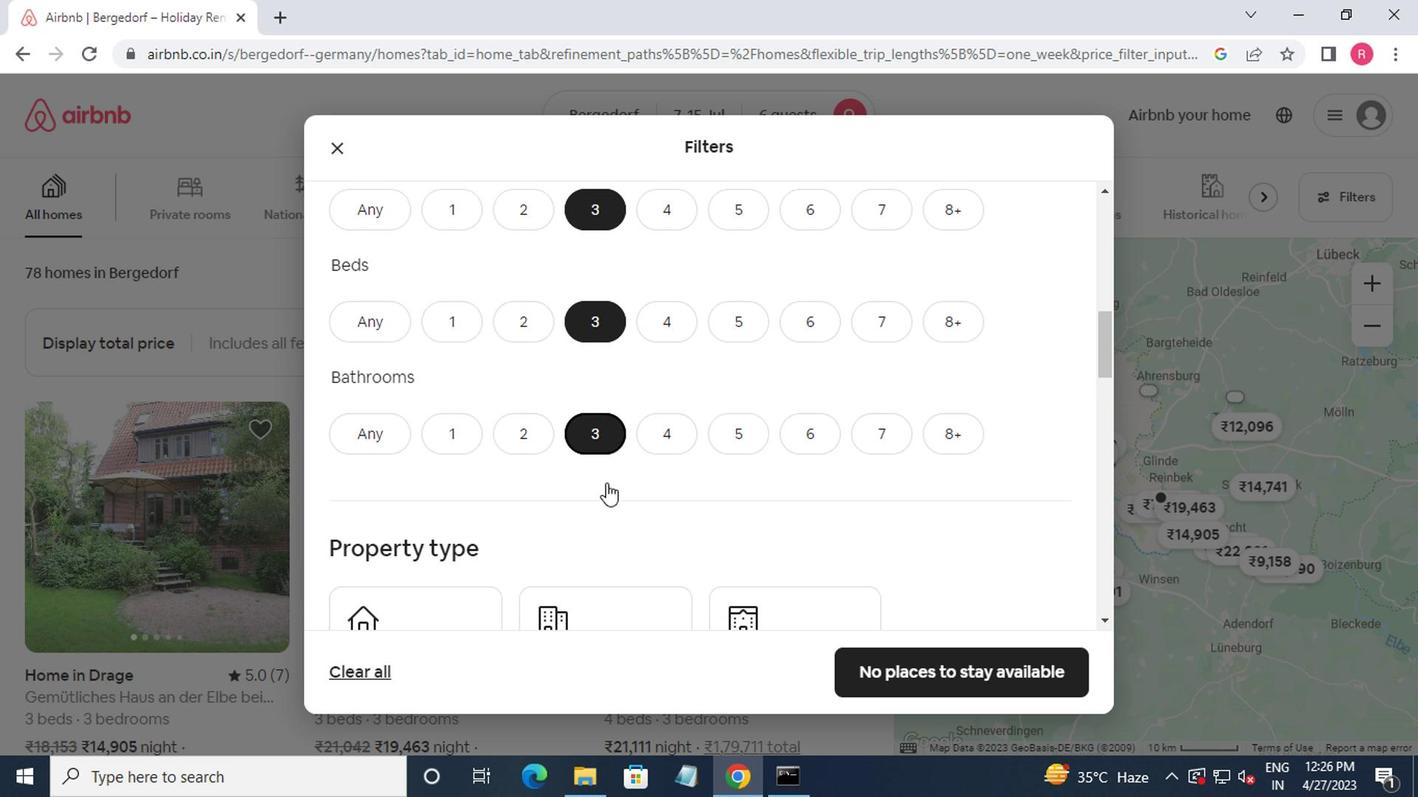 
Action: Mouse scrolled (602, 483) with delta (0, 0)
Screenshot: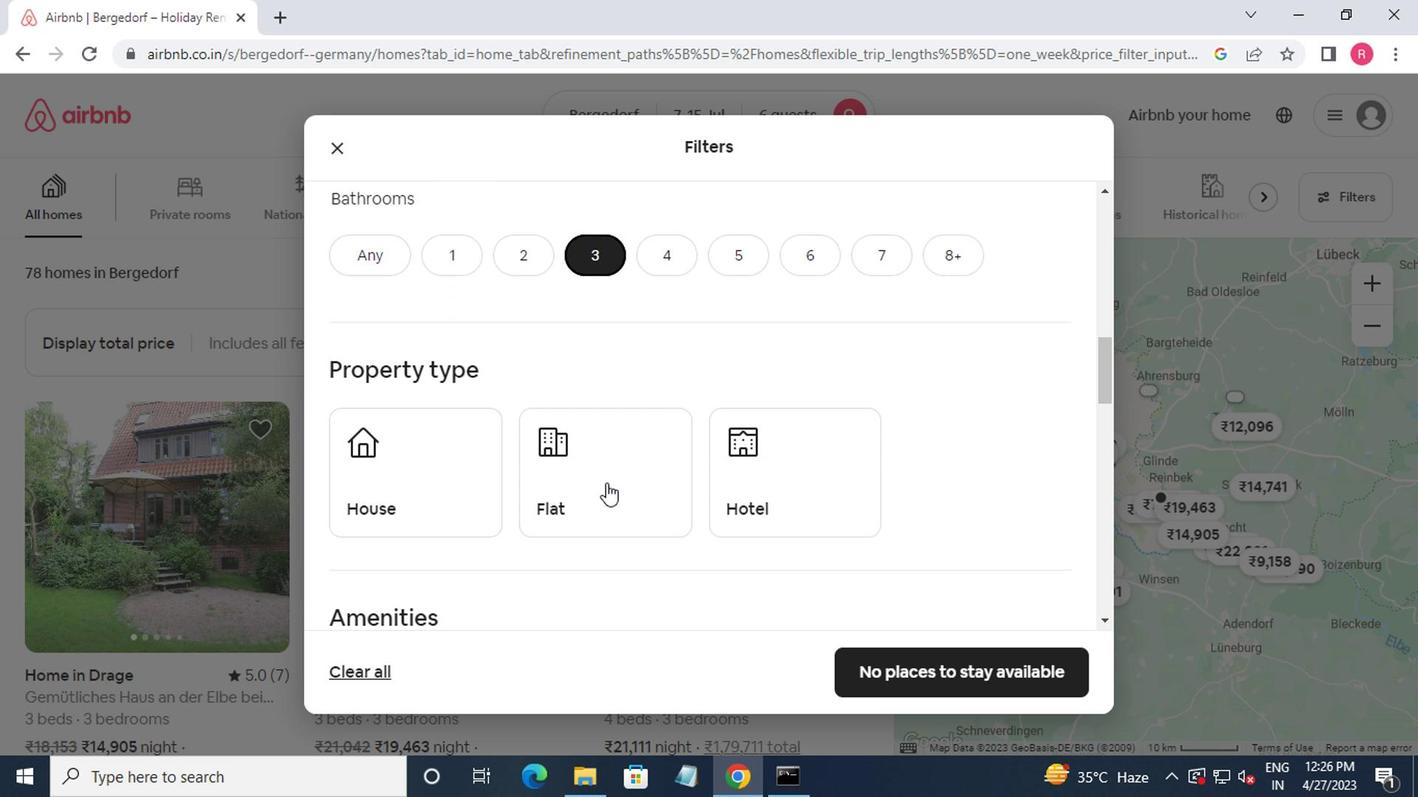
Action: Mouse moved to (356, 417)
Screenshot: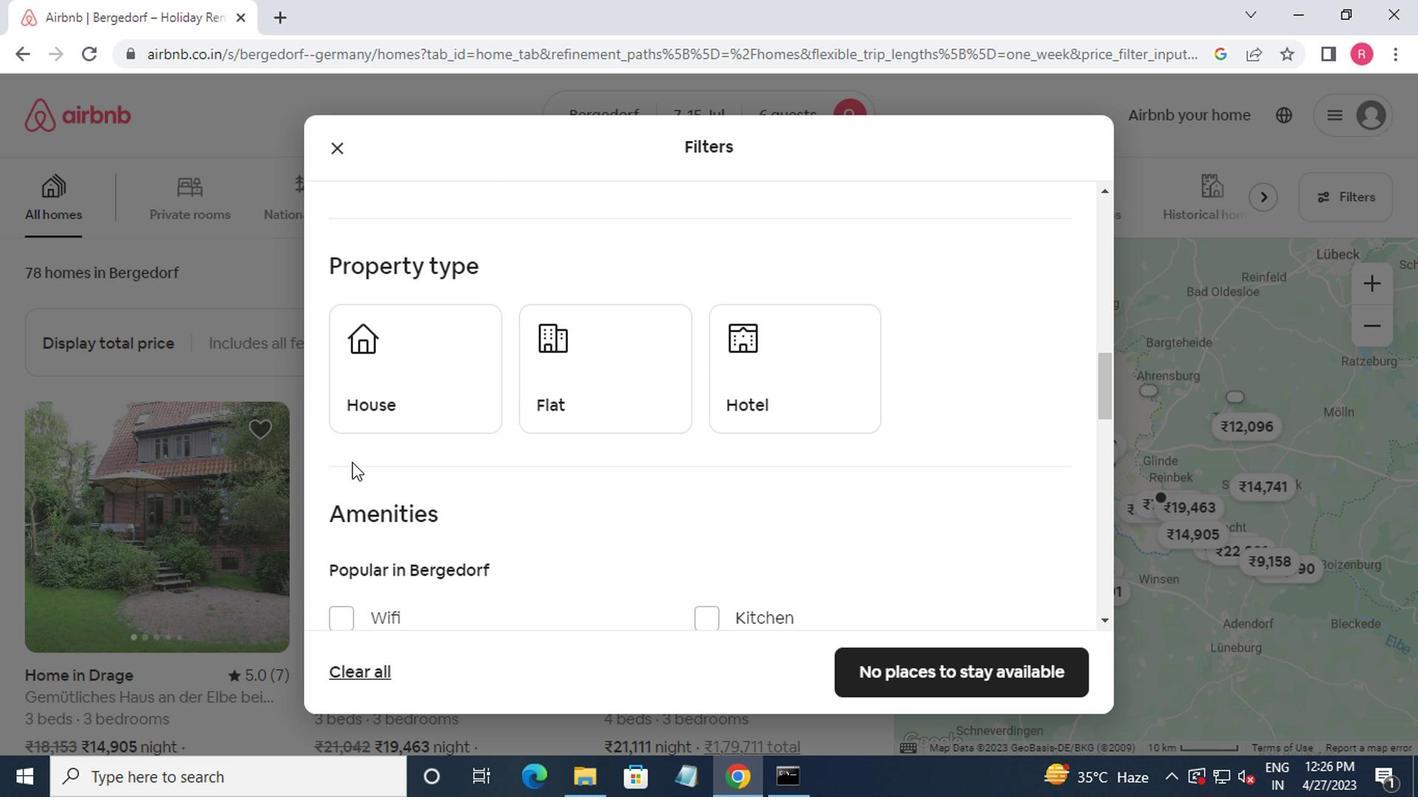 
Action: Mouse pressed left at (356, 417)
Screenshot: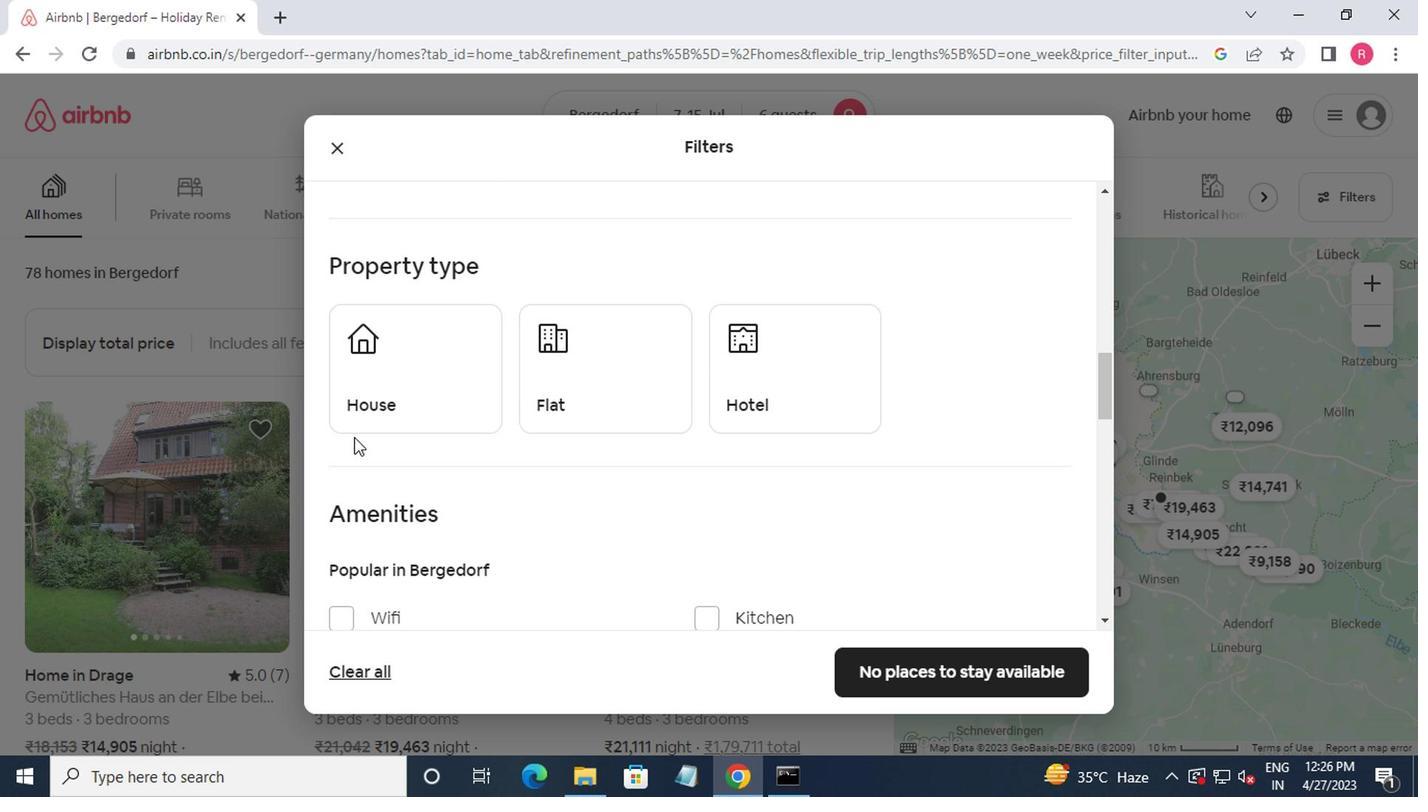 
Action: Mouse moved to (558, 412)
Screenshot: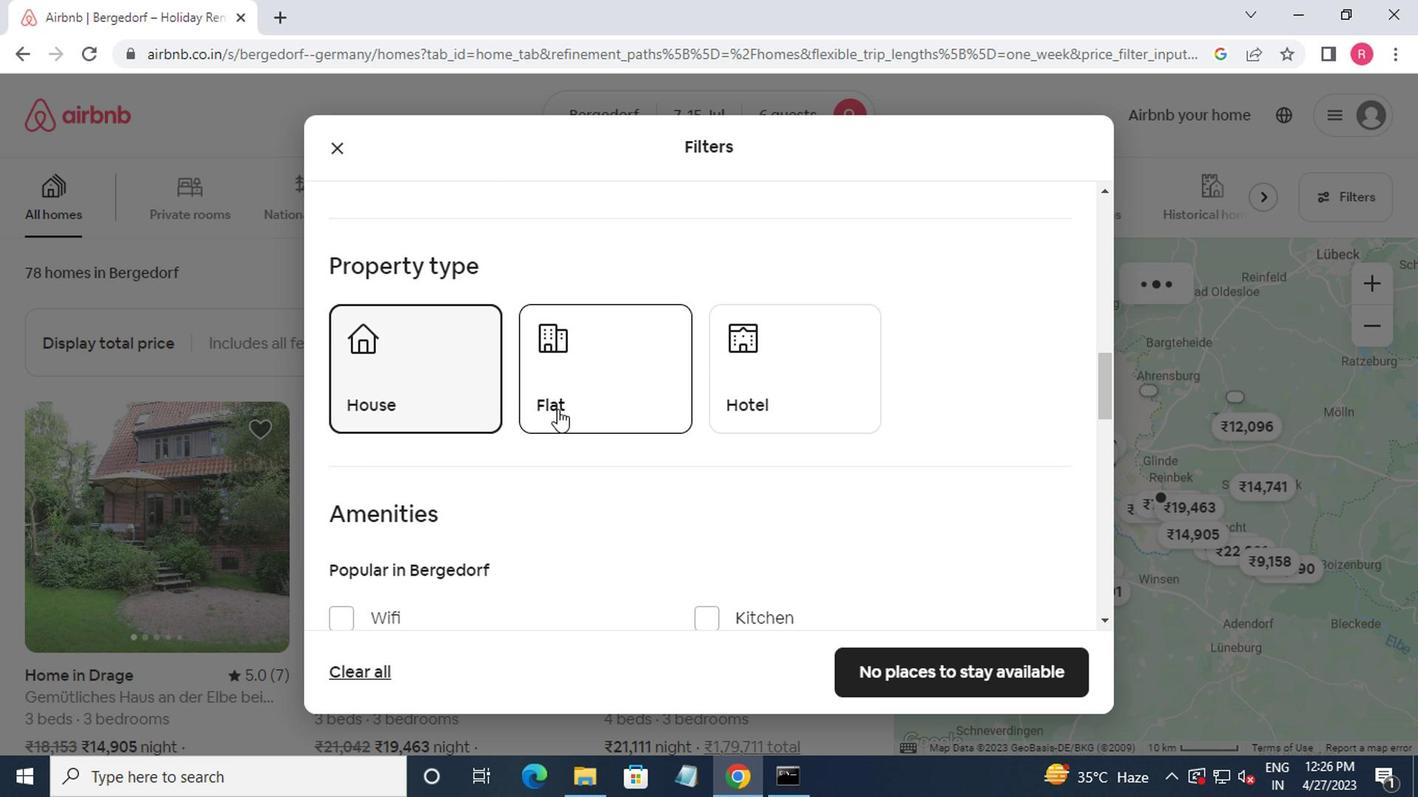 
Action: Mouse pressed left at (558, 412)
Screenshot: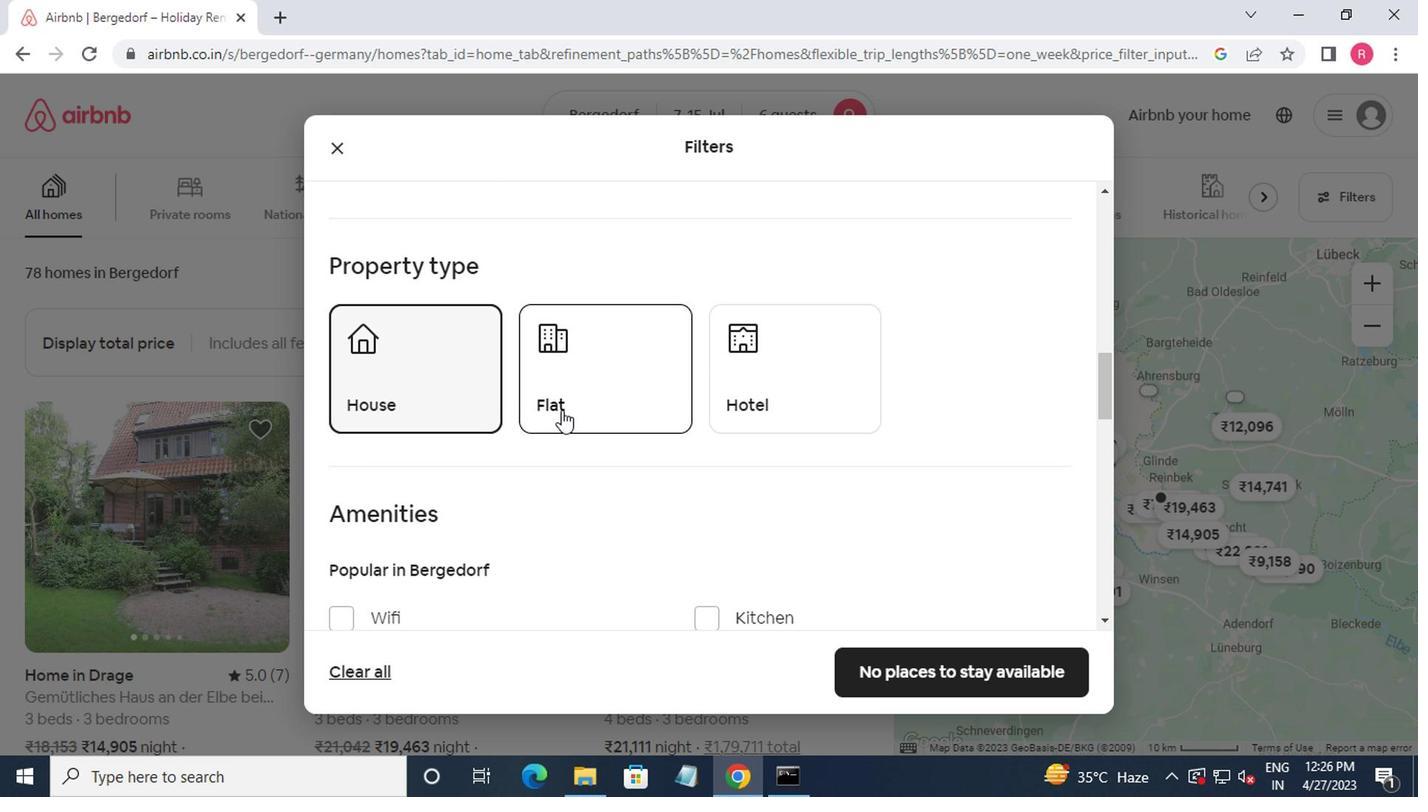 
Action: Mouse moved to (745, 407)
Screenshot: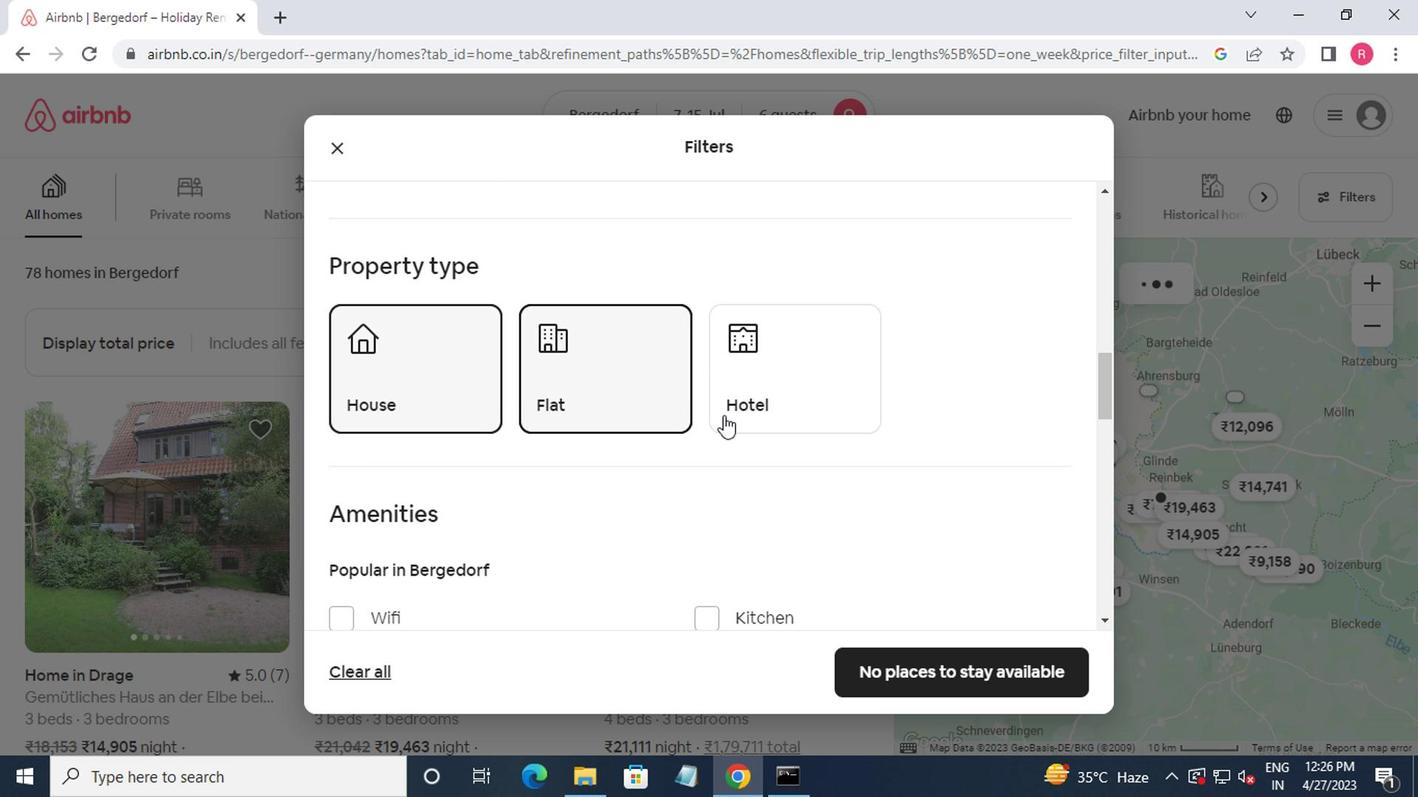 
Action: Mouse scrolled (745, 407) with delta (0, 0)
Screenshot: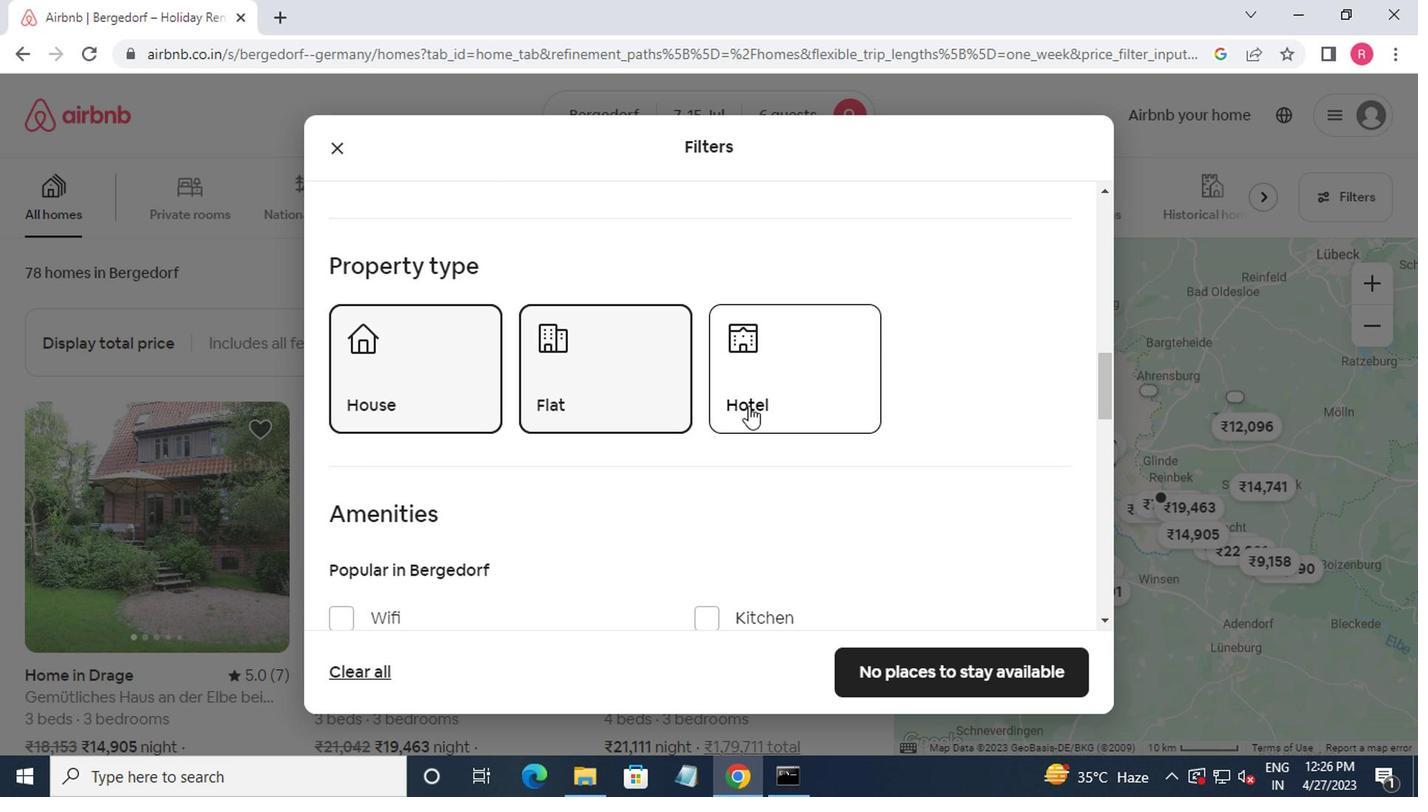 
Action: Mouse moved to (745, 407)
Screenshot: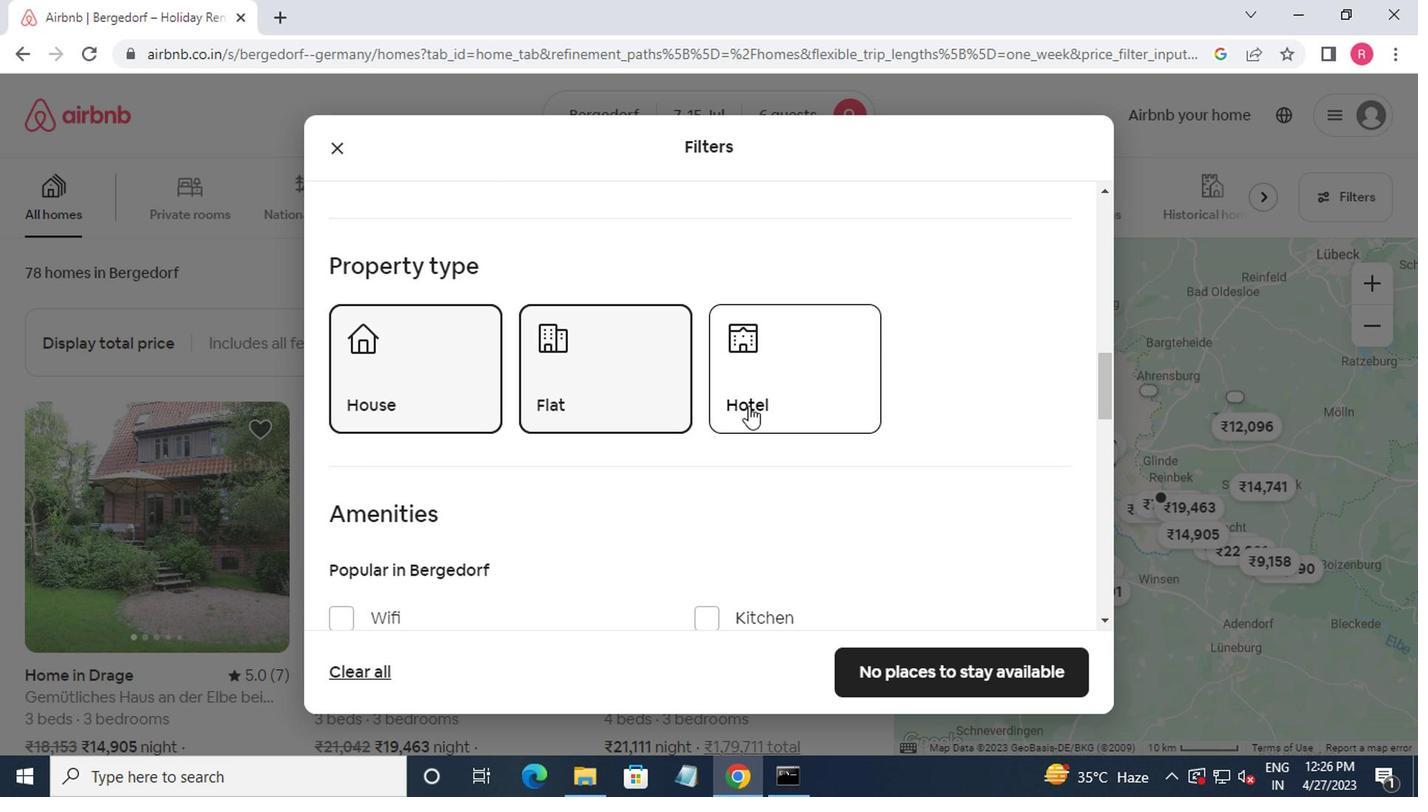 
Action: Mouse scrolled (745, 407) with delta (0, 0)
Screenshot: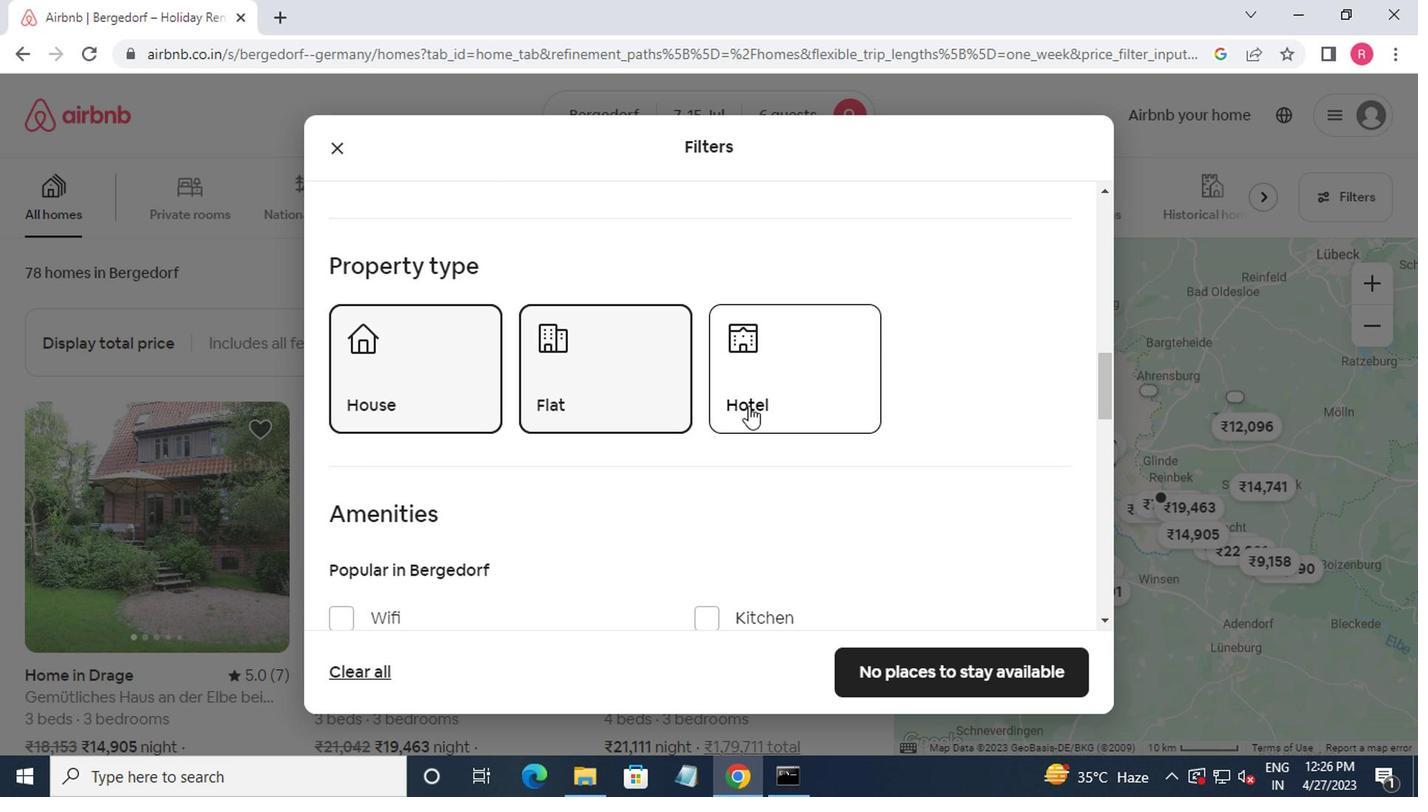 
Action: Mouse moved to (745, 409)
Screenshot: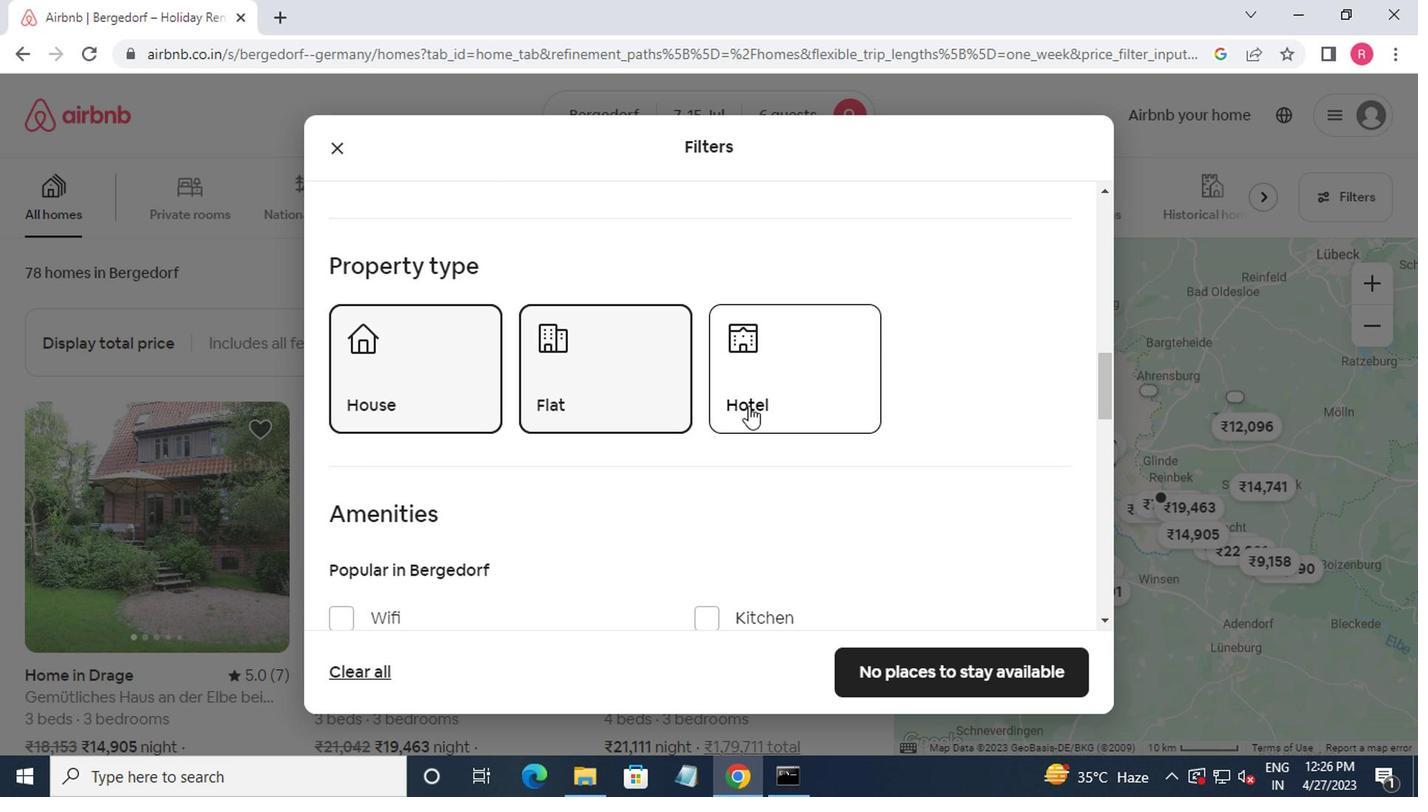 
Action: Mouse scrolled (745, 407) with delta (0, -1)
Screenshot: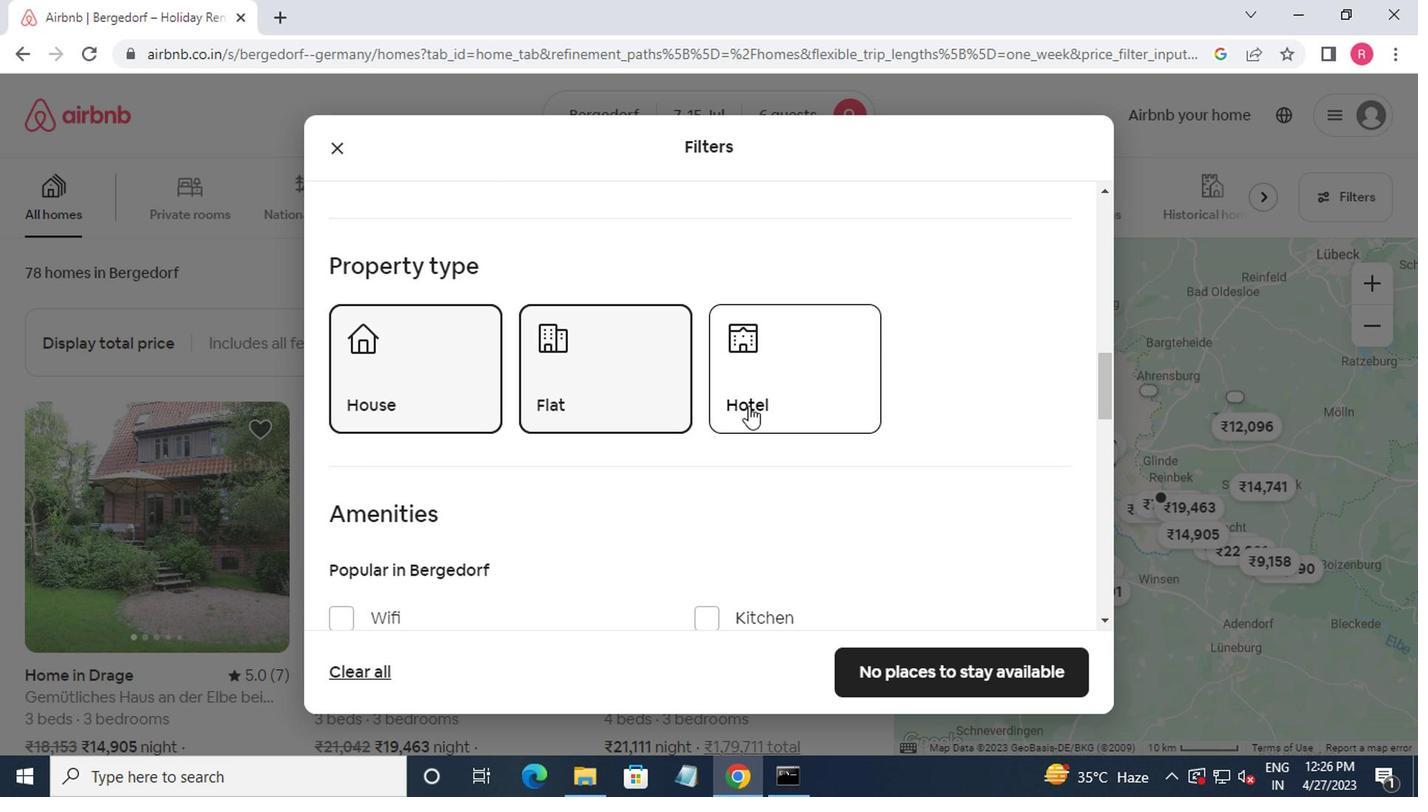 
Action: Mouse moved to (745, 410)
Screenshot: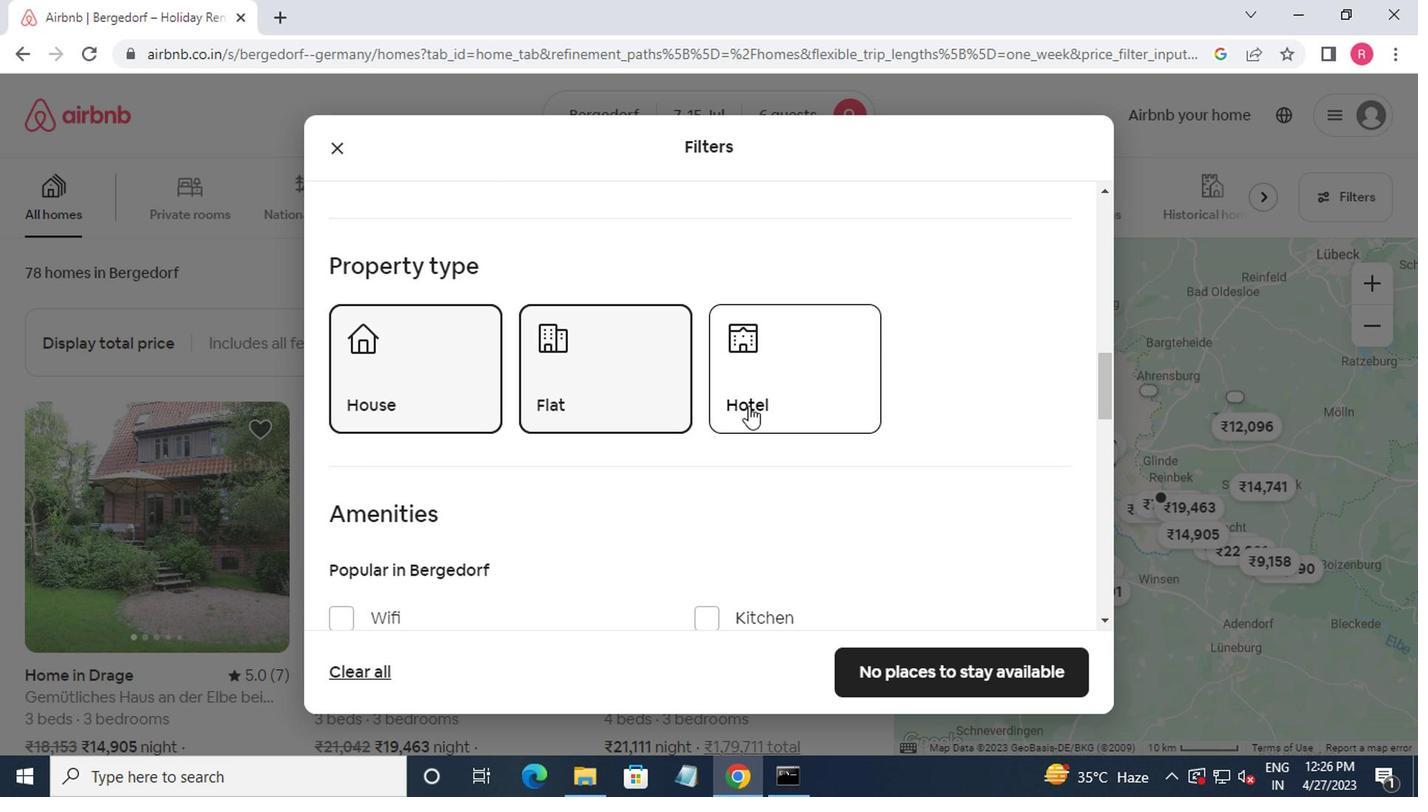
Action: Mouse scrolled (745, 410) with delta (0, 0)
Screenshot: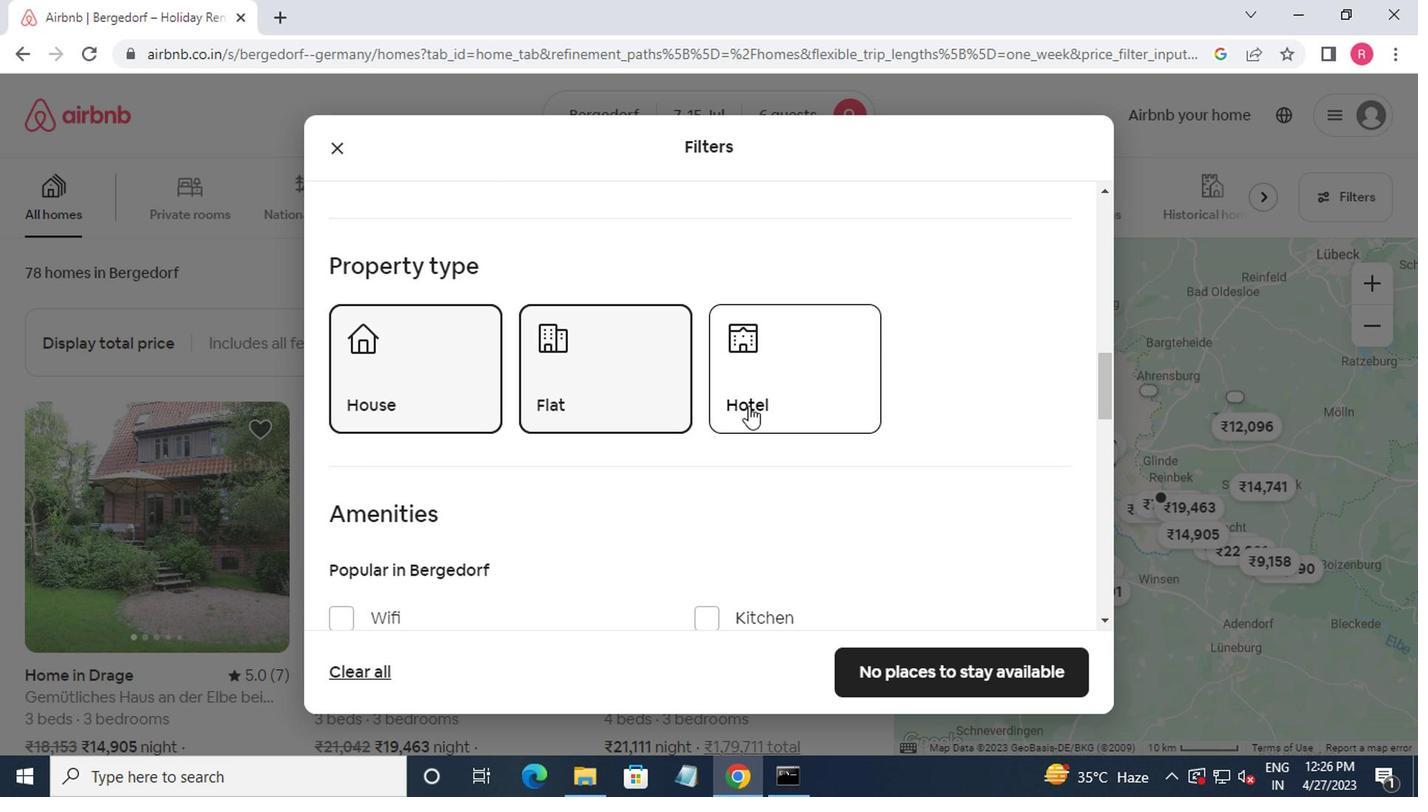 
Action: Mouse moved to (1048, 583)
Screenshot: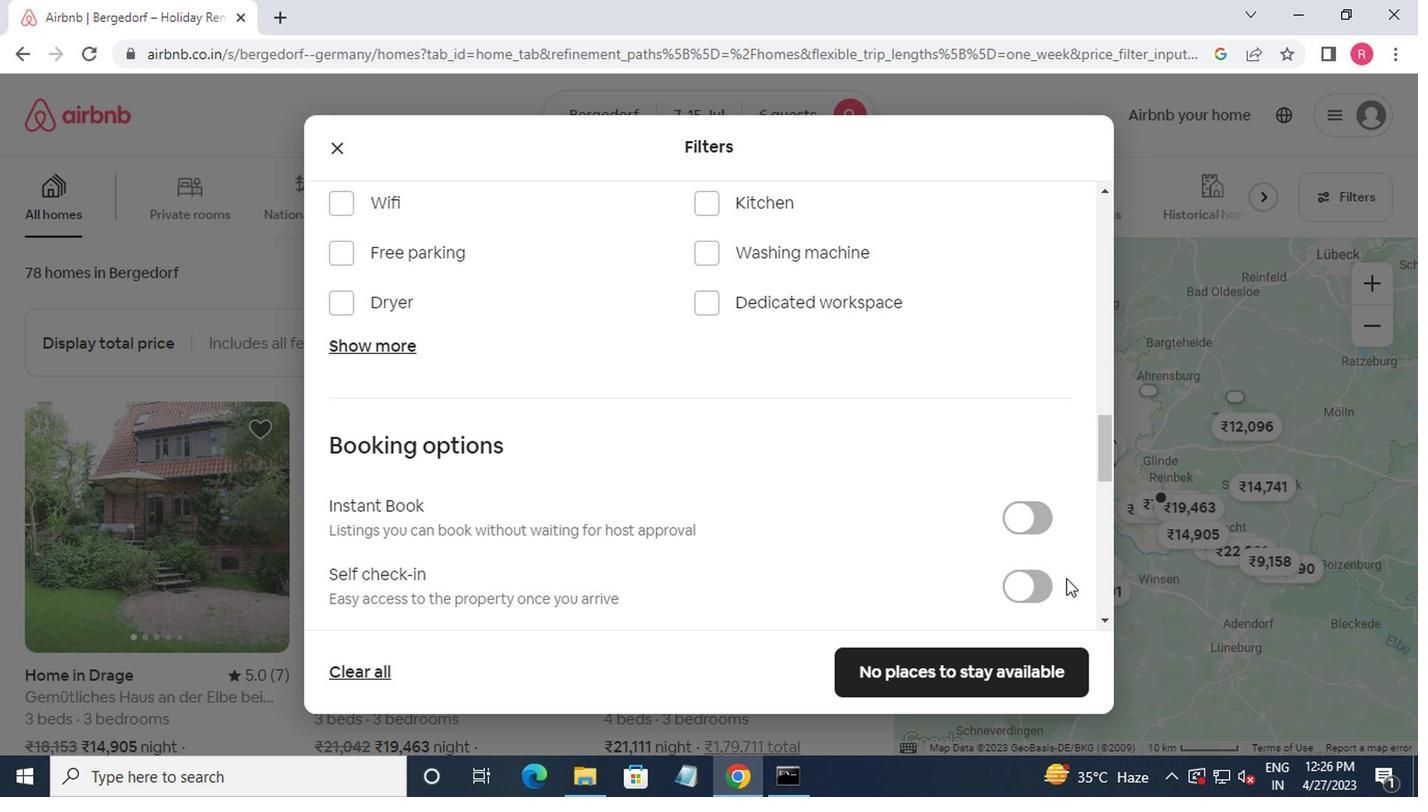 
Action: Mouse pressed left at (1048, 583)
Screenshot: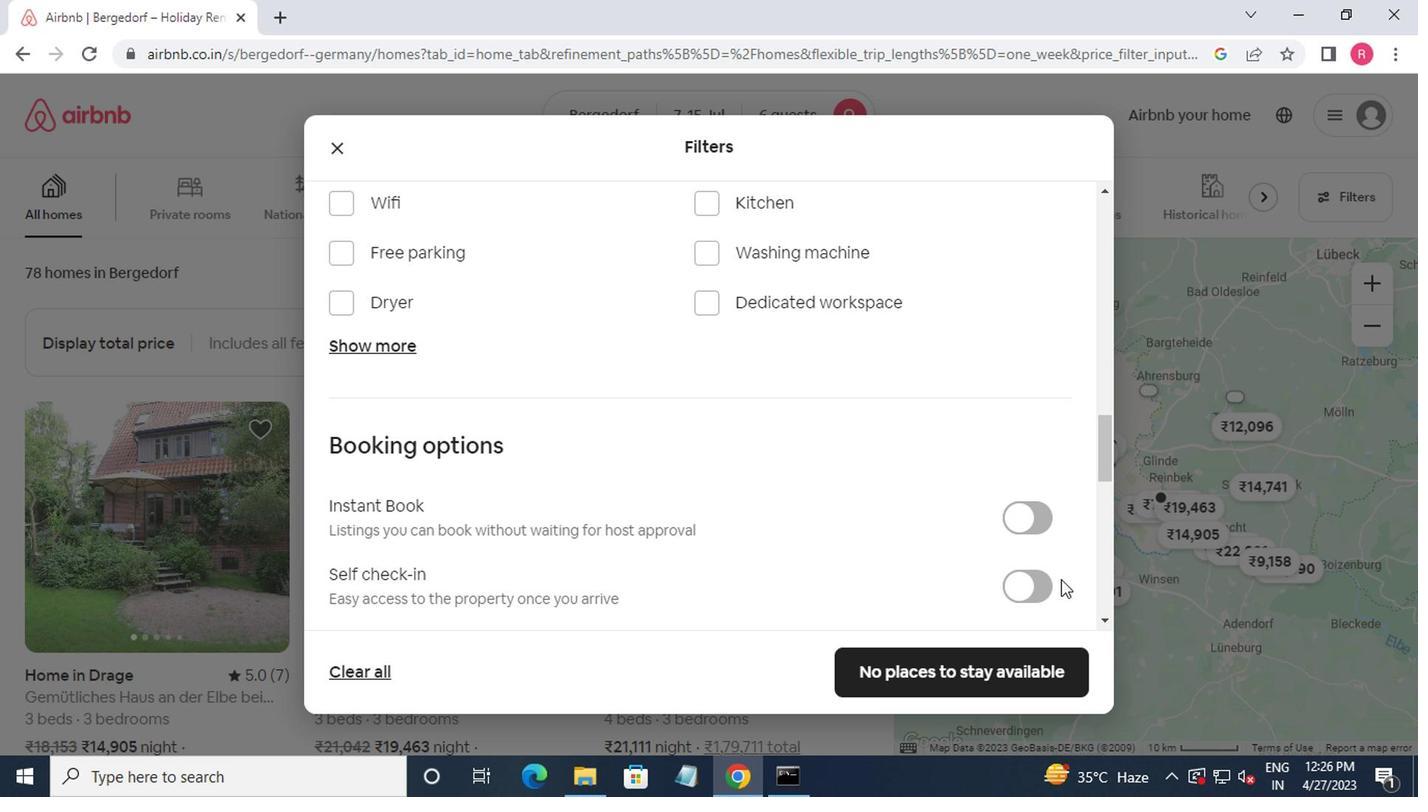 
Action: Mouse moved to (955, 561)
Screenshot: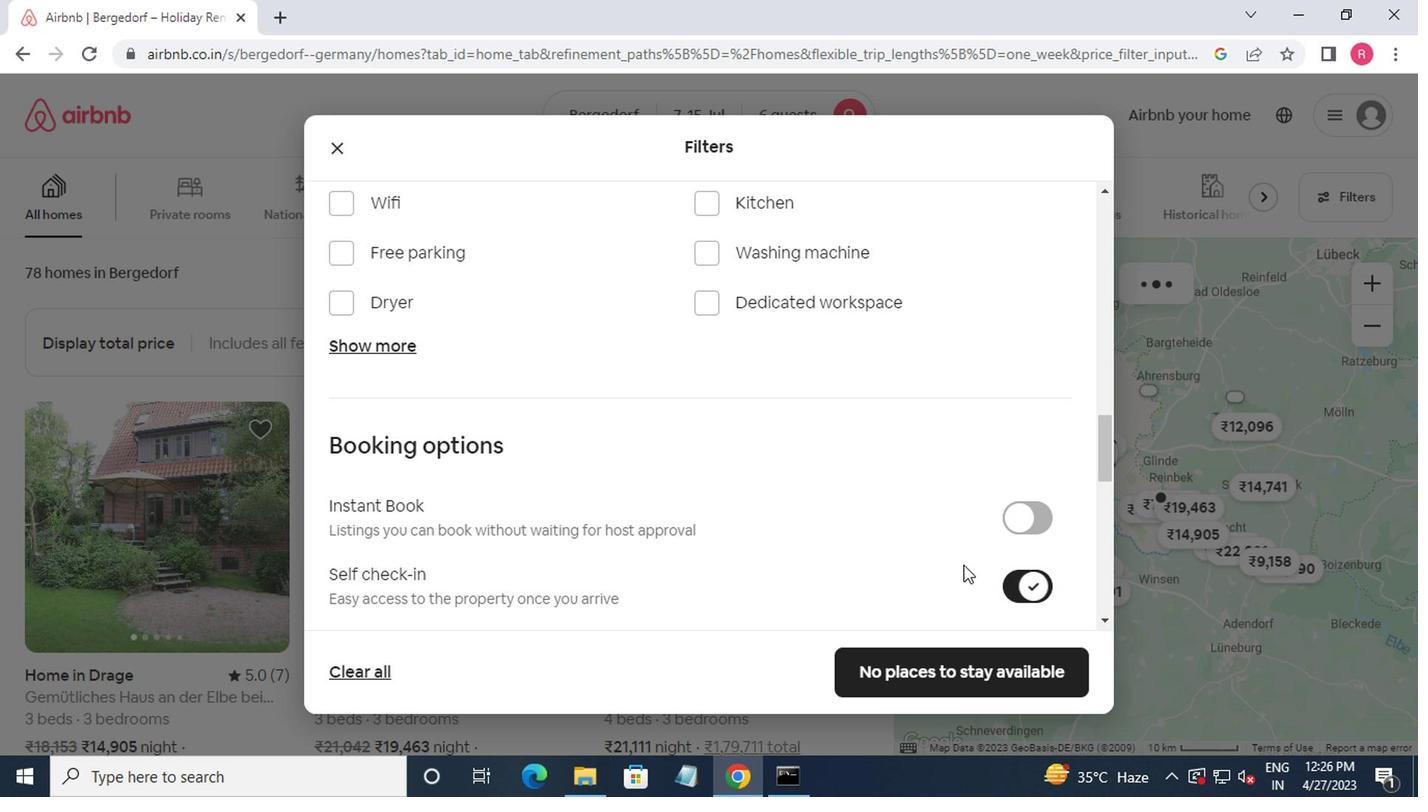 
Action: Mouse scrolled (955, 560) with delta (0, 0)
Screenshot: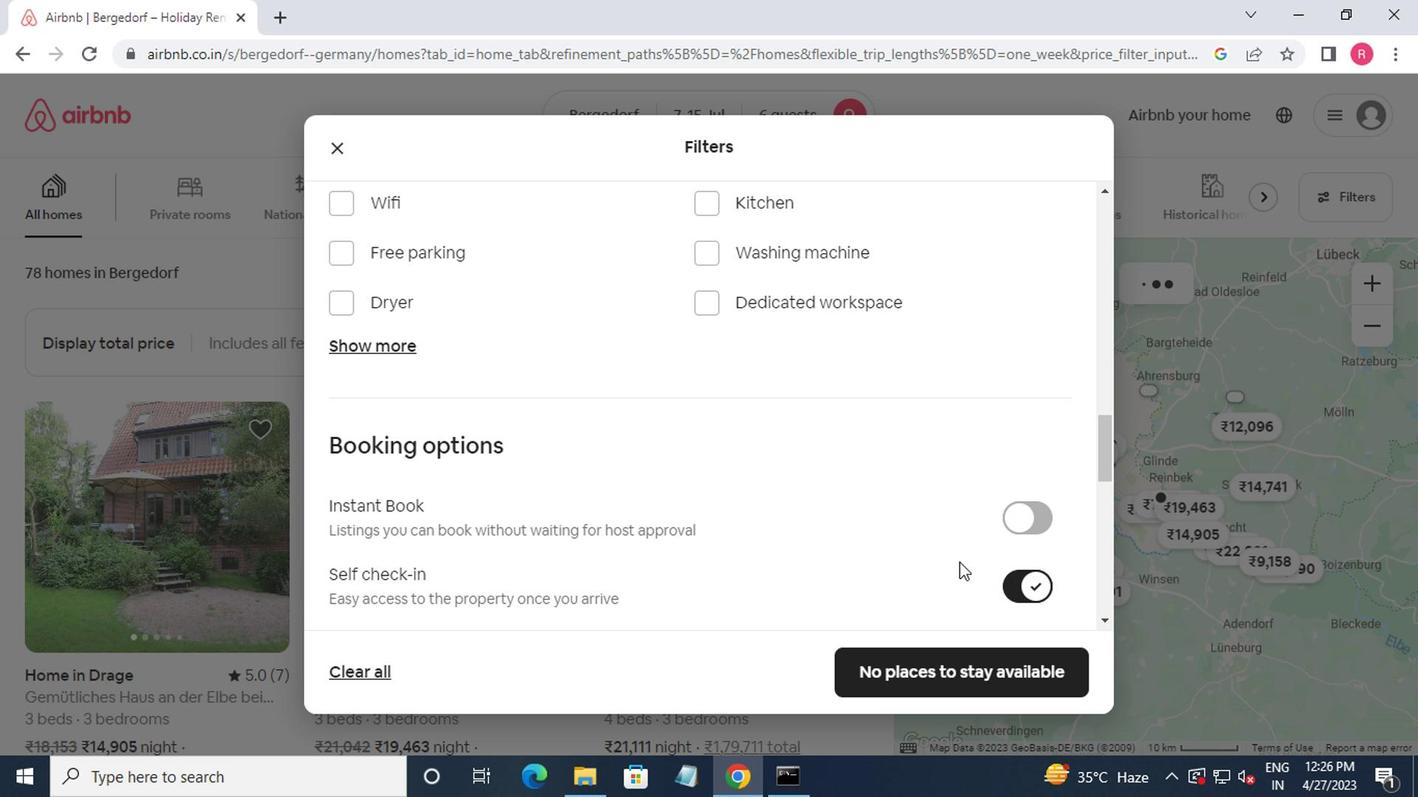 
Action: Mouse scrolled (955, 560) with delta (0, 0)
Screenshot: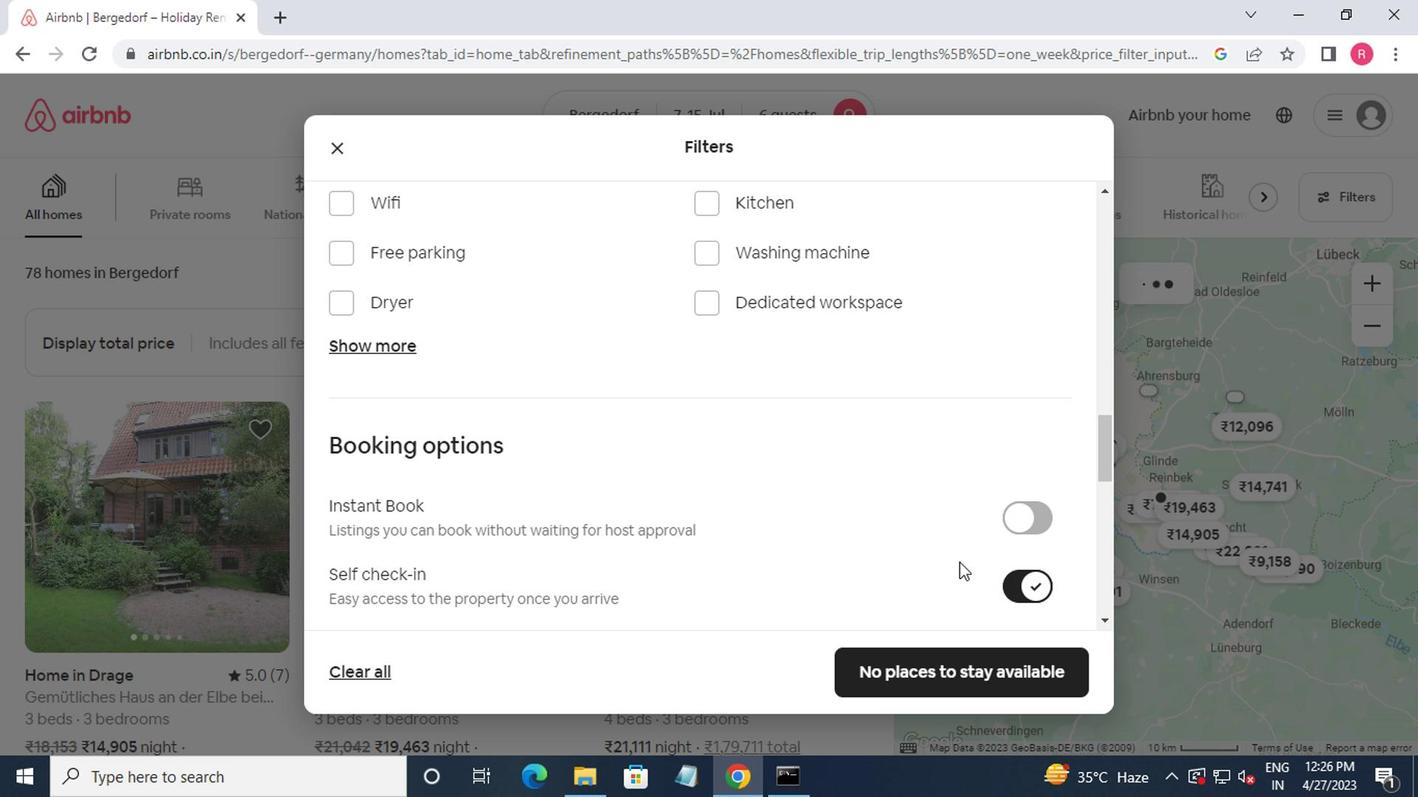 
Action: Mouse moved to (955, 561)
Screenshot: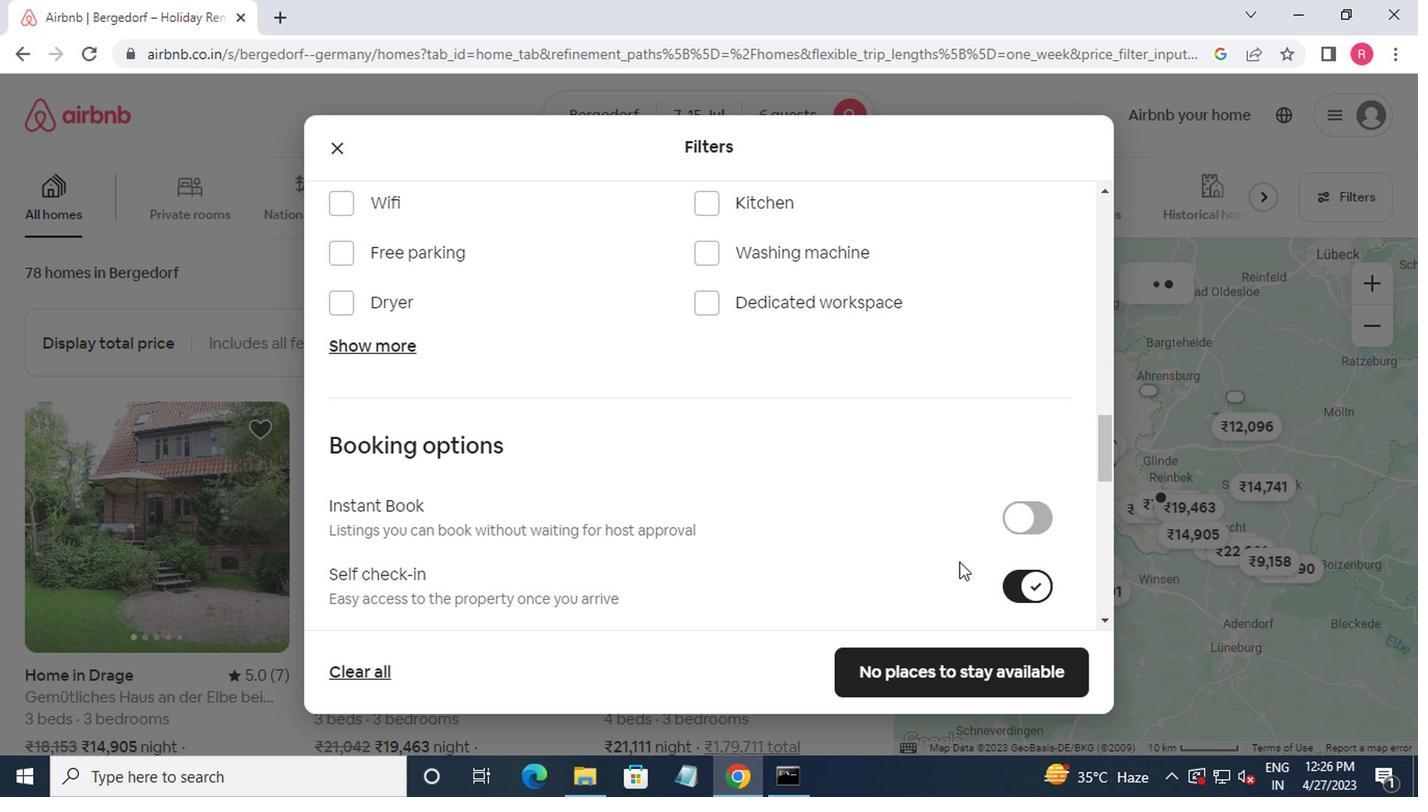 
Action: Mouse scrolled (955, 560) with delta (0, 0)
Screenshot: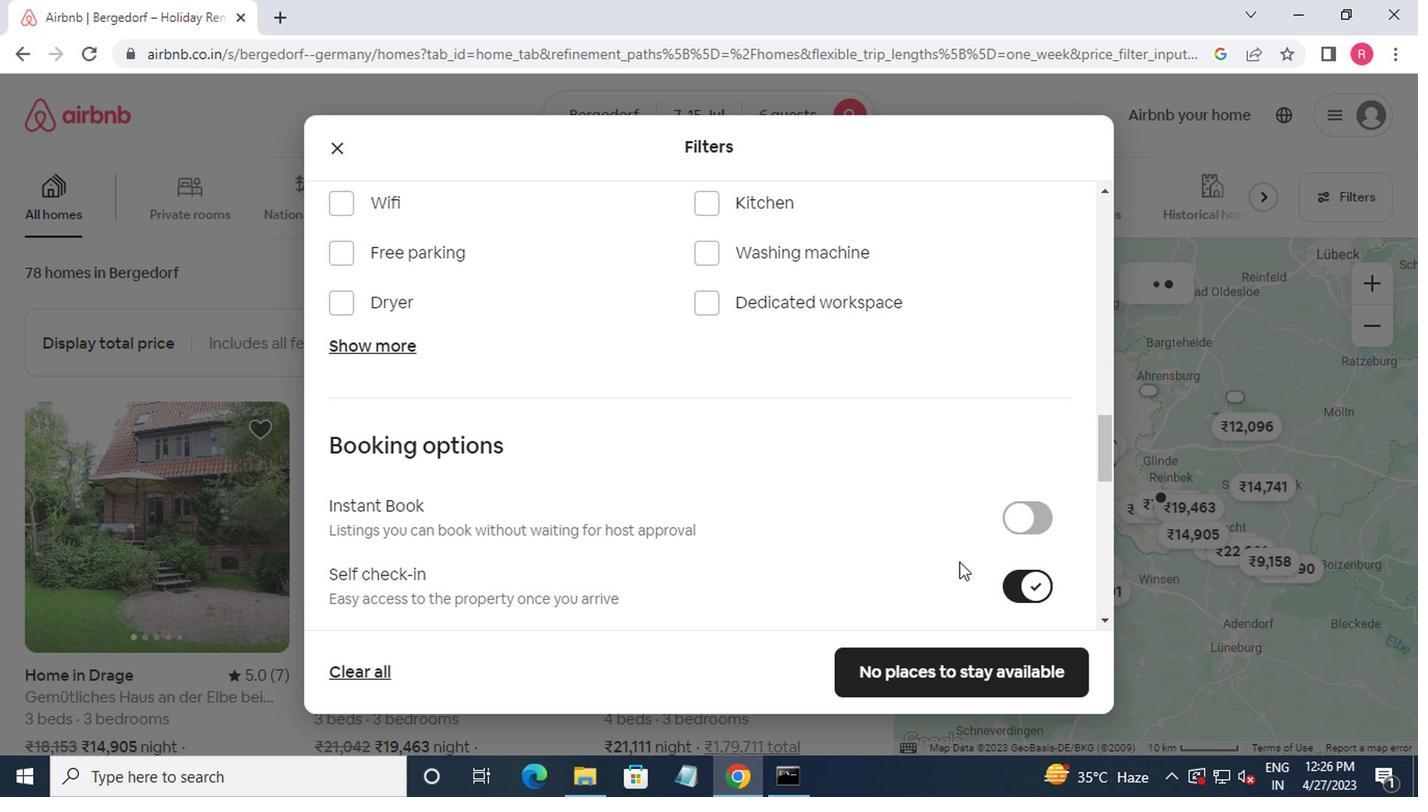 
Action: Mouse moved to (941, 554)
Screenshot: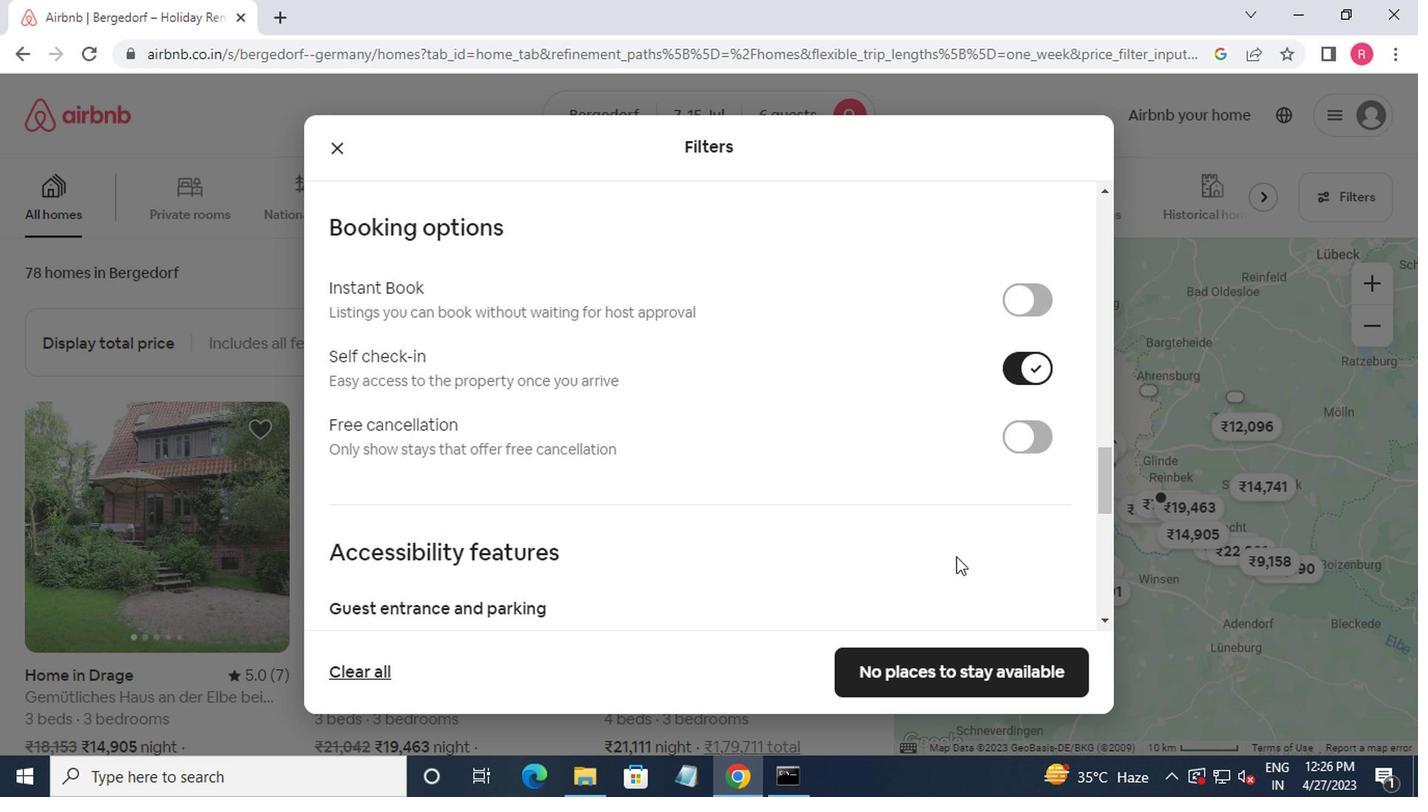 
Action: Mouse scrolled (941, 553) with delta (0, 0)
Screenshot: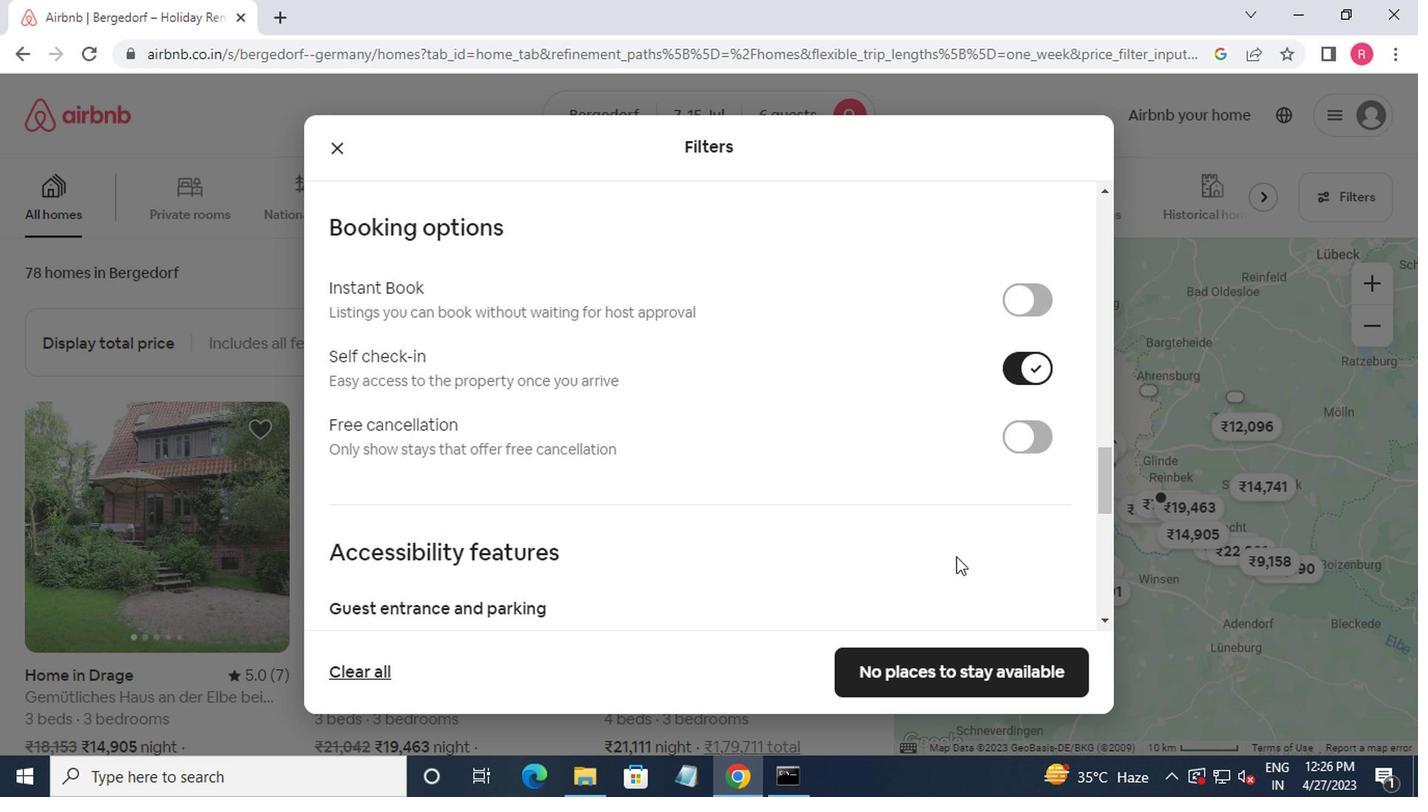 
Action: Mouse moved to (939, 554)
Screenshot: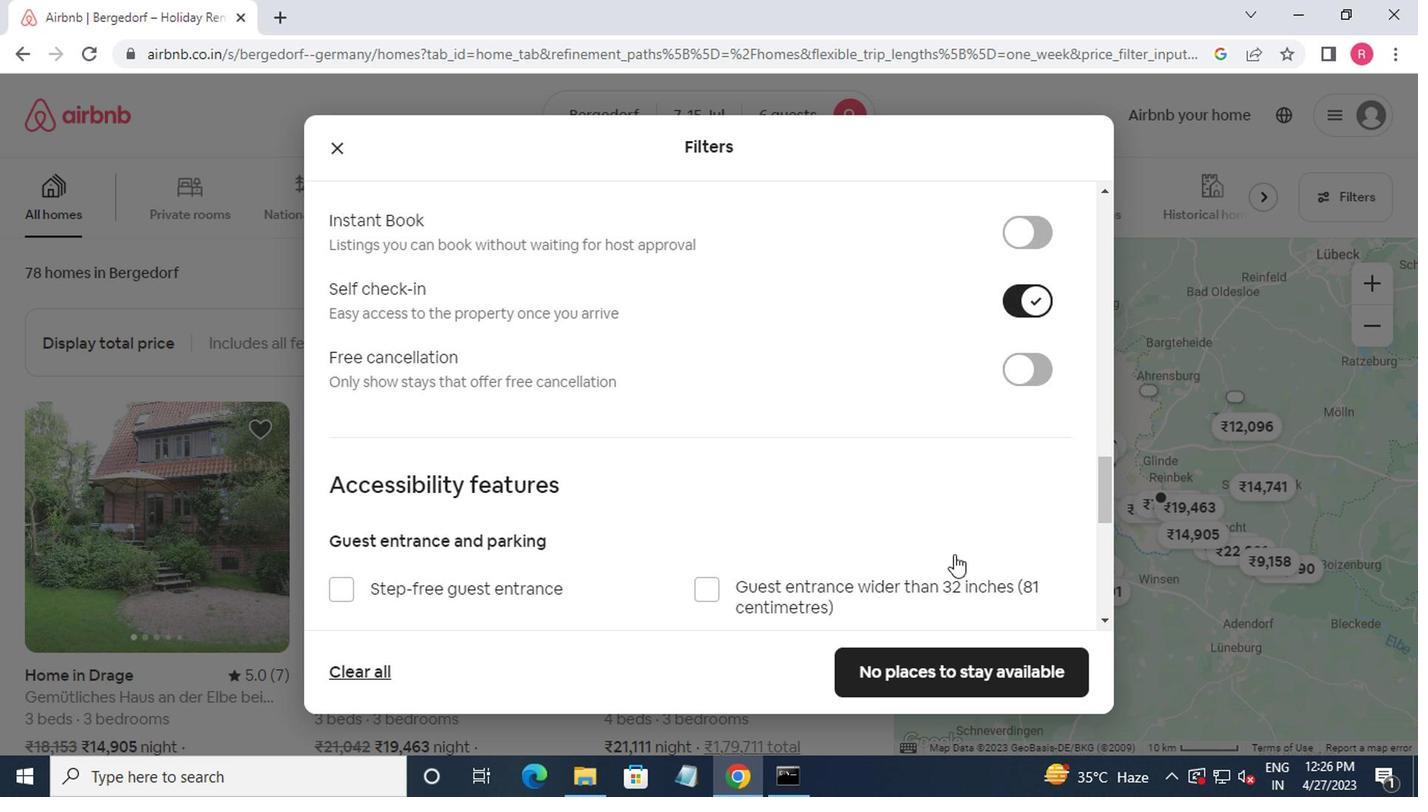 
Action: Mouse scrolled (939, 553) with delta (0, 0)
Screenshot: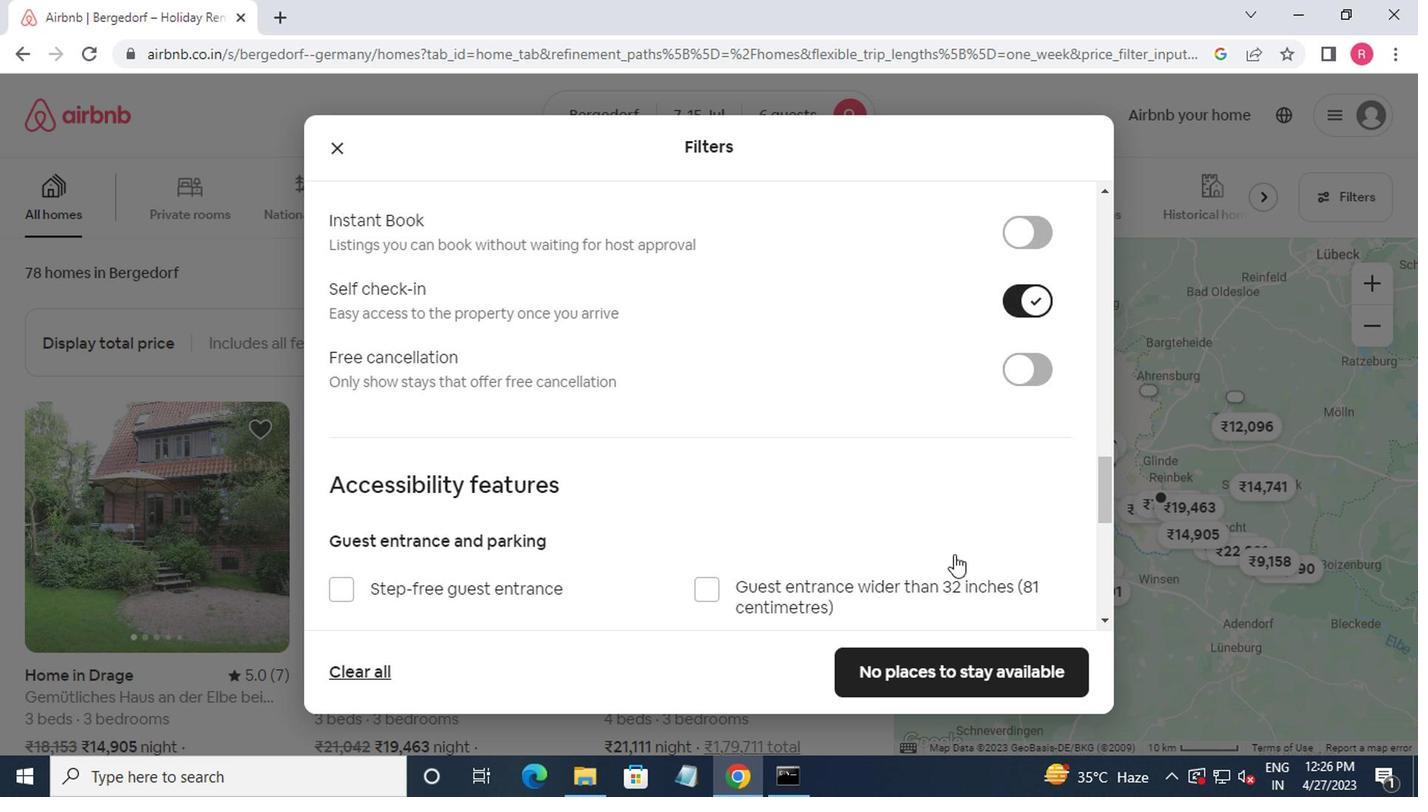 
Action: Mouse moved to (939, 554)
Screenshot: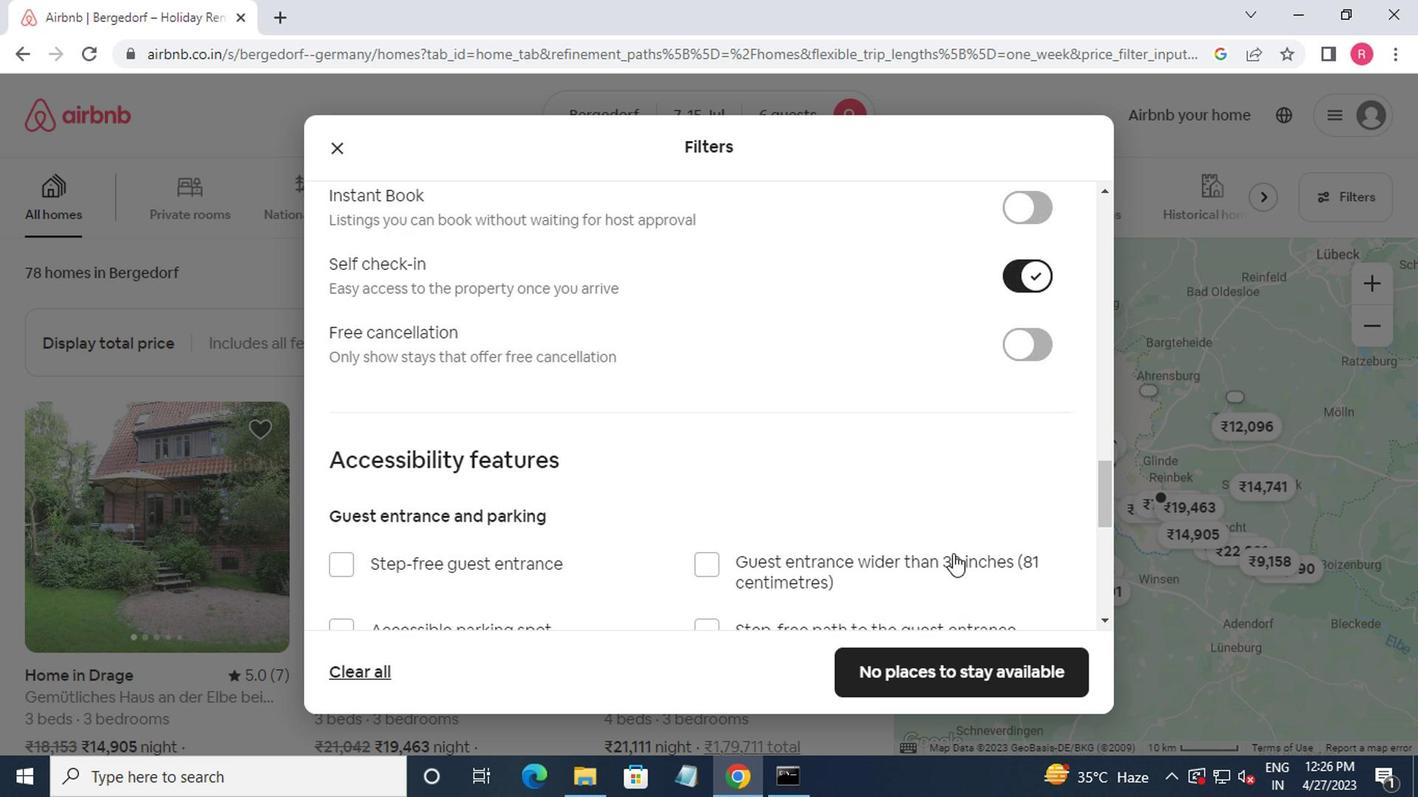
Action: Mouse scrolled (939, 553) with delta (0, 0)
Screenshot: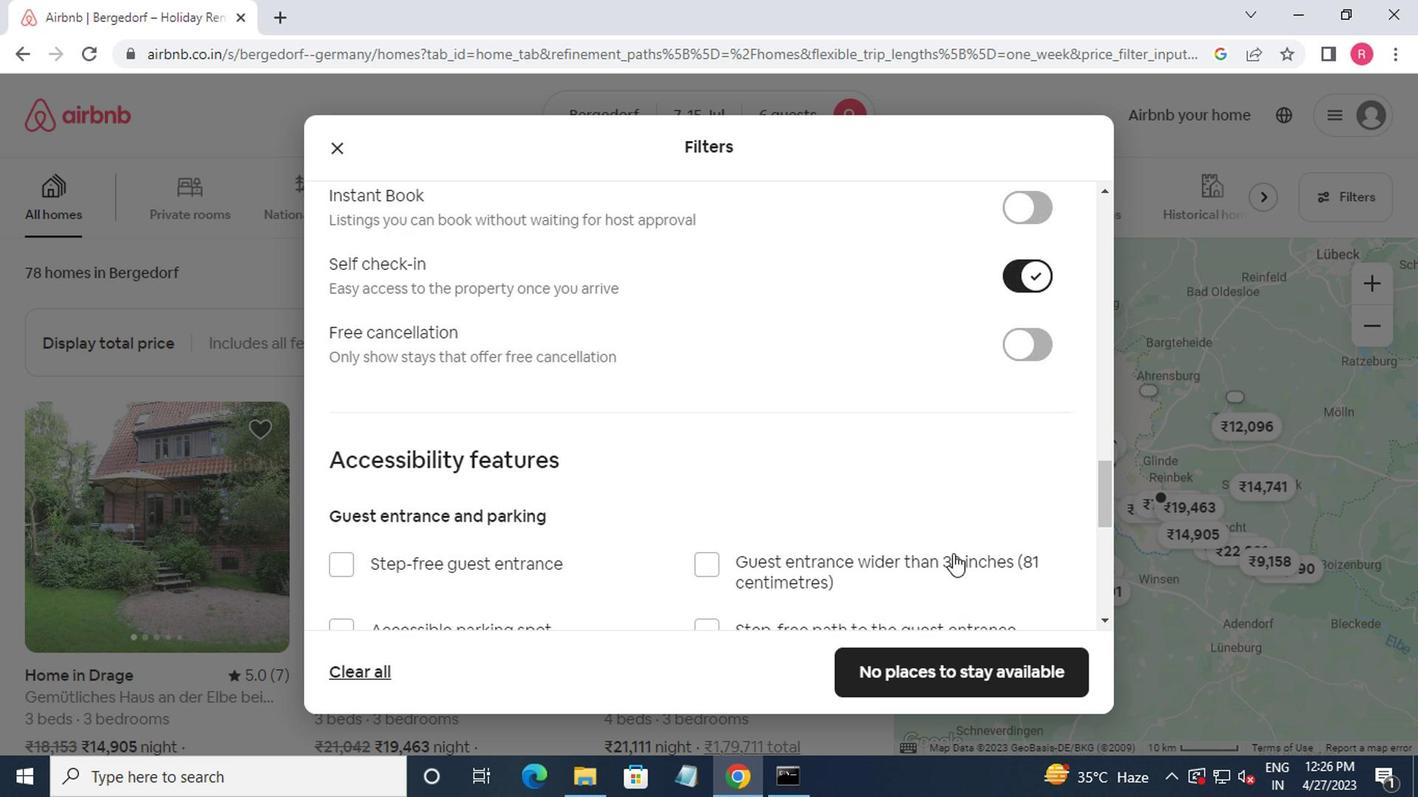 
Action: Mouse moved to (936, 554)
Screenshot: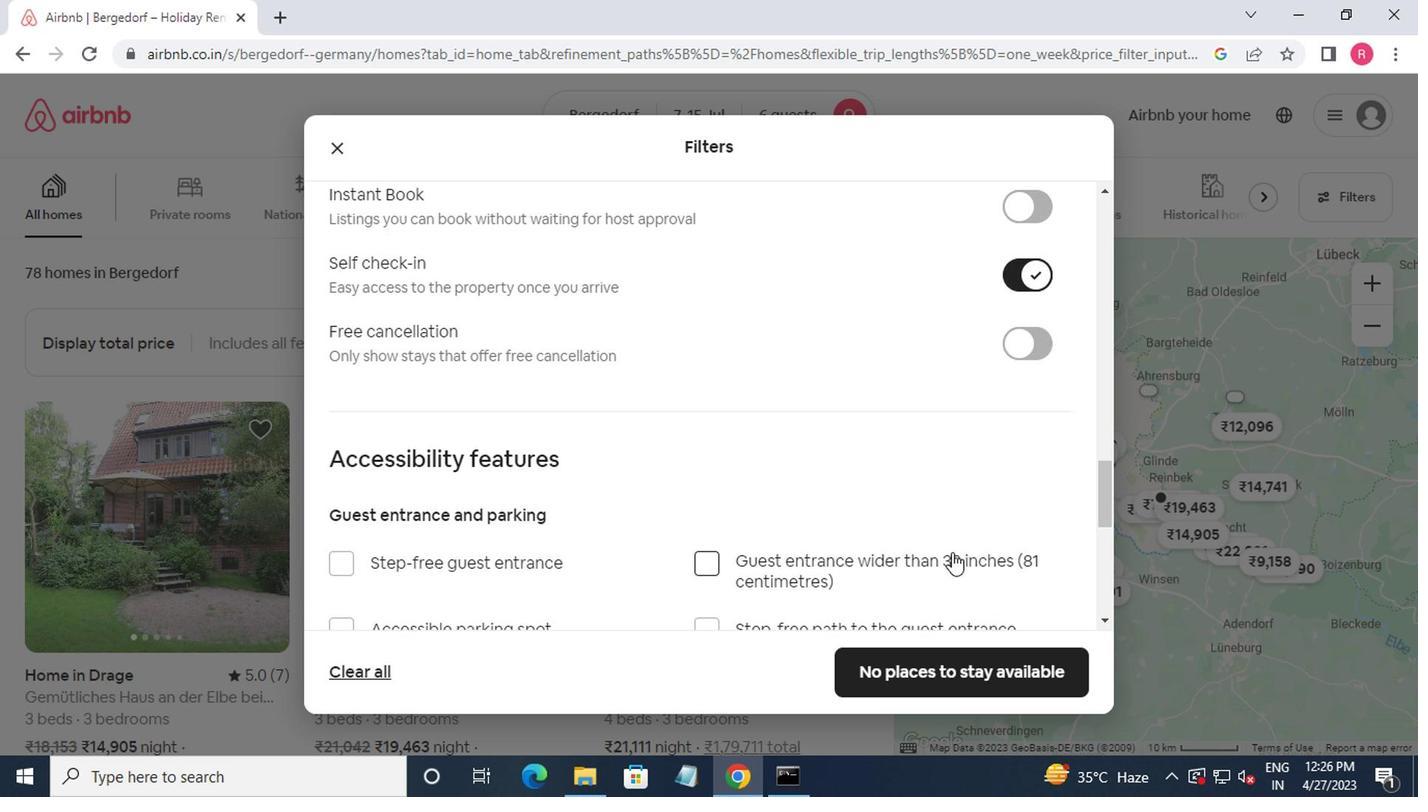 
Action: Mouse scrolled (936, 553) with delta (0, 0)
Screenshot: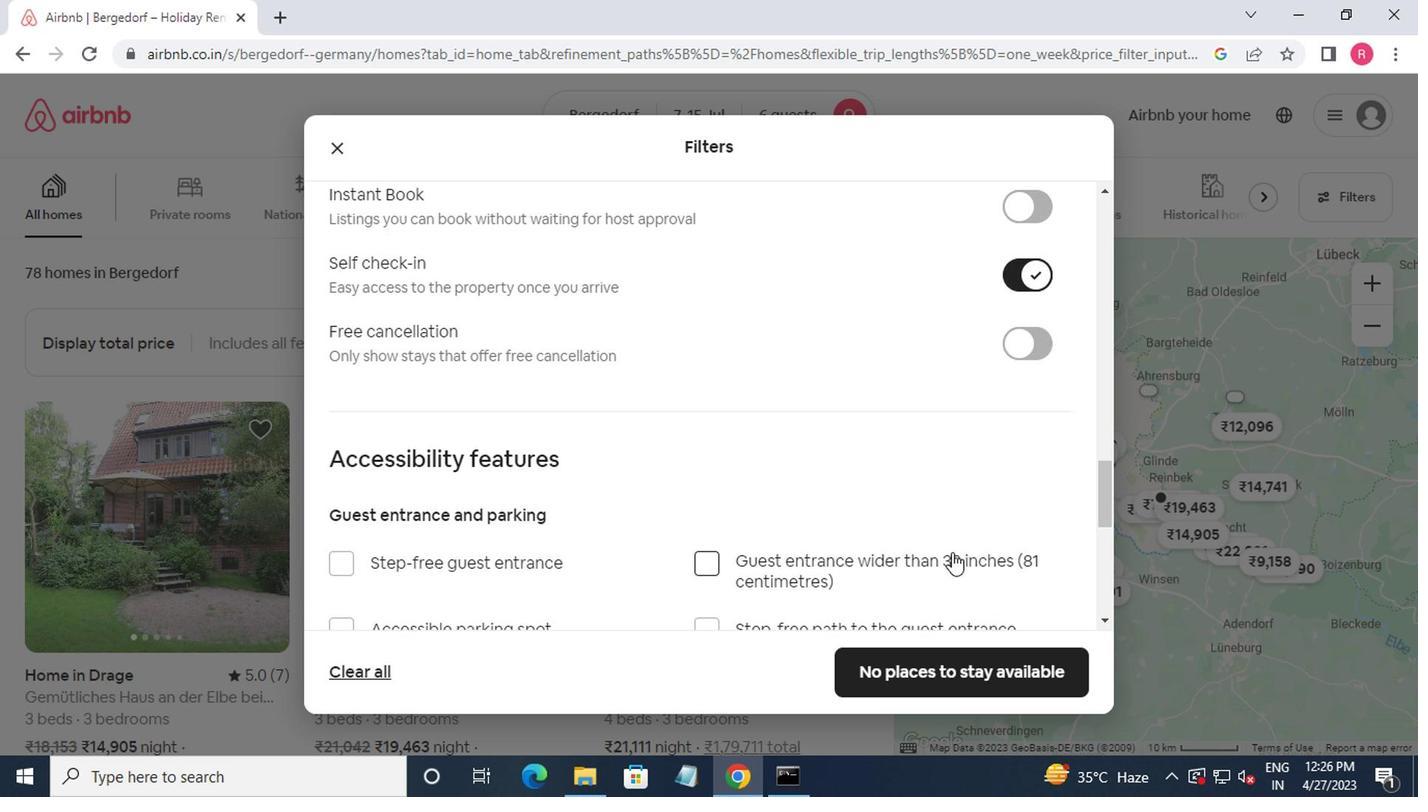 
Action: Mouse moved to (902, 554)
Screenshot: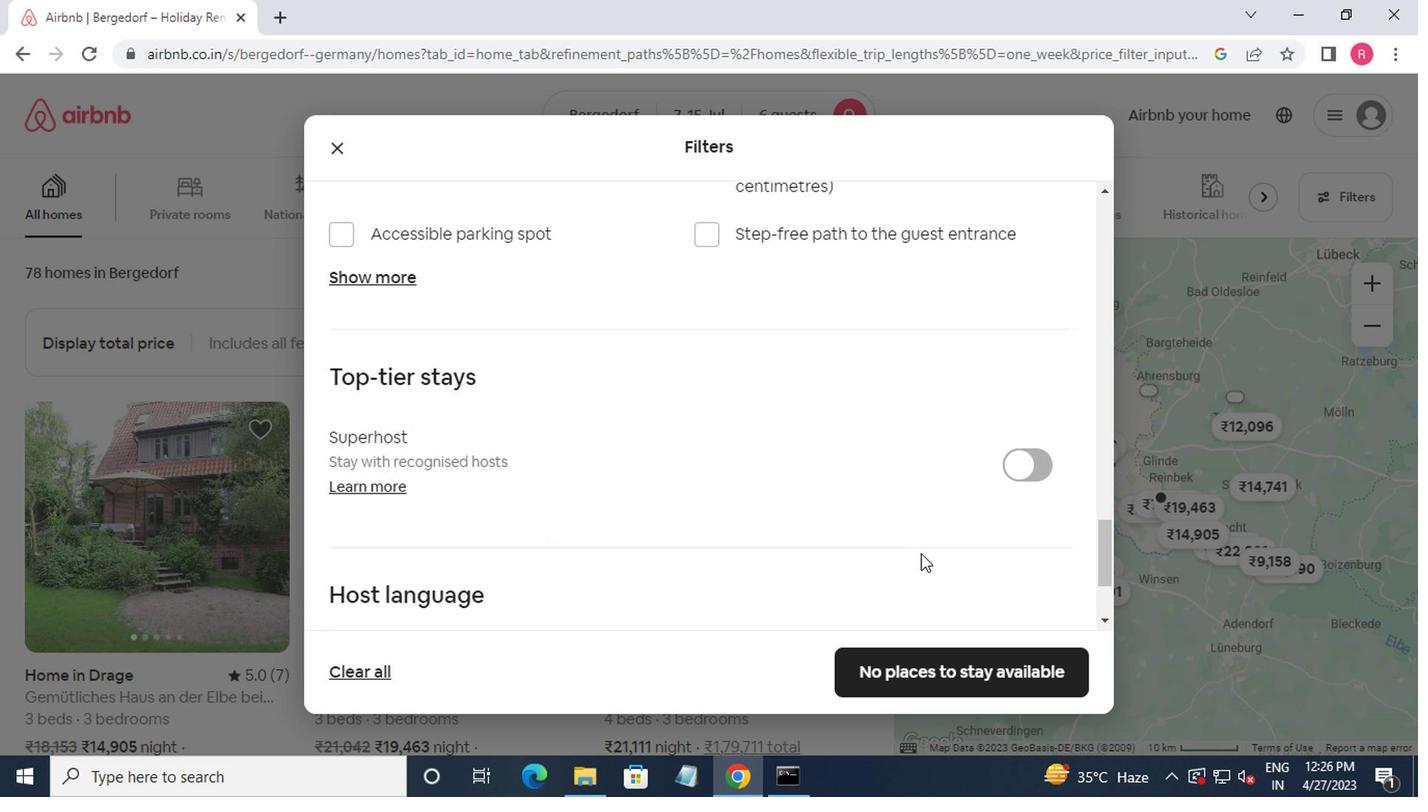 
Action: Mouse scrolled (902, 553) with delta (0, 0)
Screenshot: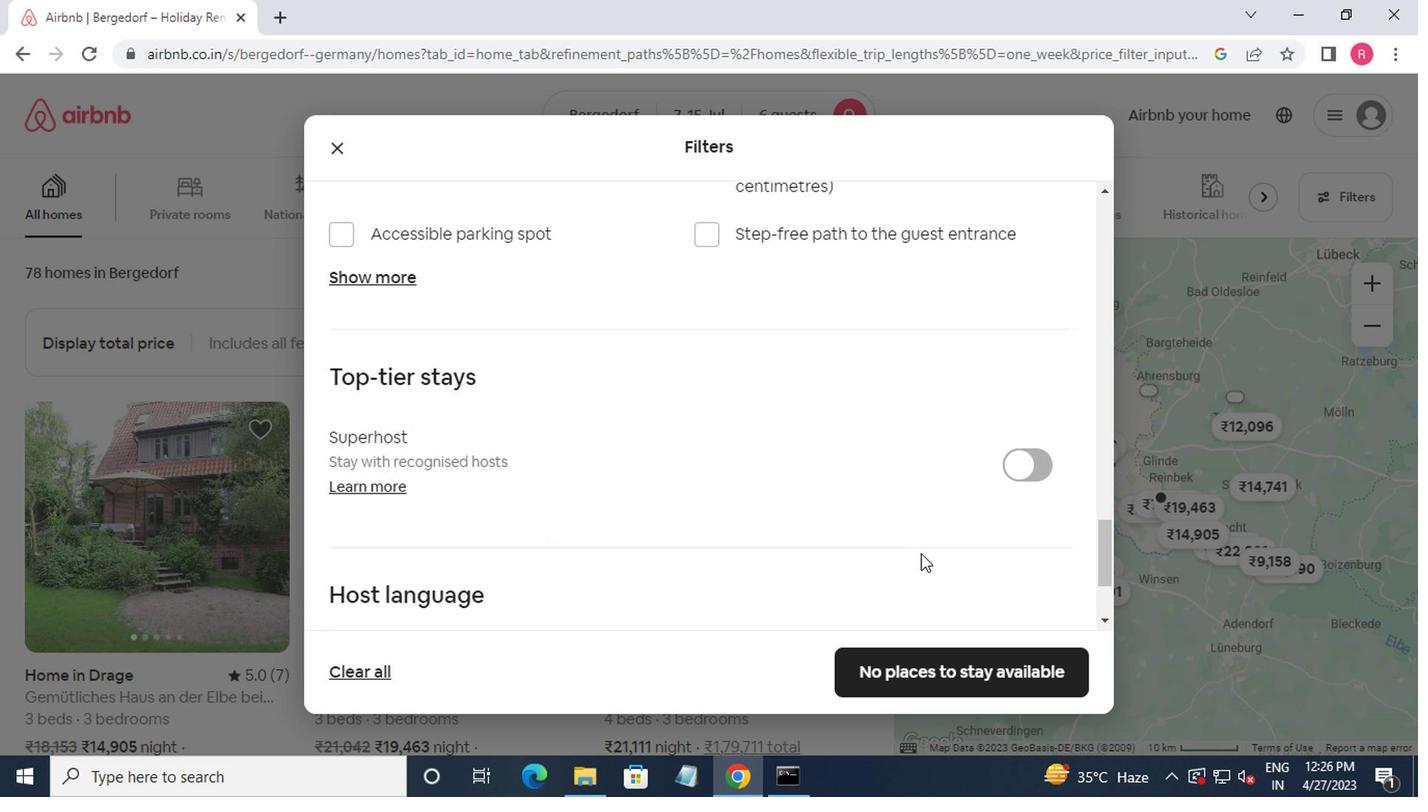 
Action: Mouse moved to (886, 556)
Screenshot: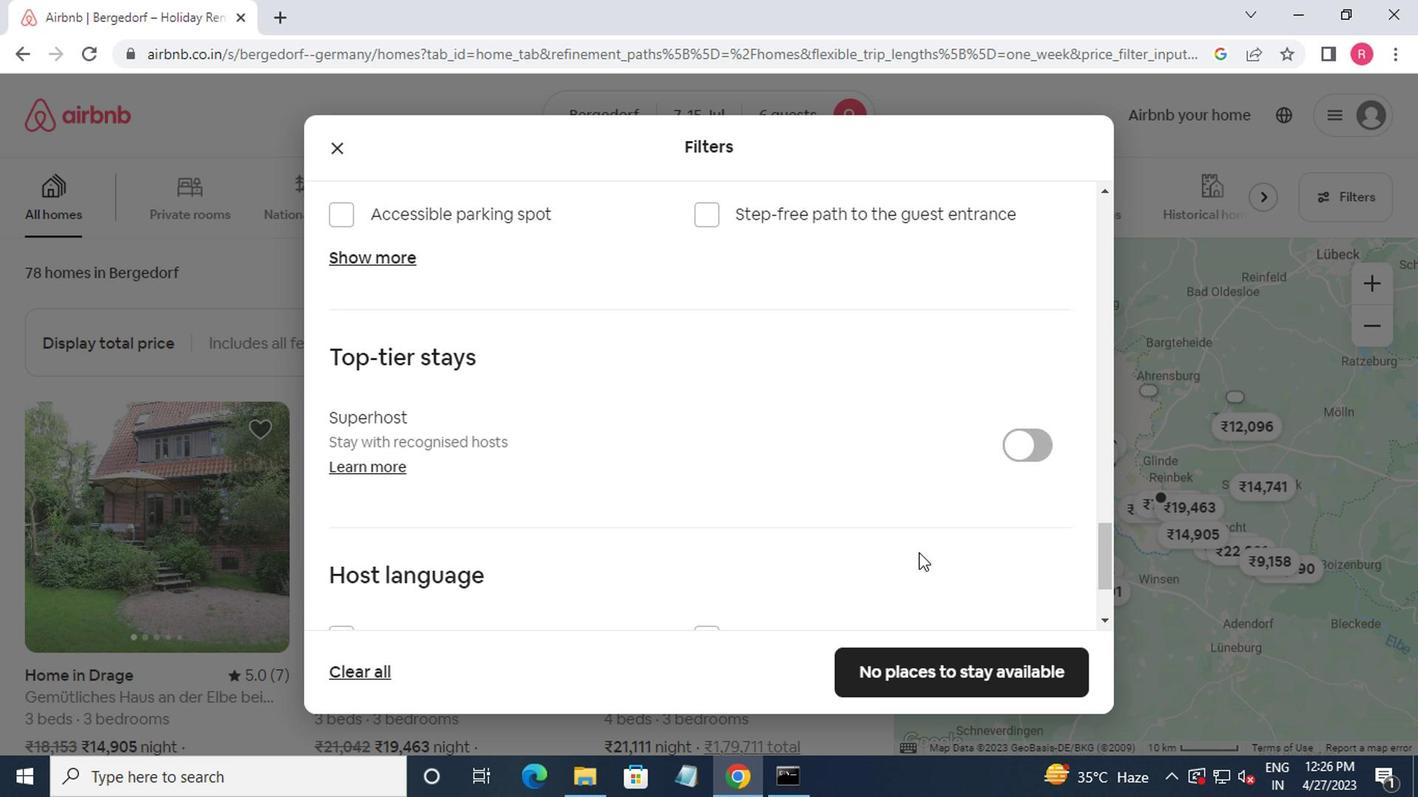 
Action: Mouse scrolled (886, 555) with delta (0, 0)
Screenshot: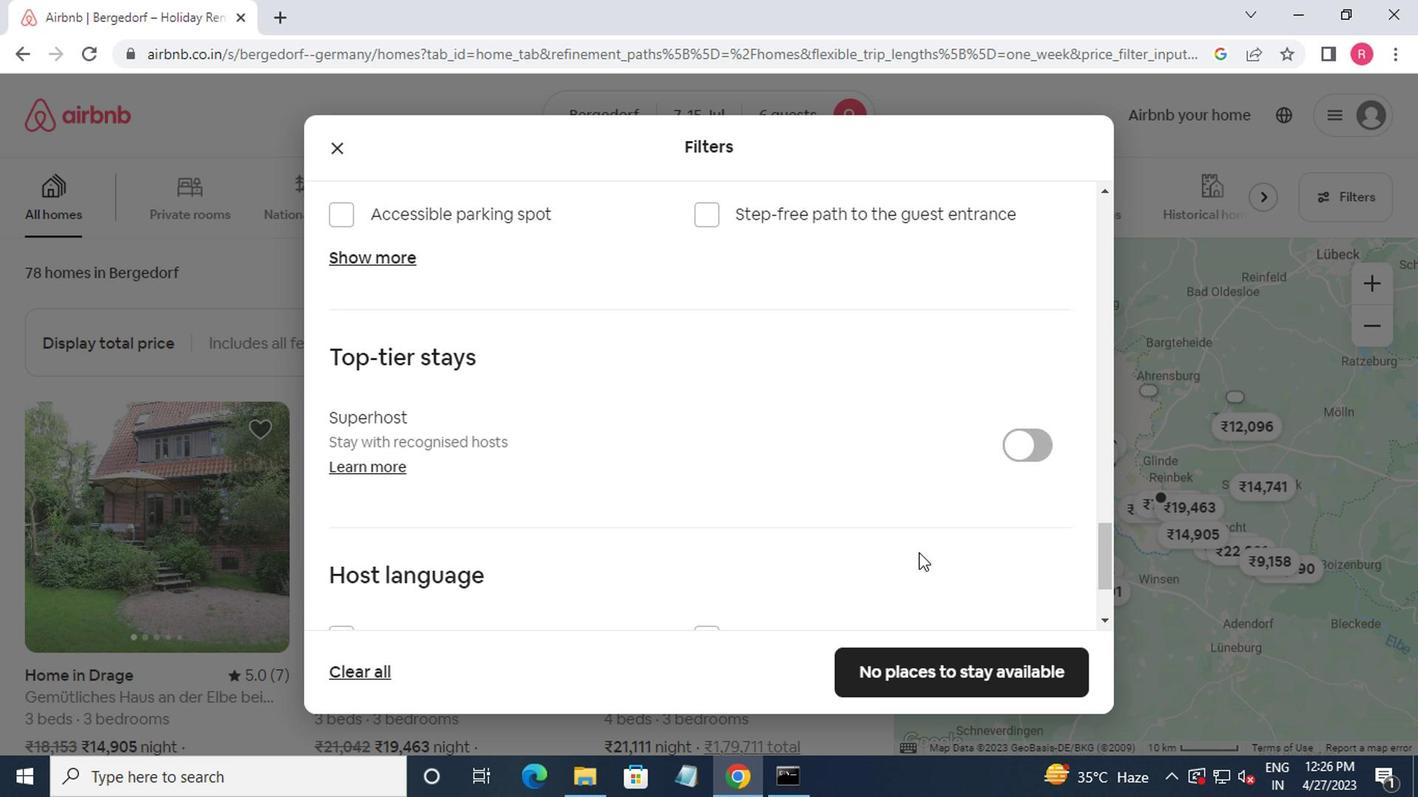 
Action: Mouse moved to (876, 558)
Screenshot: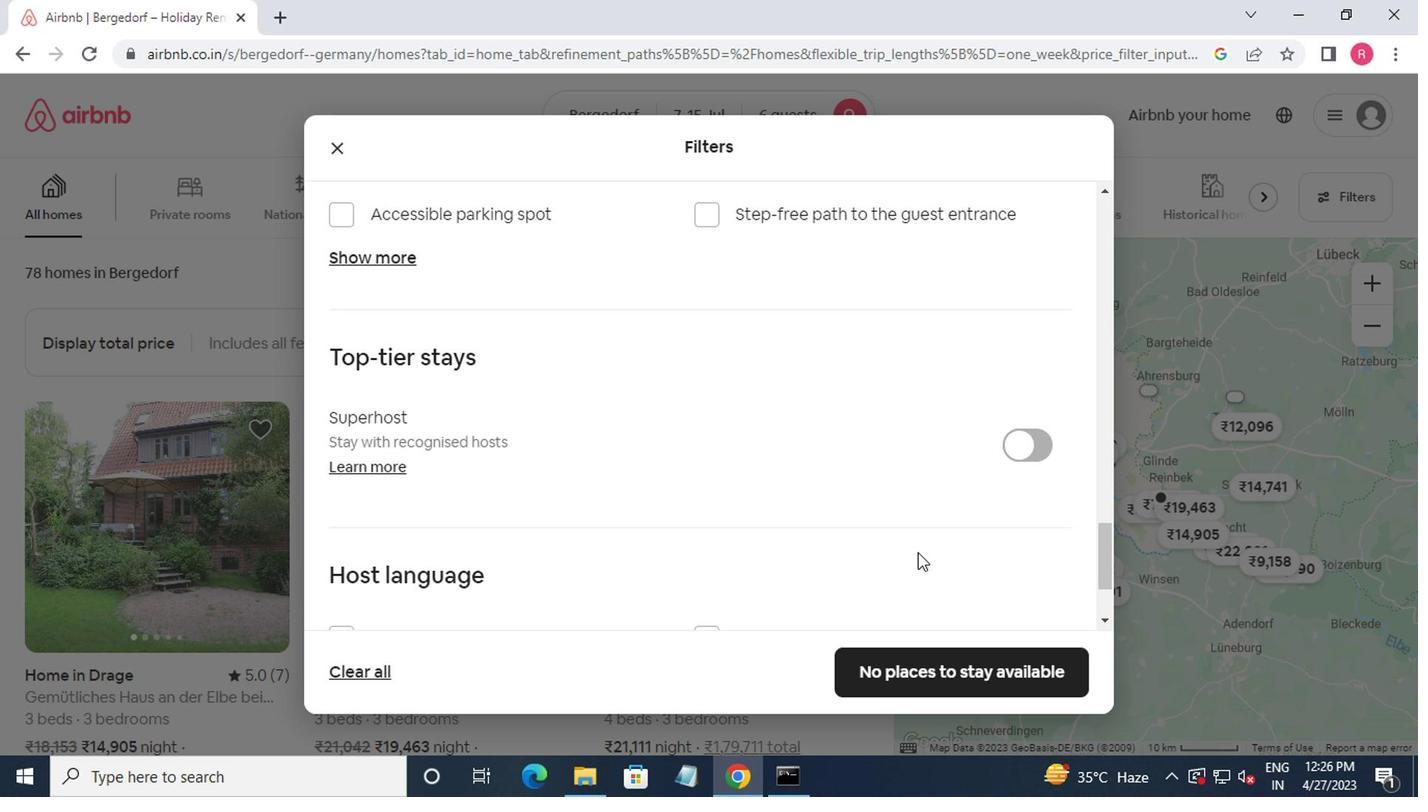 
Action: Mouse scrolled (876, 557) with delta (0, 0)
Screenshot: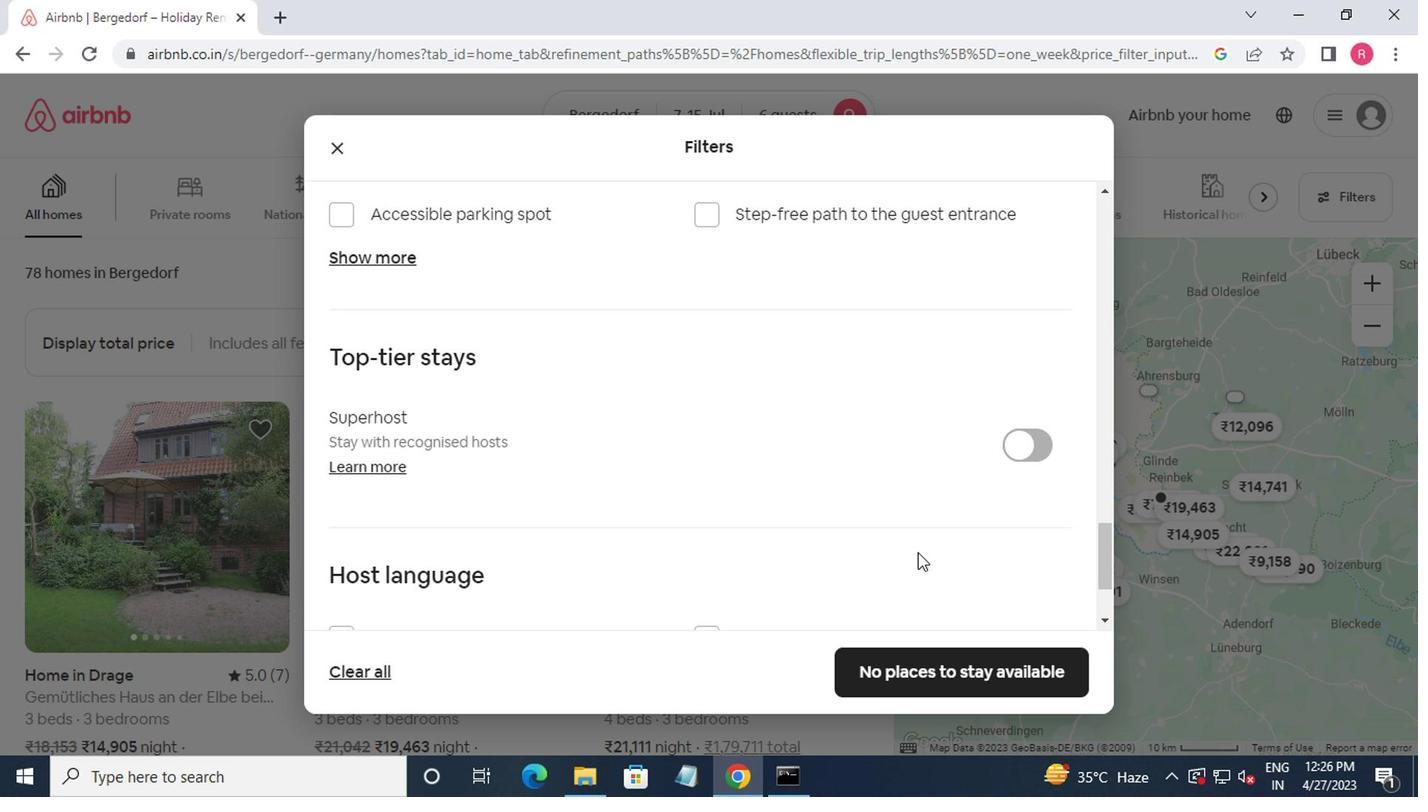 
Action: Mouse moved to (331, 486)
Screenshot: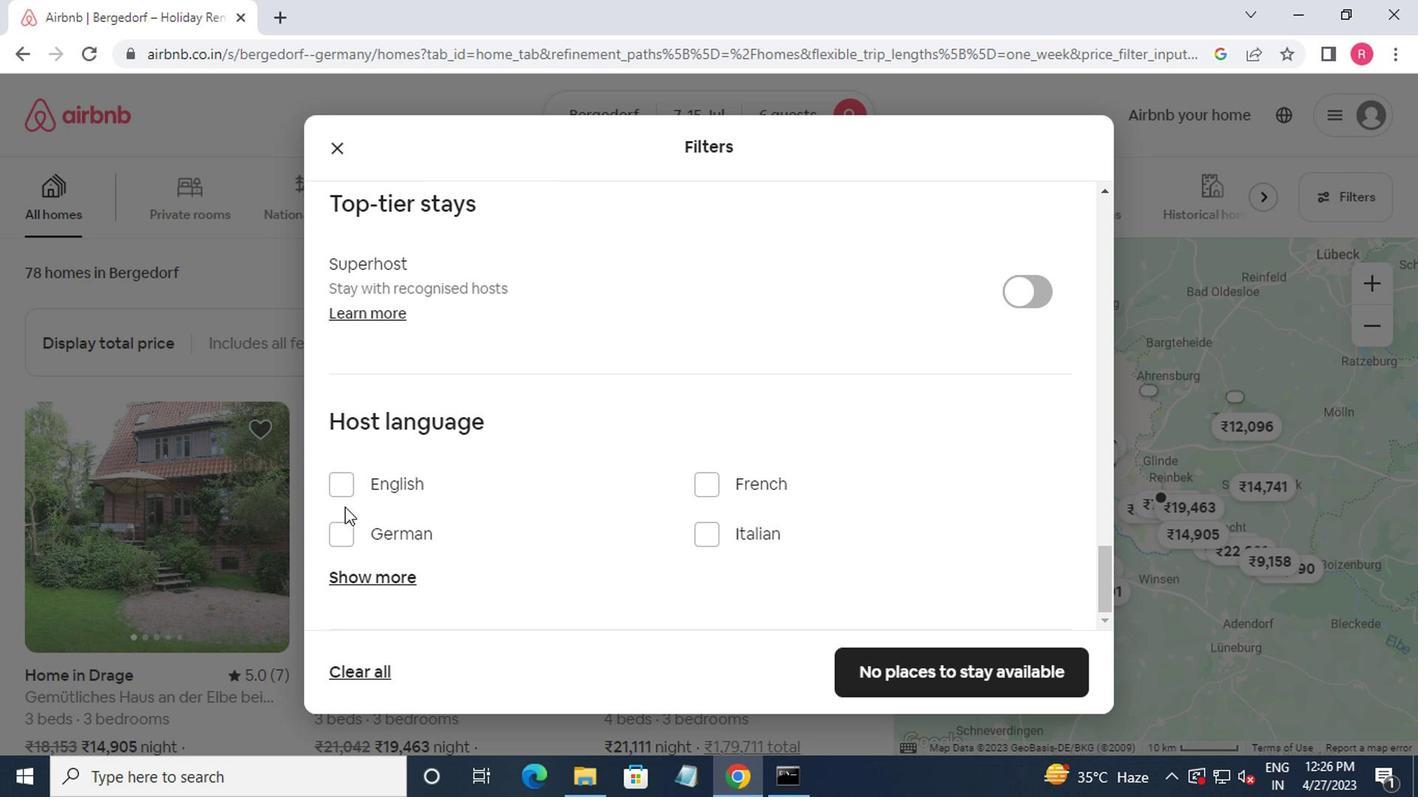 
Action: Mouse pressed left at (331, 486)
Screenshot: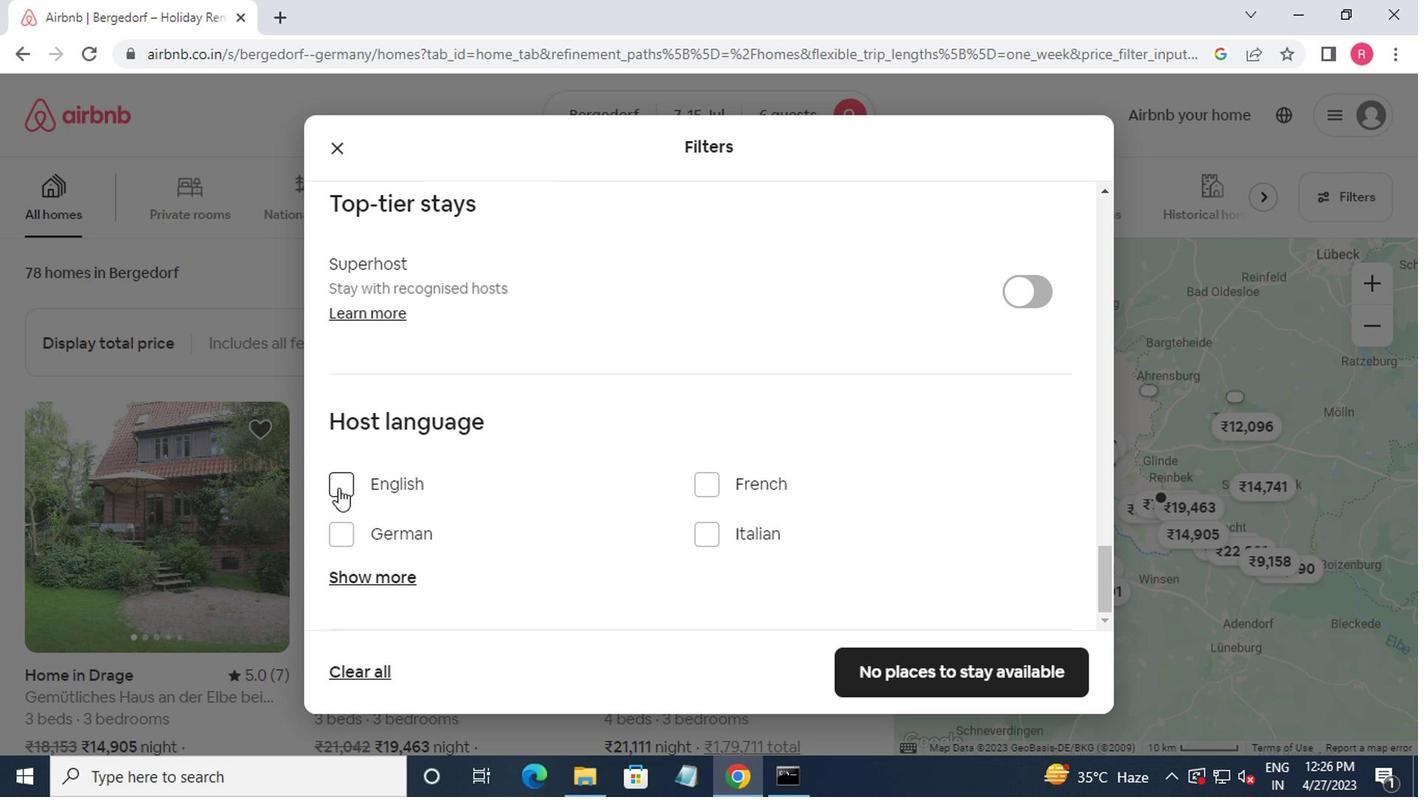 
Action: Mouse moved to (938, 680)
Screenshot: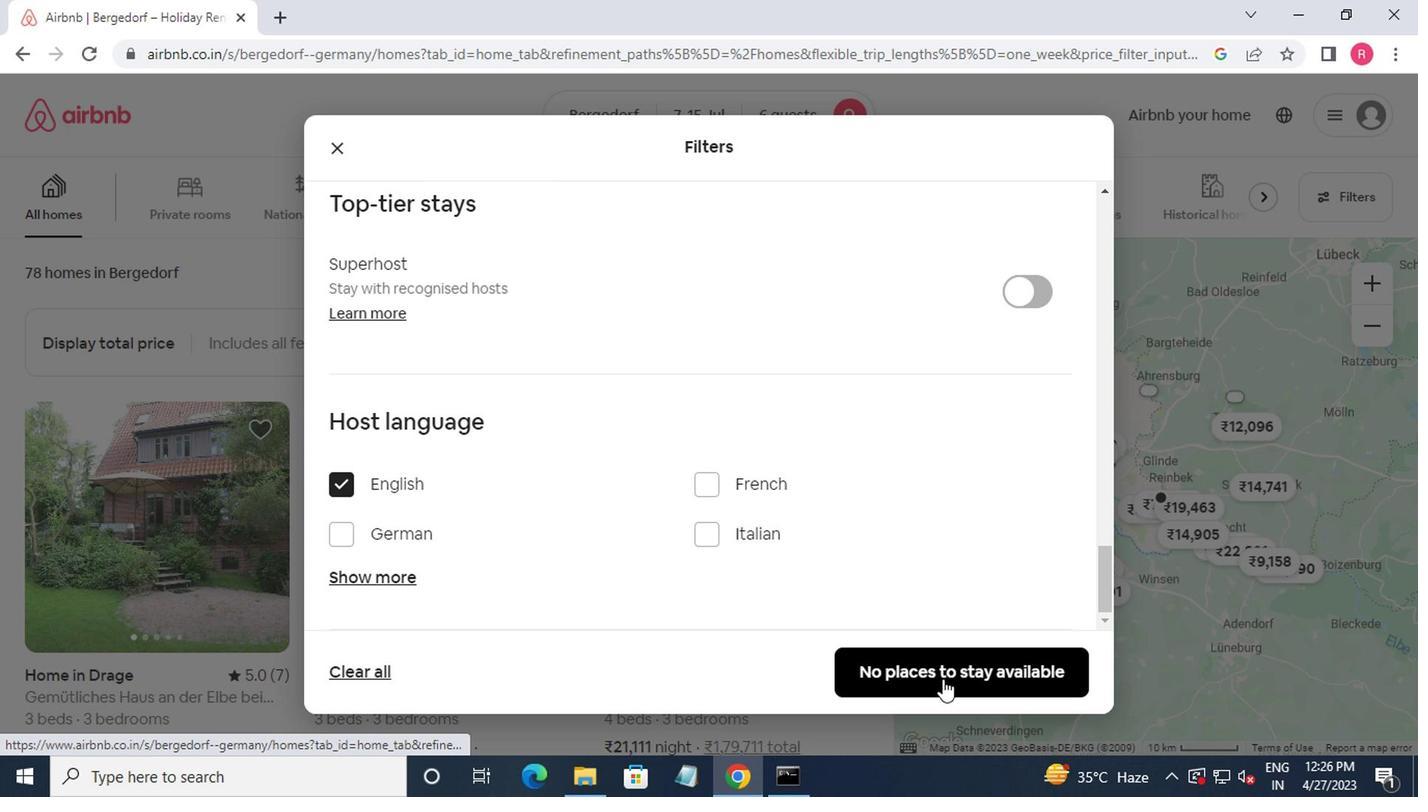 
Action: Mouse pressed left at (938, 680)
Screenshot: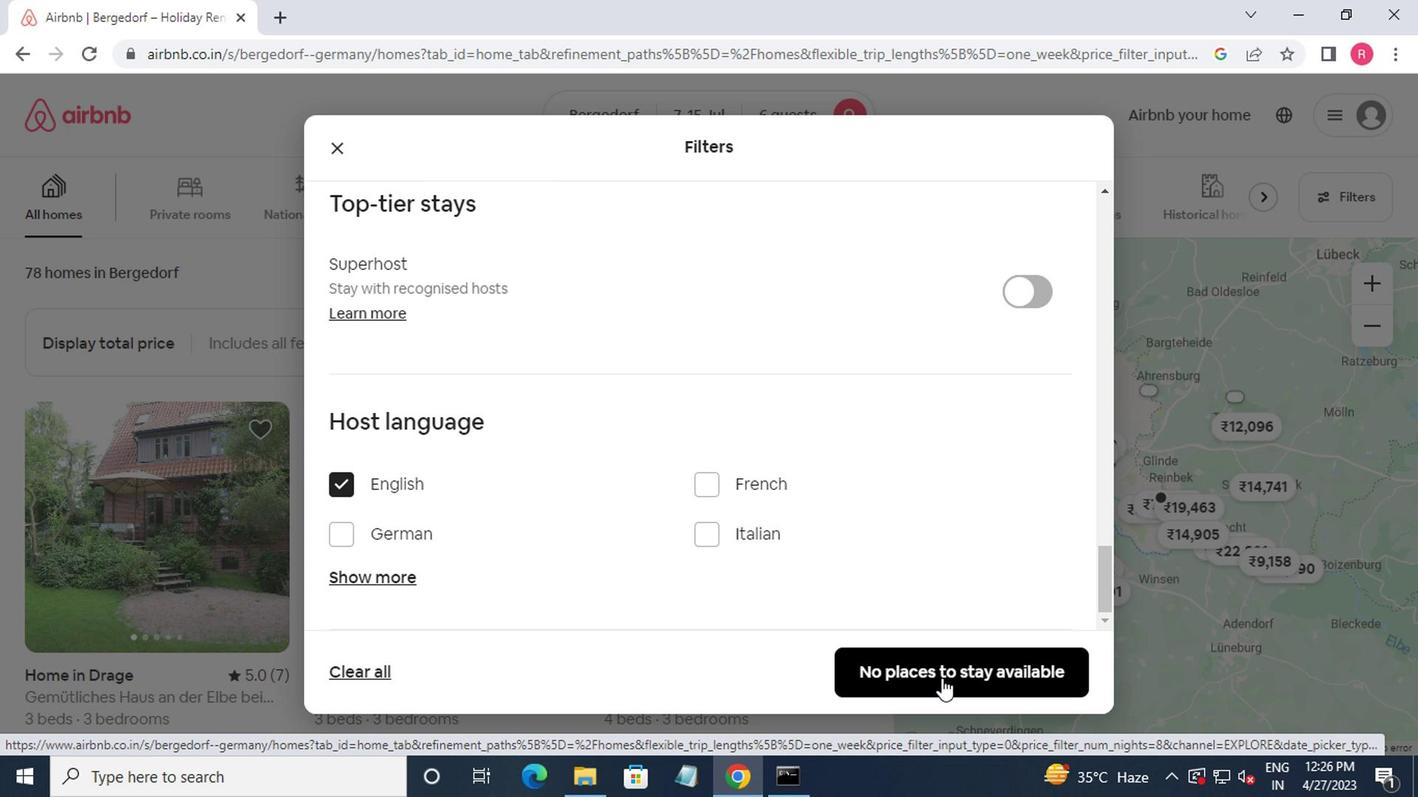 
Action: Mouse moved to (935, 676)
Screenshot: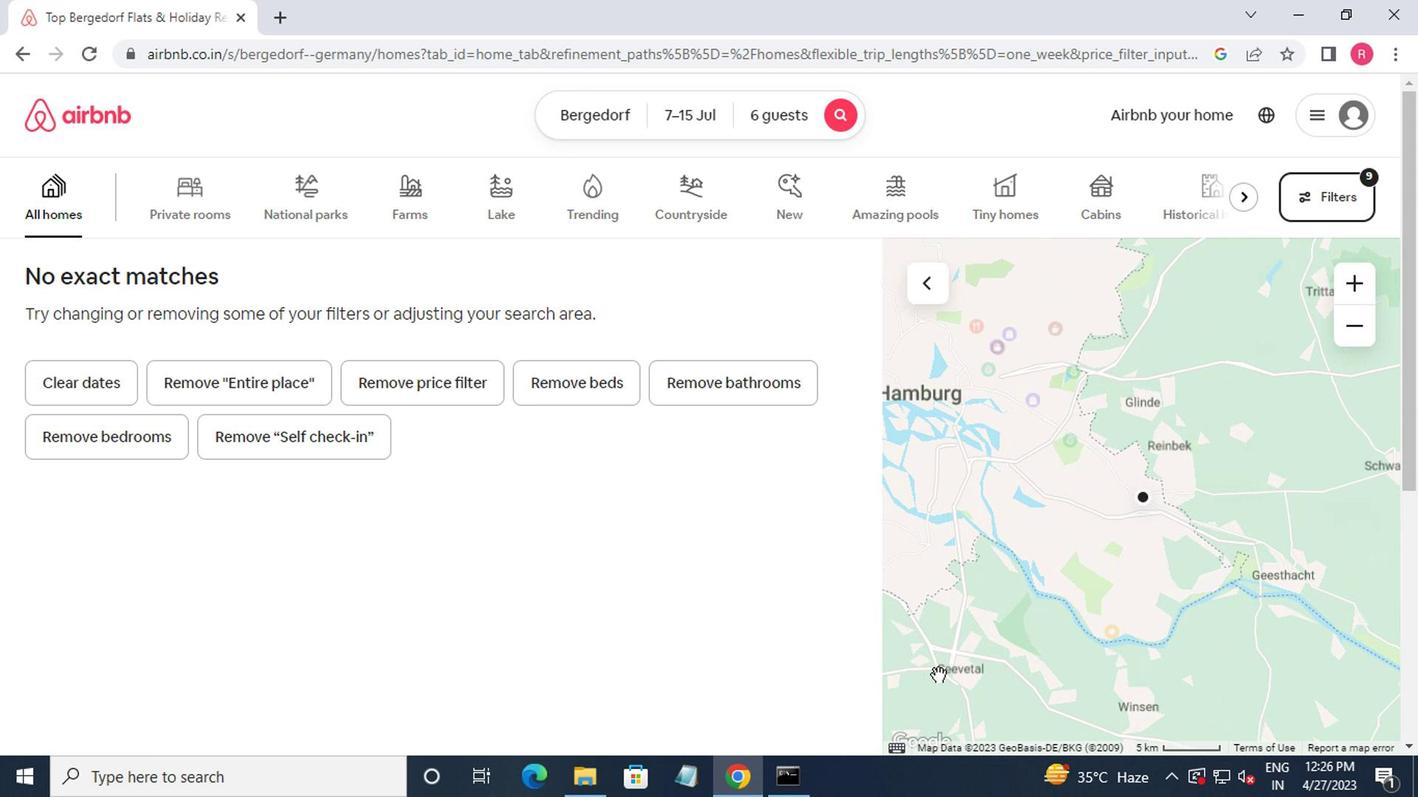 
